 Task: Open Card Employee Onboarding Review in Board Data Privacy Management to Workspace Database Management and add a team member Softage.3@softage.net, a label Yellow, a checklist Constituent Outreach, an attachment from your onedrive, a color Yellow and finally, add a card description 'Develop and launch new email marketing campaign for sales promotion' and a comment 'Let us approach this task with a focus on continuous learning and improvement, seeking to iterate and refine our approach over time.'. Add a start date 'Jan 14, 1900' with a due date 'Jan 21, 1900'
Action: Mouse moved to (101, 396)
Screenshot: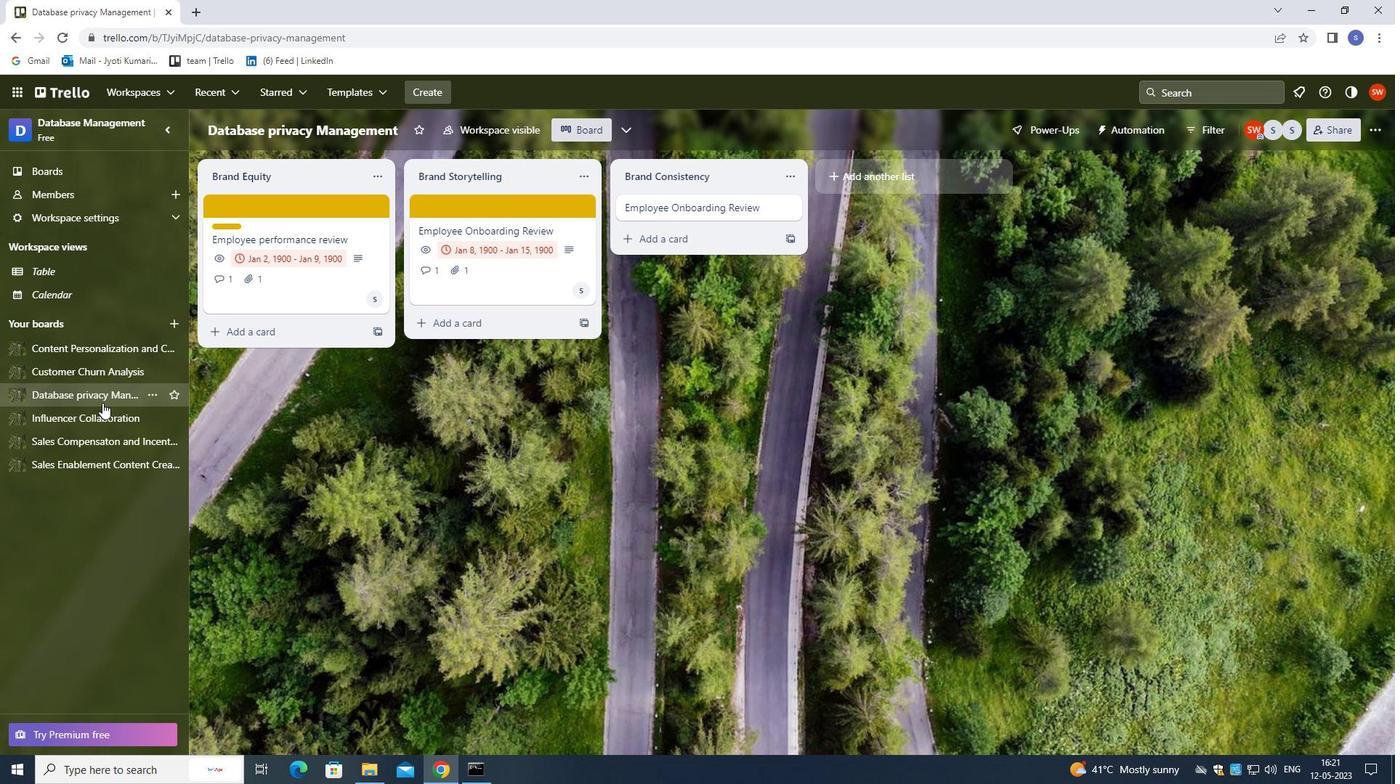 
Action: Mouse pressed left at (101, 396)
Screenshot: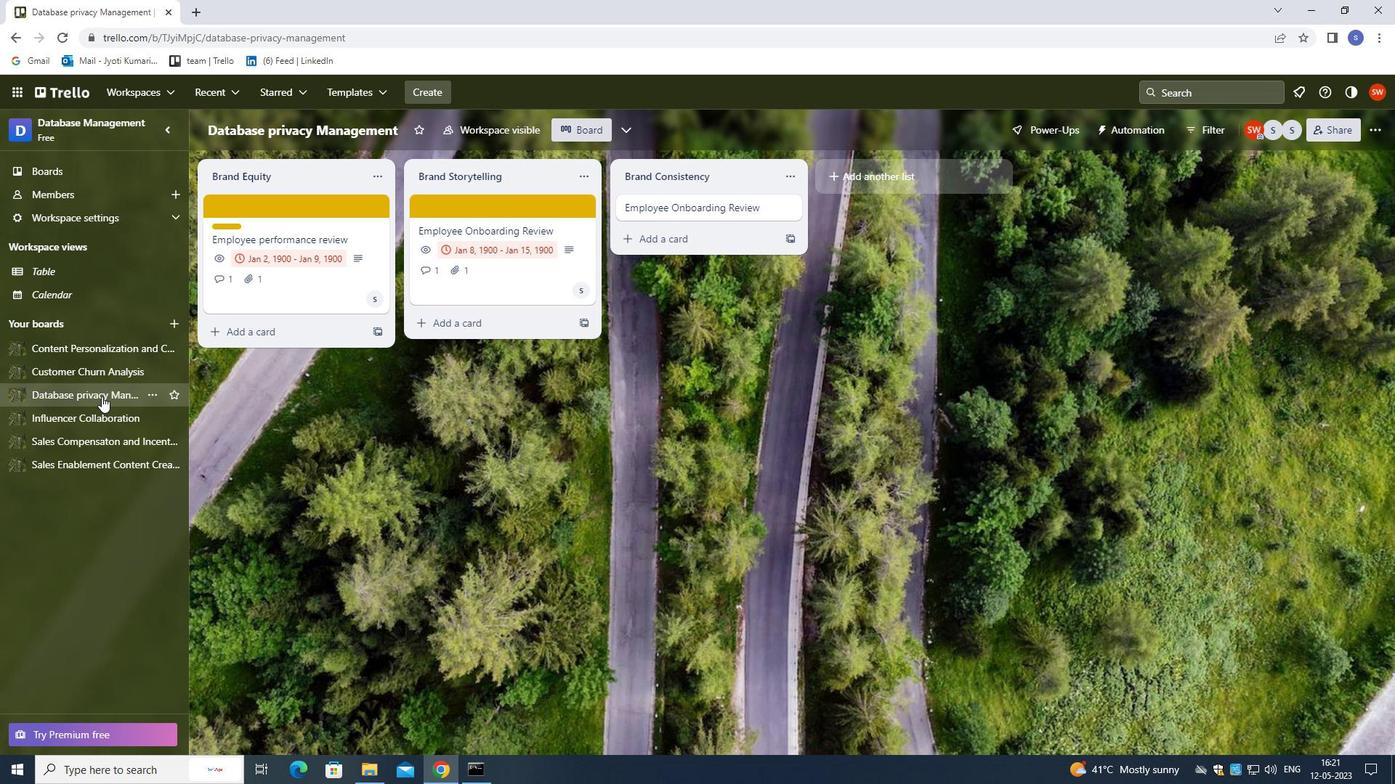 
Action: Mouse moved to (708, 210)
Screenshot: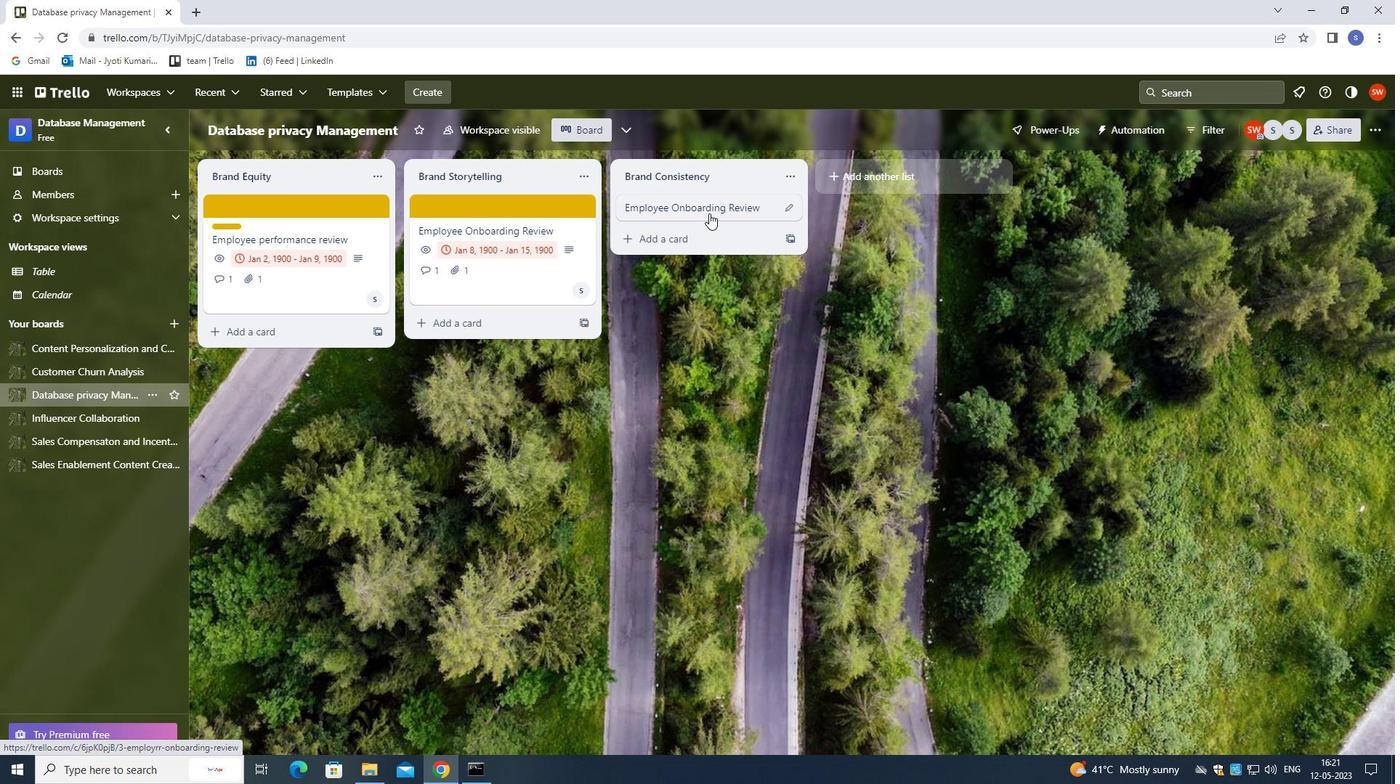 
Action: Mouse pressed left at (708, 210)
Screenshot: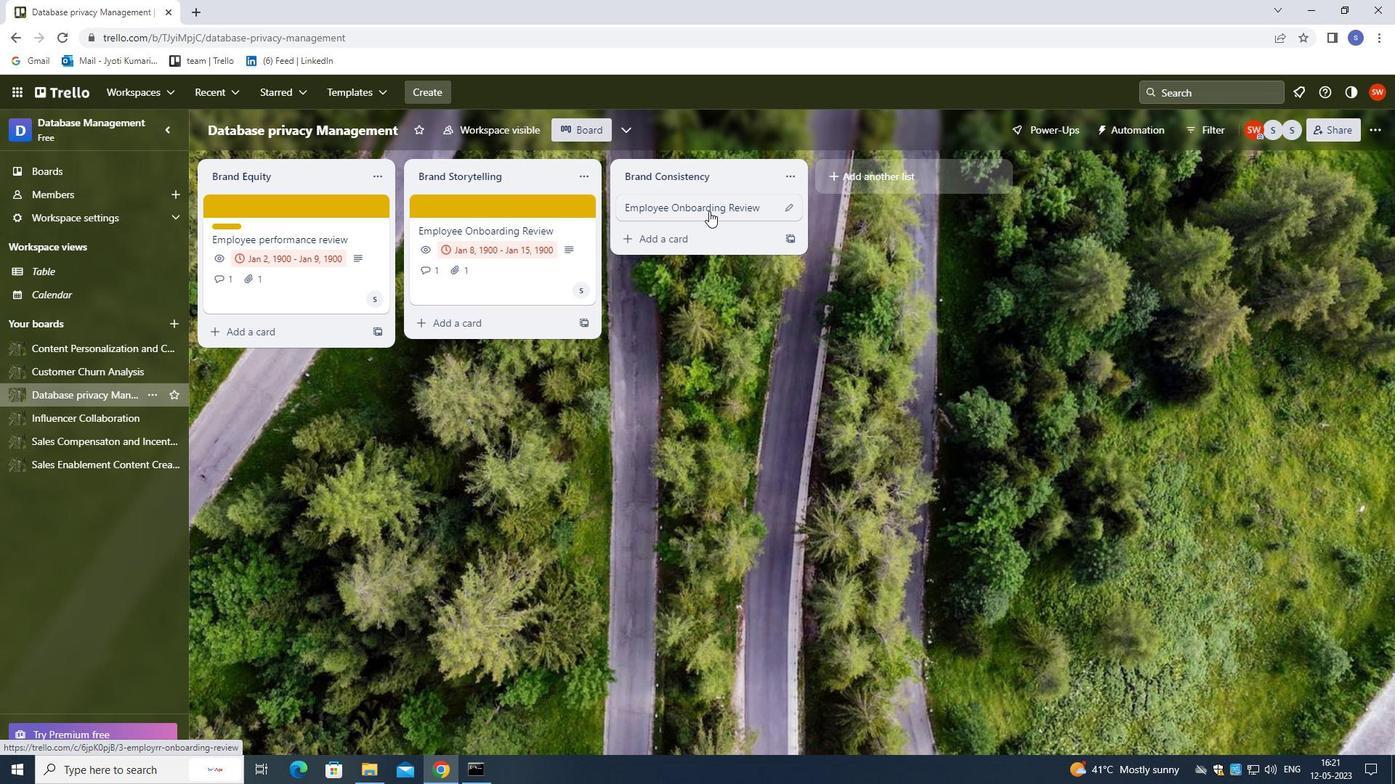 
Action: Mouse moved to (880, 260)
Screenshot: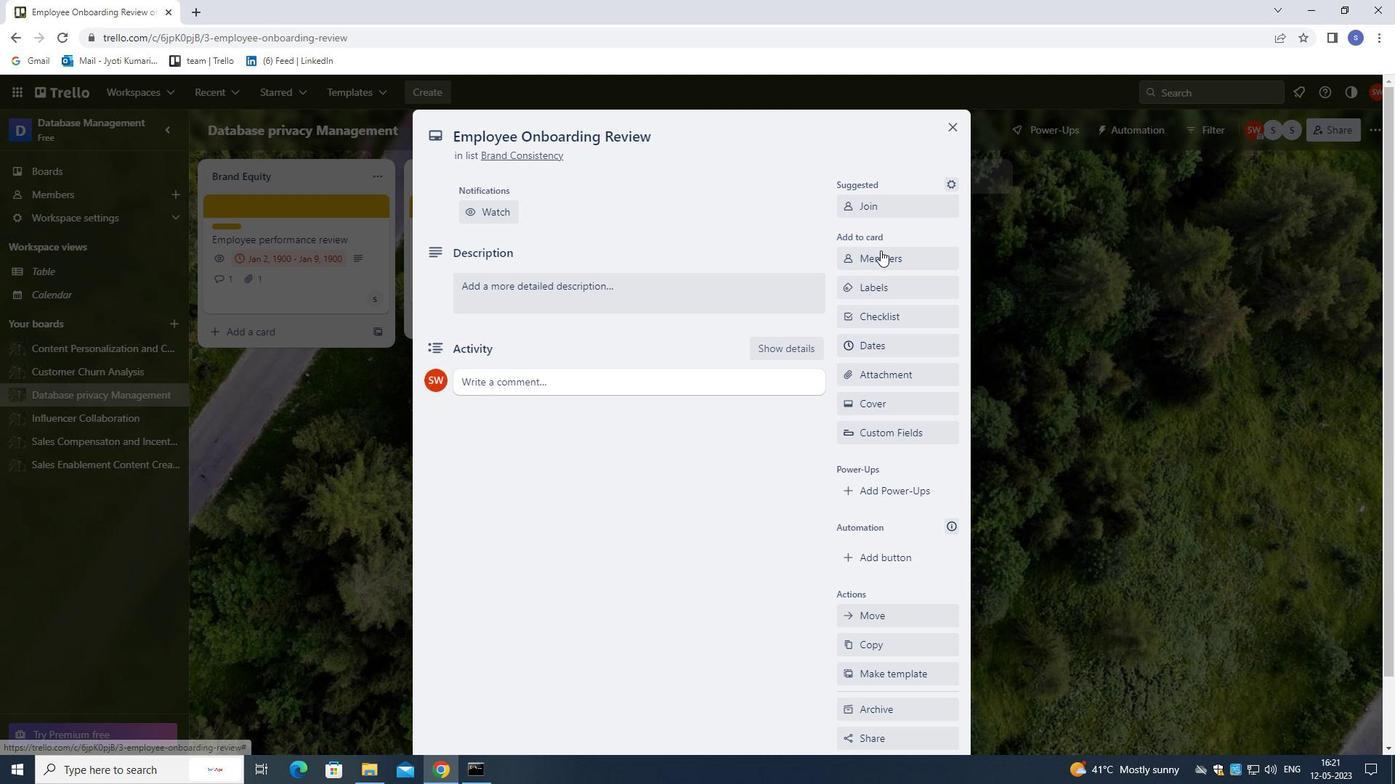 
Action: Mouse pressed left at (880, 260)
Screenshot: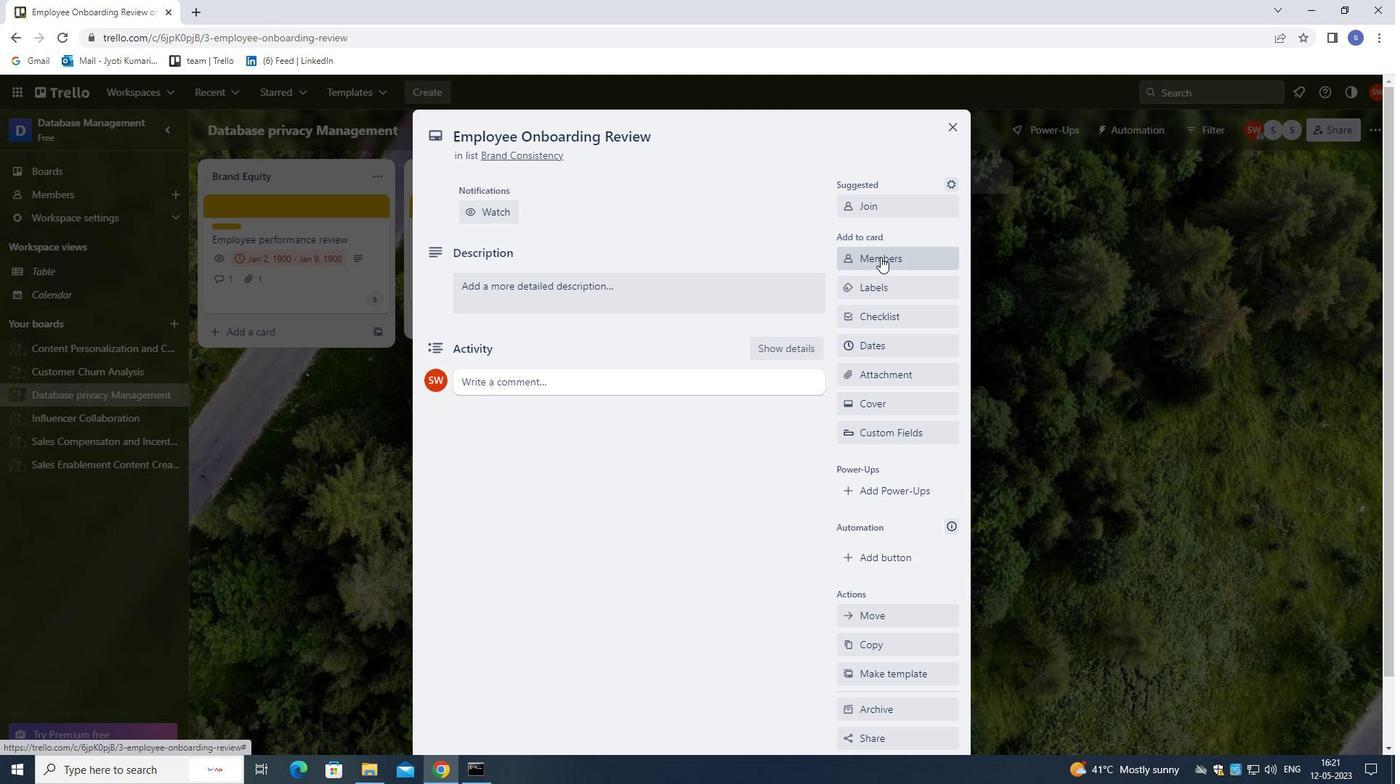 
Action: Mouse moved to (832, 247)
Screenshot: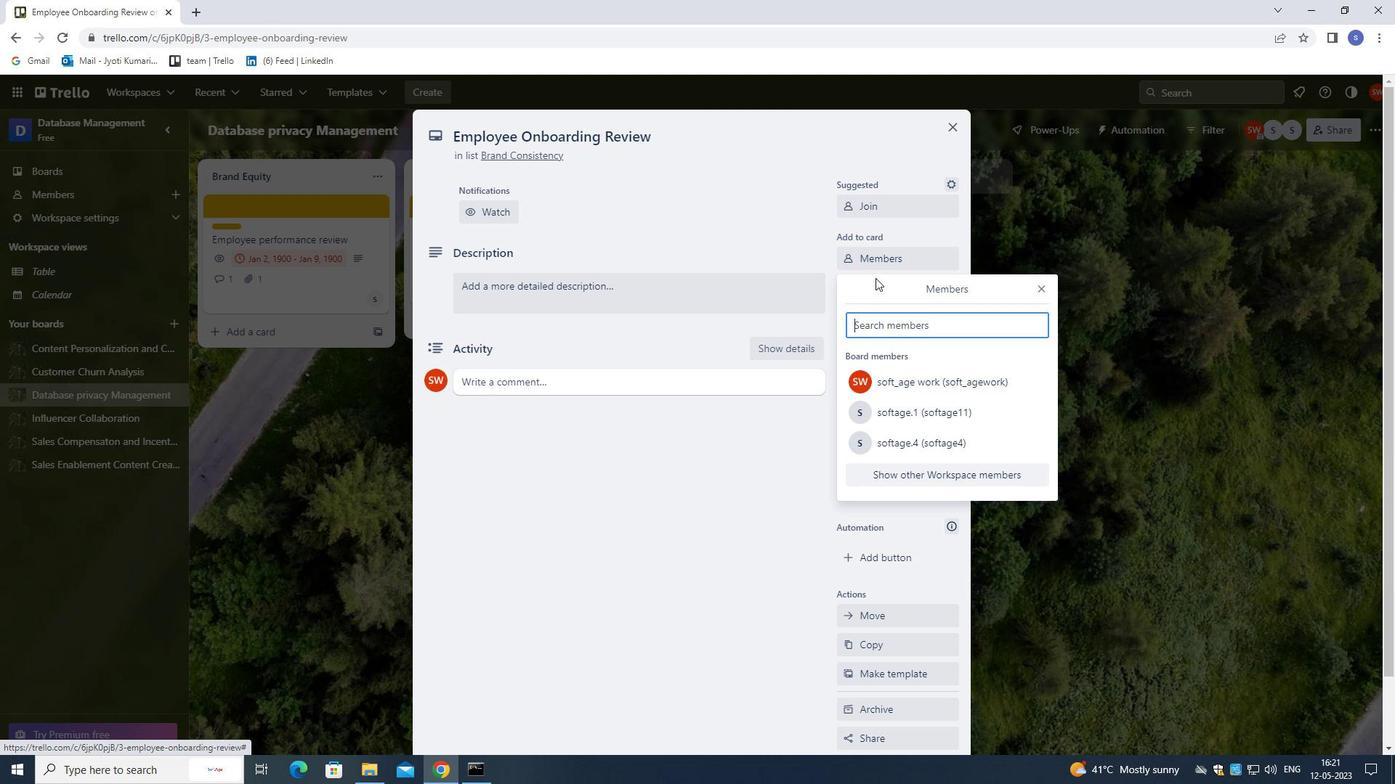 
Action: Key pressed softage.3<Key.shift>@SOFTAGE.NET
Screenshot: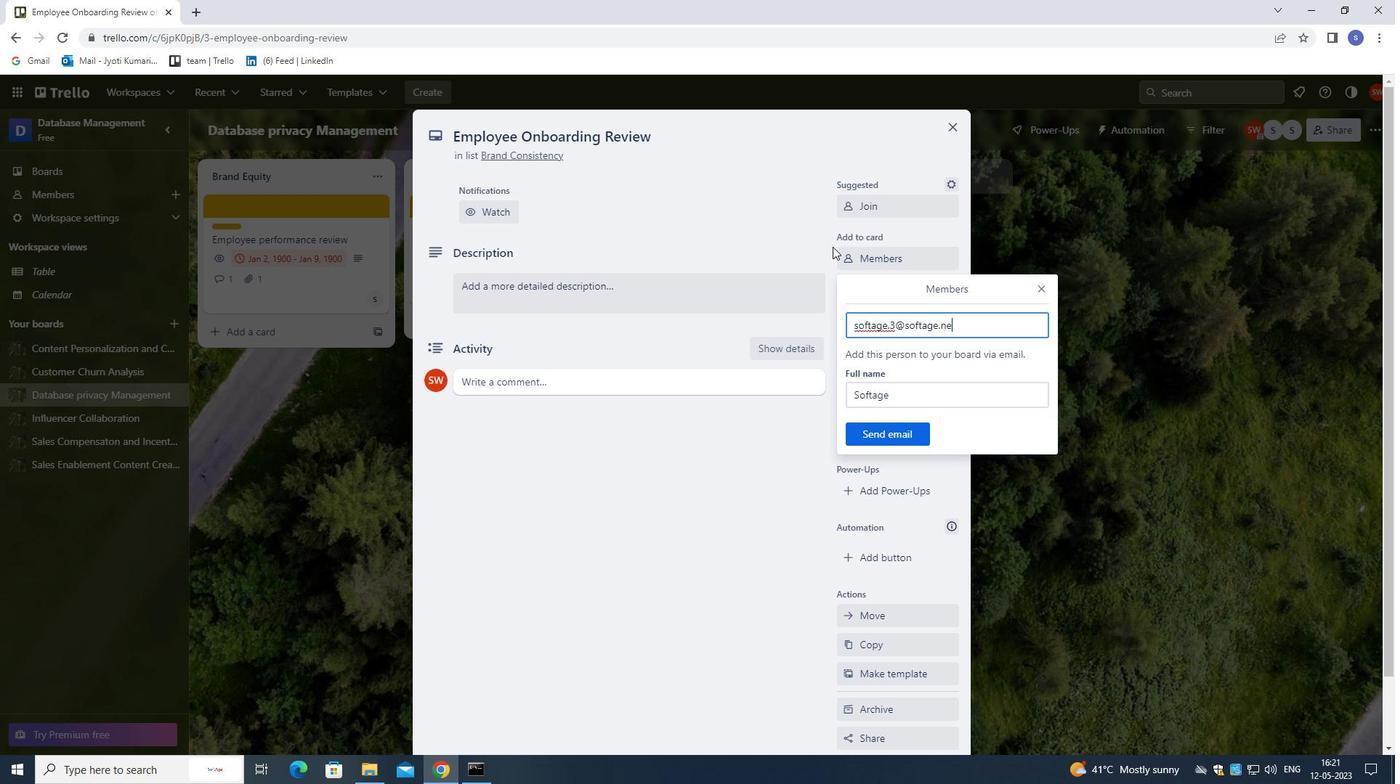 
Action: Mouse moved to (875, 425)
Screenshot: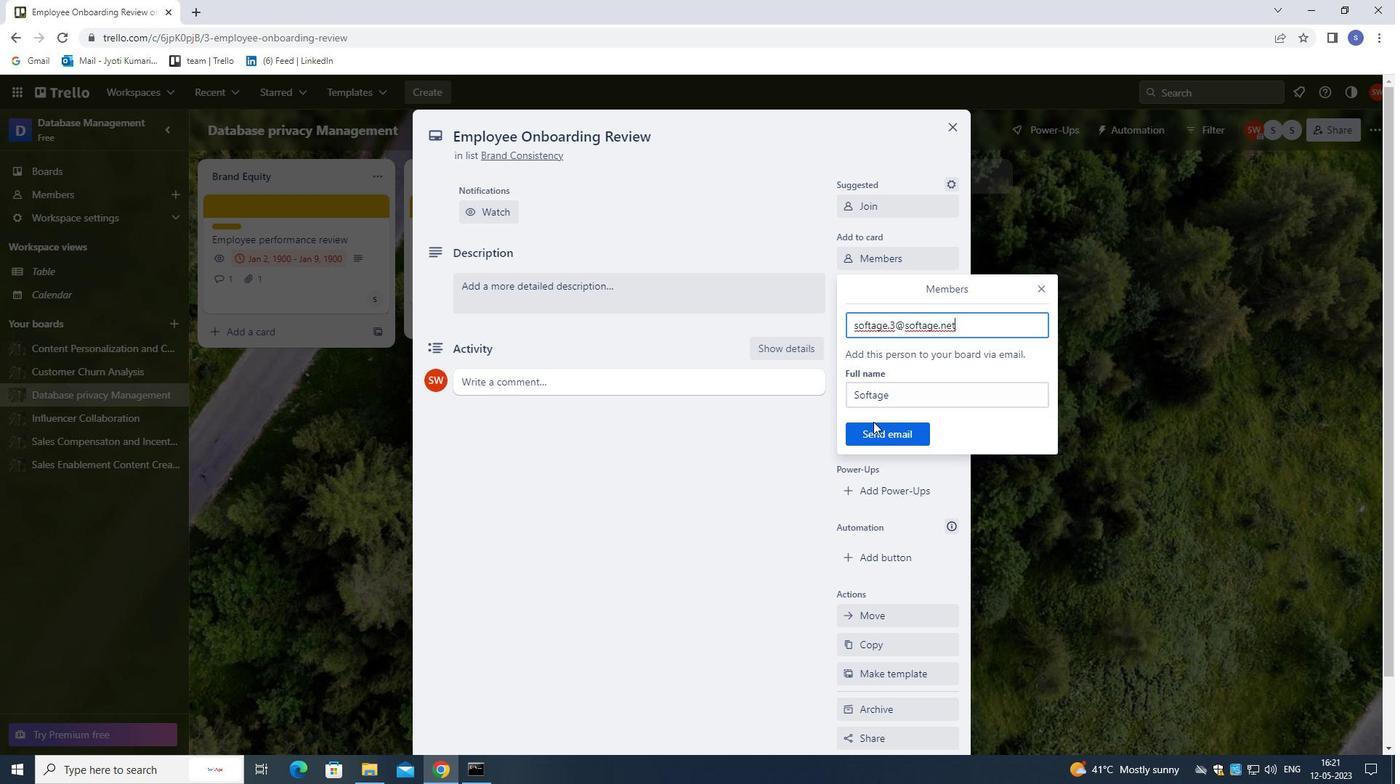 
Action: Mouse pressed left at (875, 425)
Screenshot: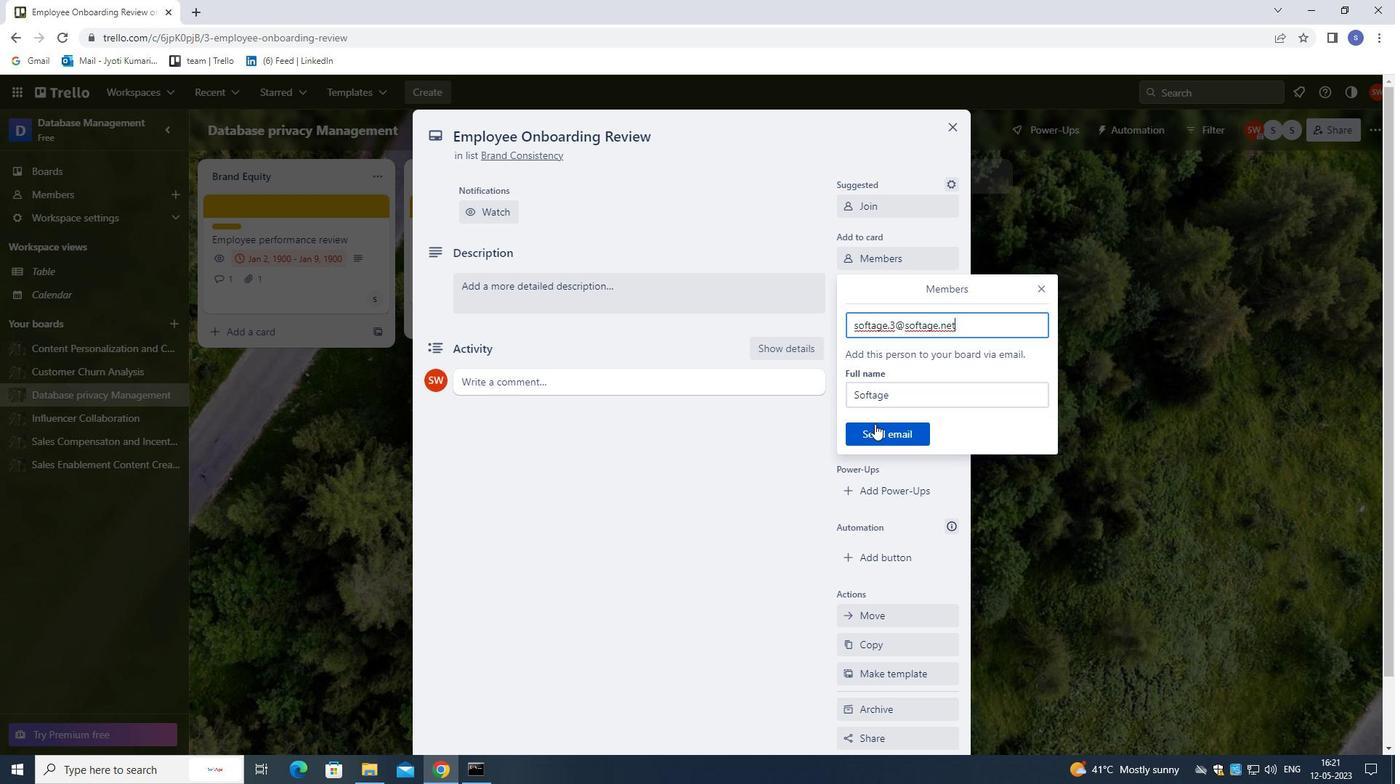 
Action: Mouse moved to (881, 292)
Screenshot: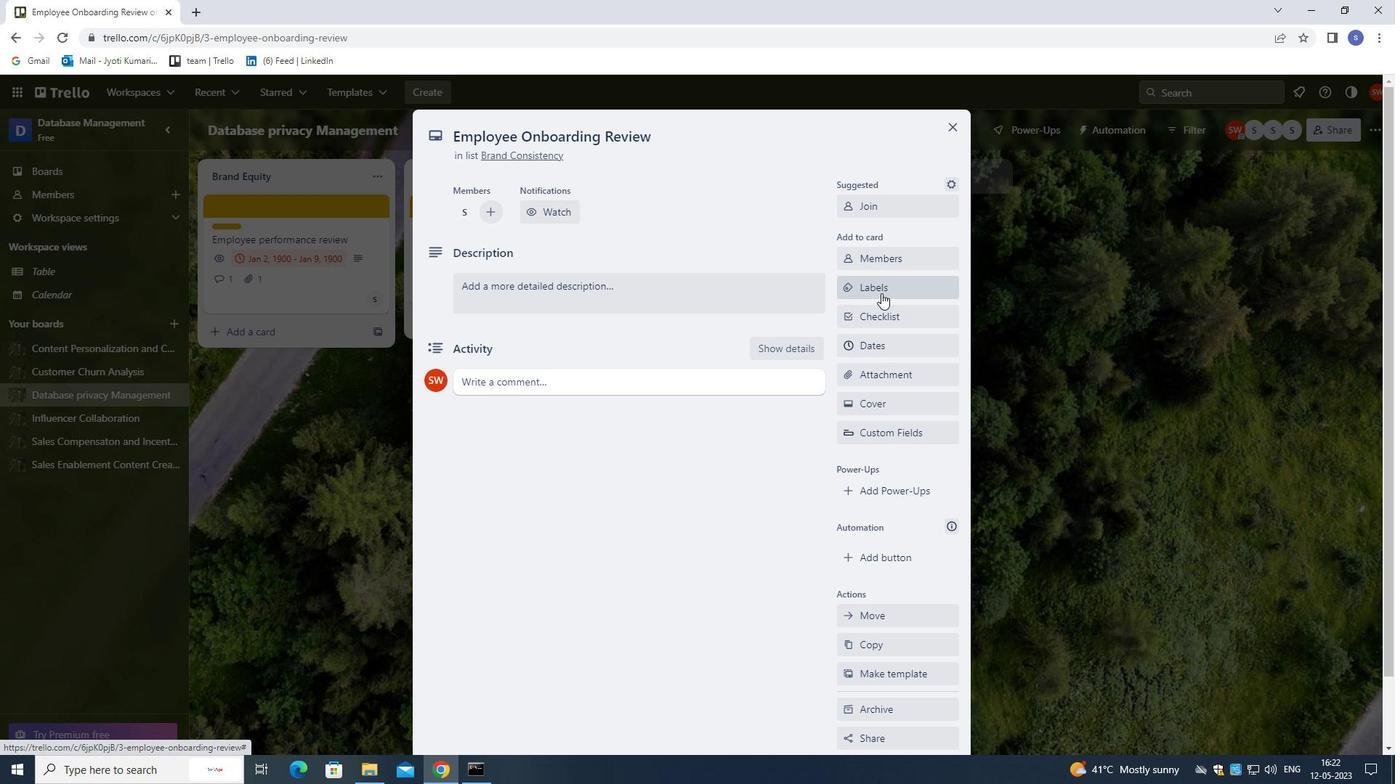 
Action: Mouse pressed left at (881, 292)
Screenshot: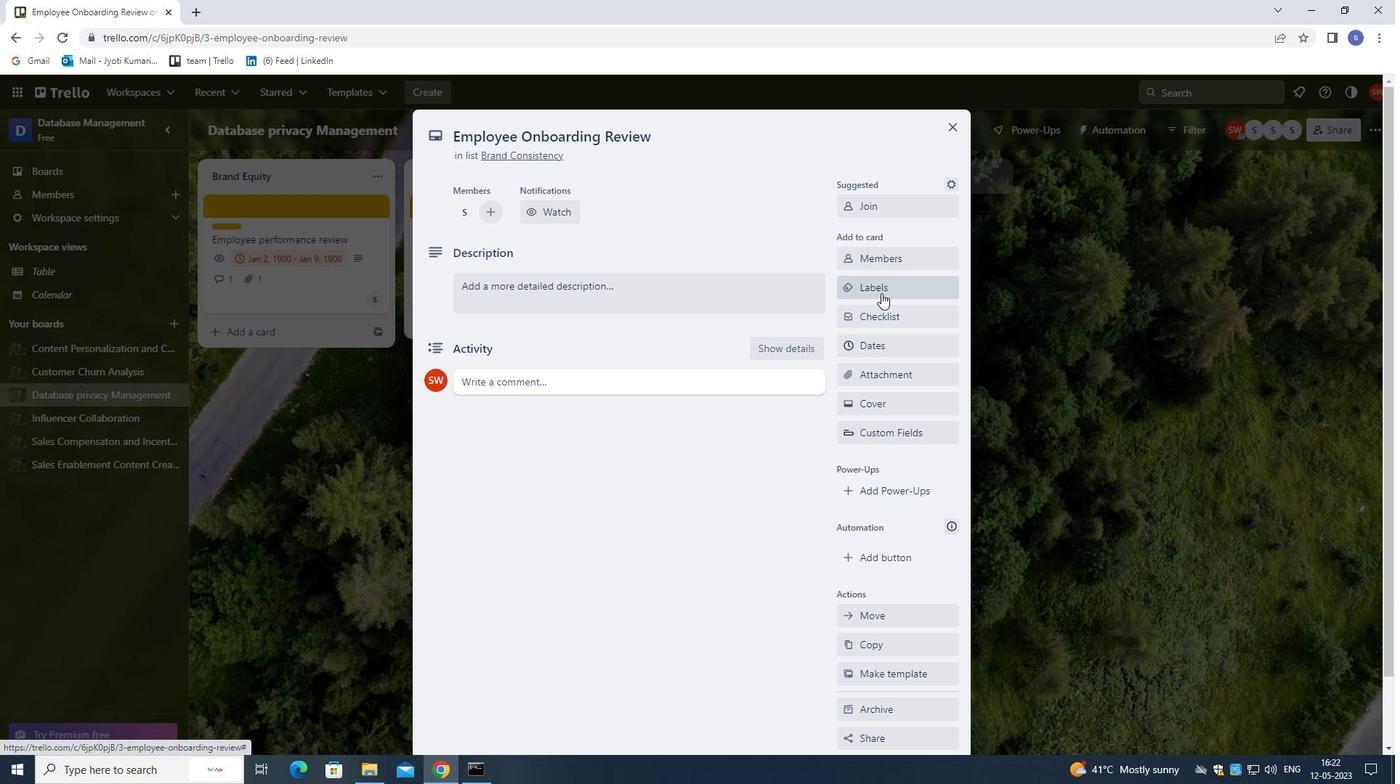 
Action: Mouse moved to (880, 289)
Screenshot: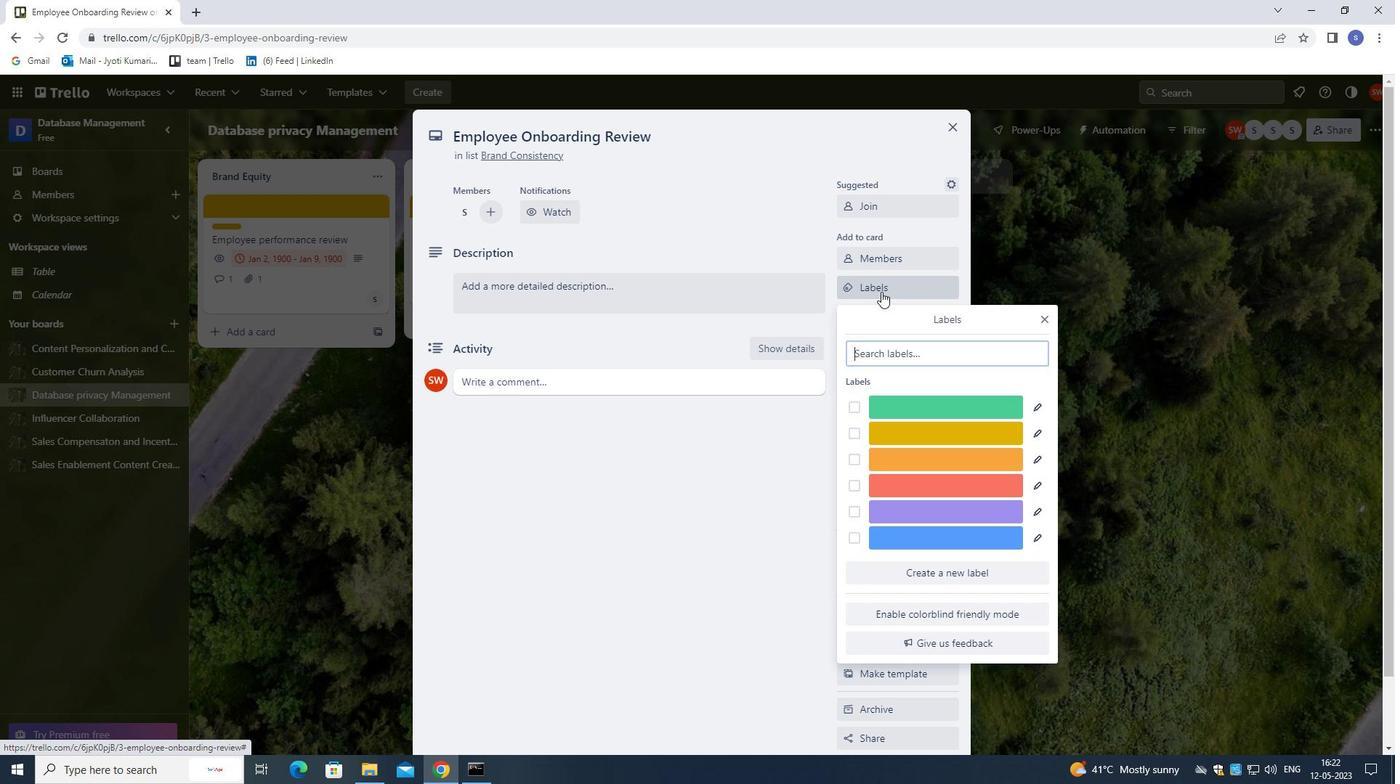
Action: Key pressed Y
Screenshot: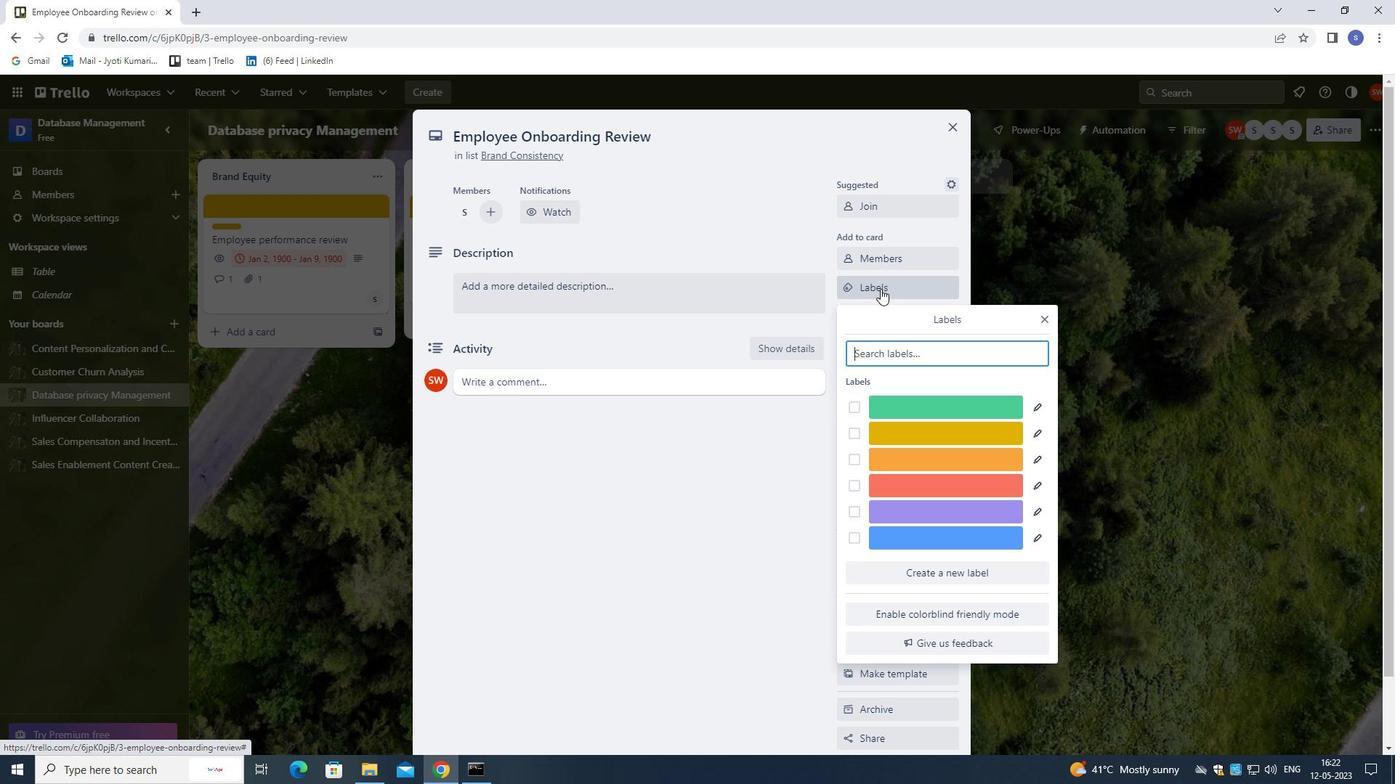 
Action: Mouse moved to (952, 404)
Screenshot: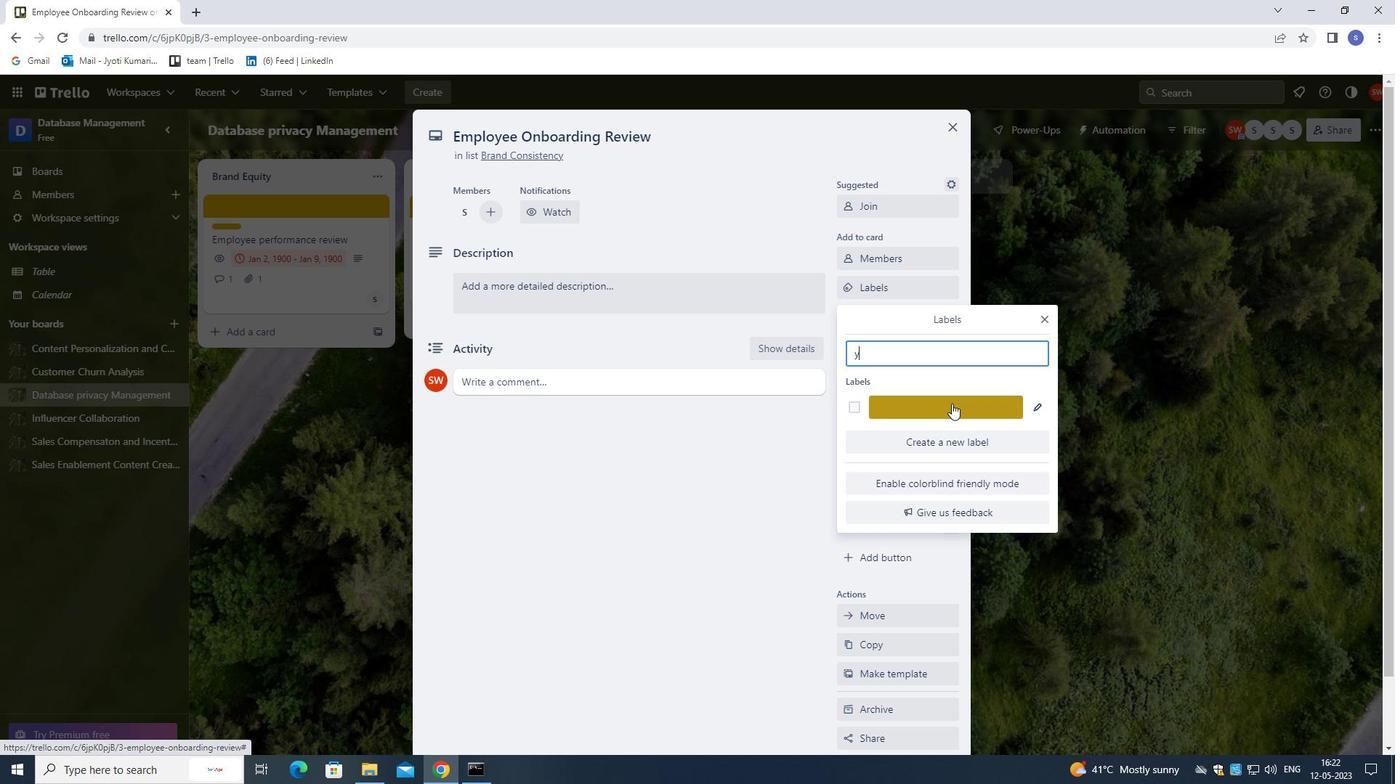 
Action: Mouse pressed left at (952, 404)
Screenshot: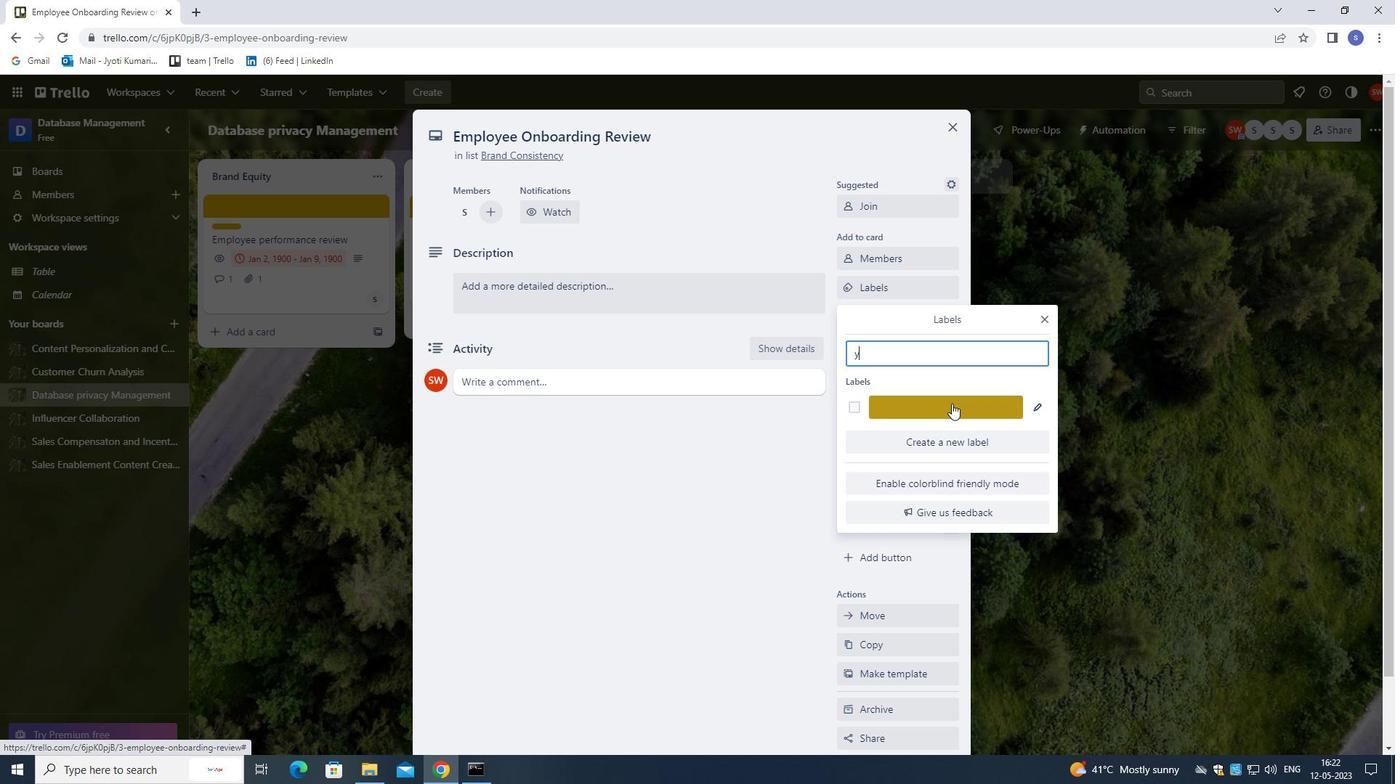 
Action: Mouse moved to (1045, 319)
Screenshot: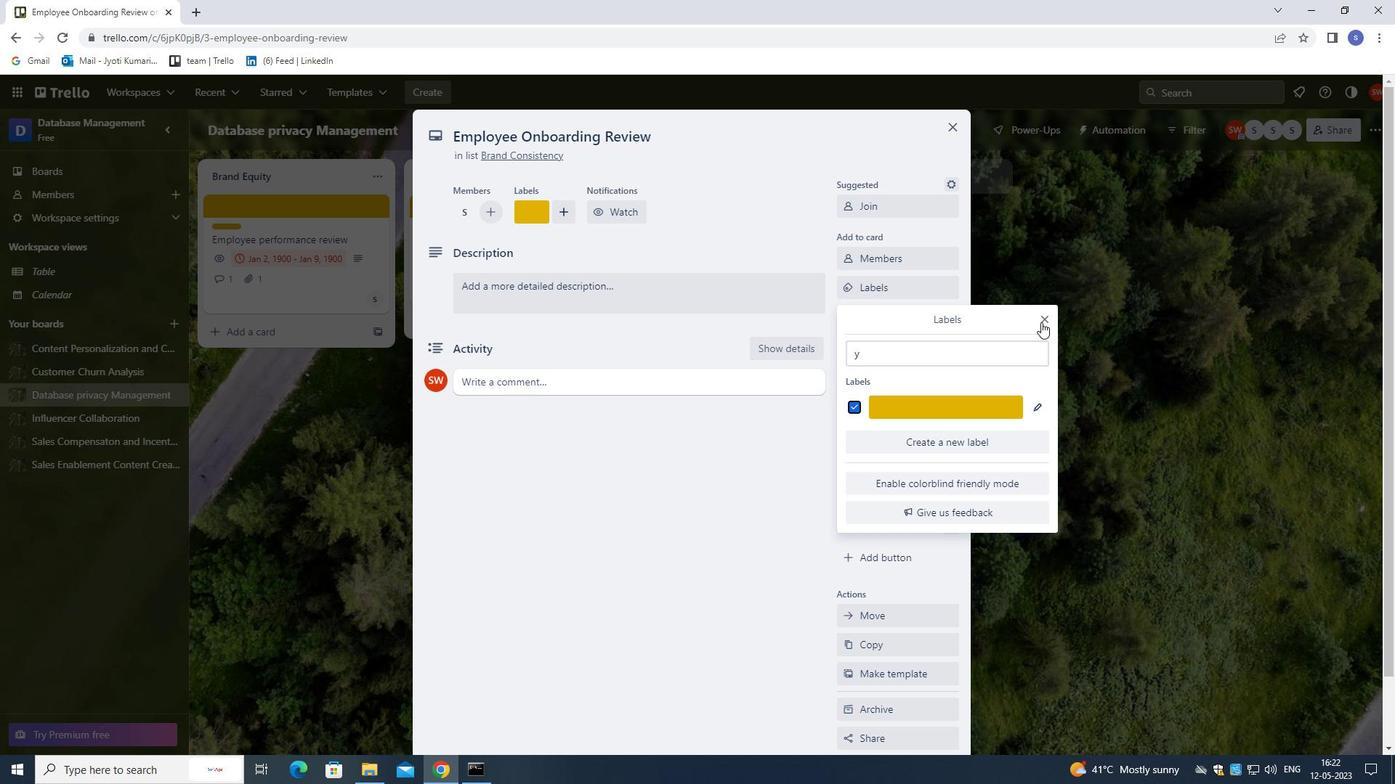 
Action: Mouse pressed left at (1045, 319)
Screenshot: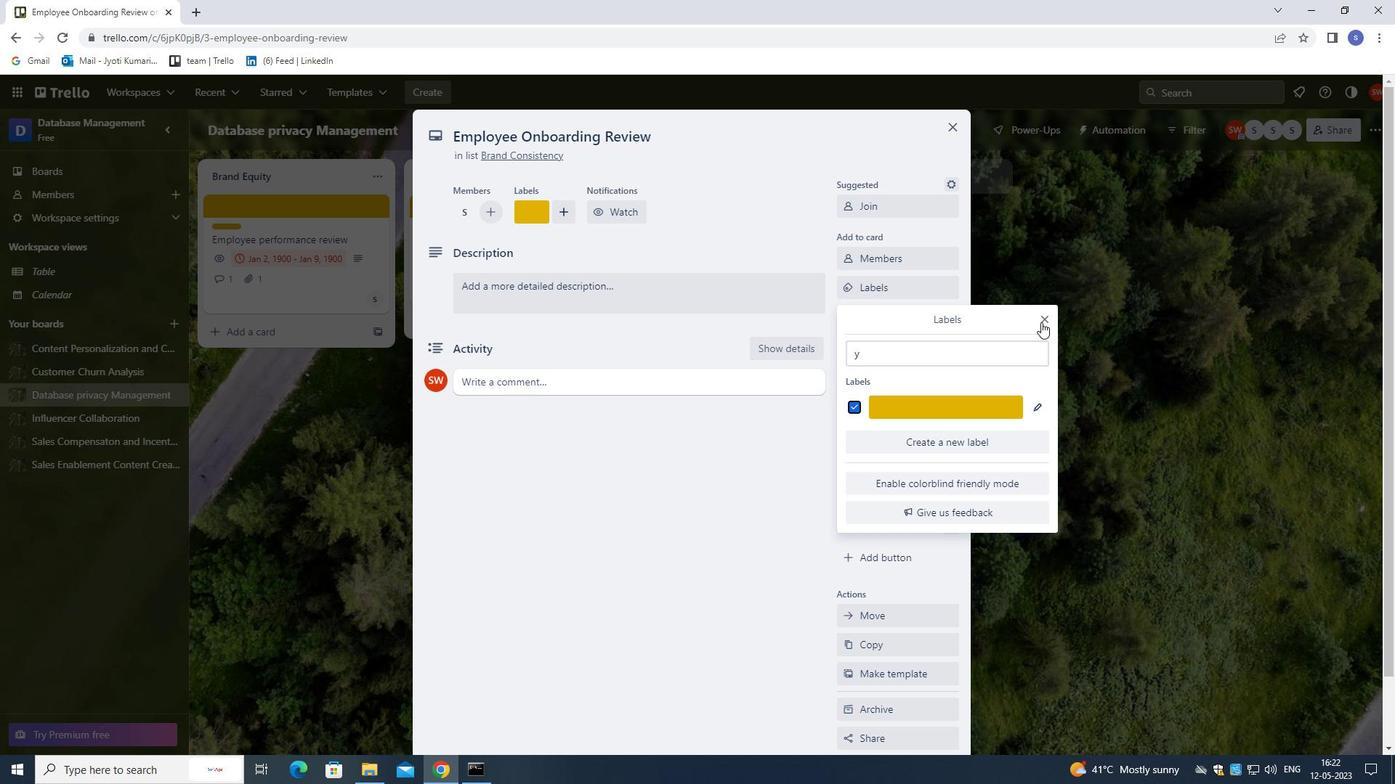 
Action: Mouse moved to (886, 324)
Screenshot: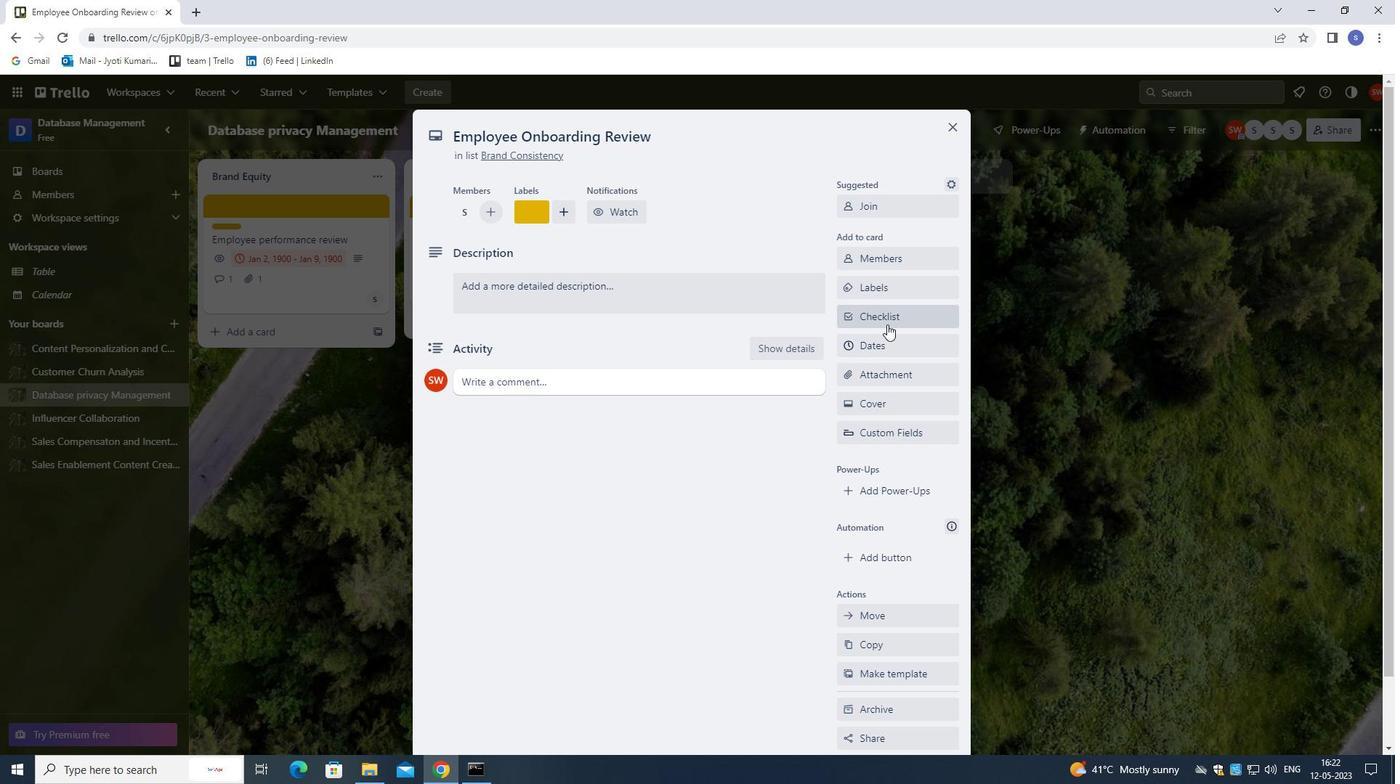 
Action: Mouse pressed left at (886, 324)
Screenshot: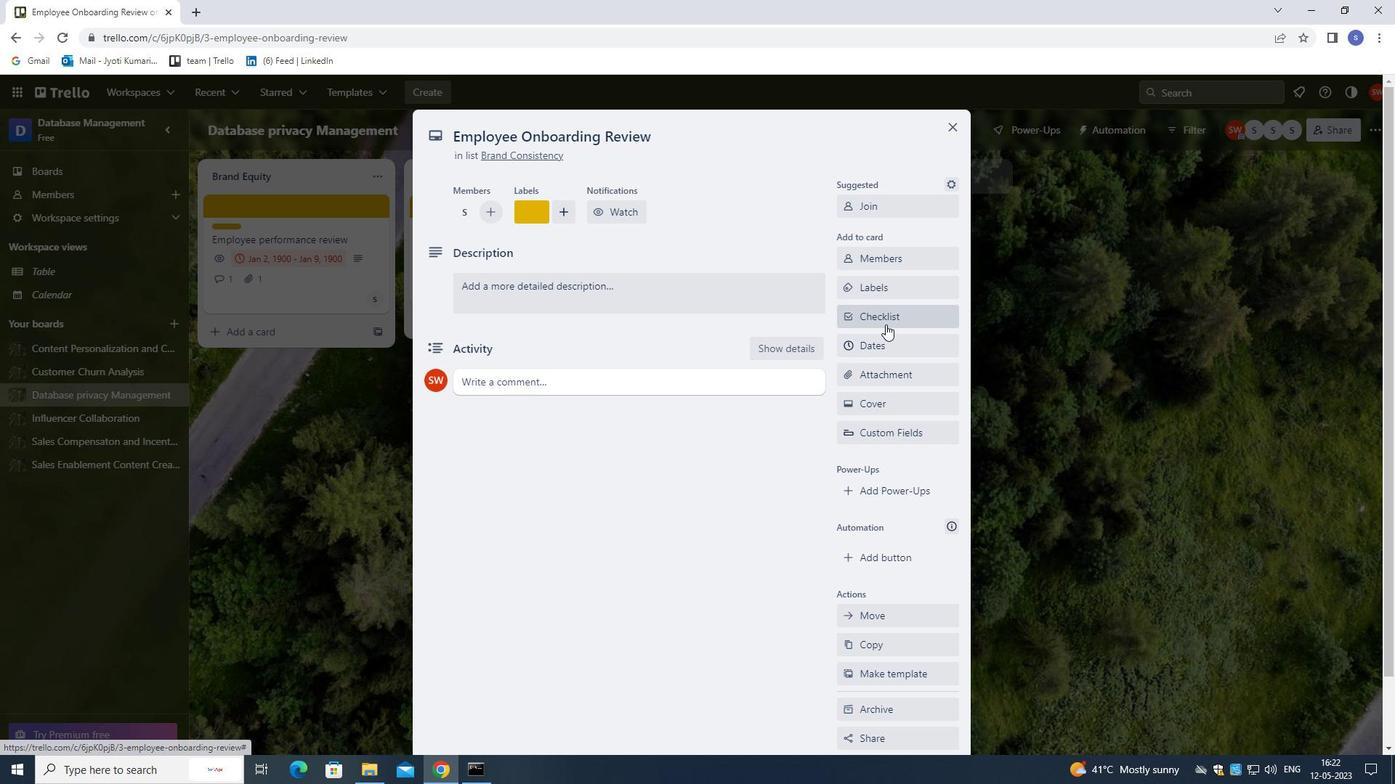 
Action: Mouse moved to (872, 327)
Screenshot: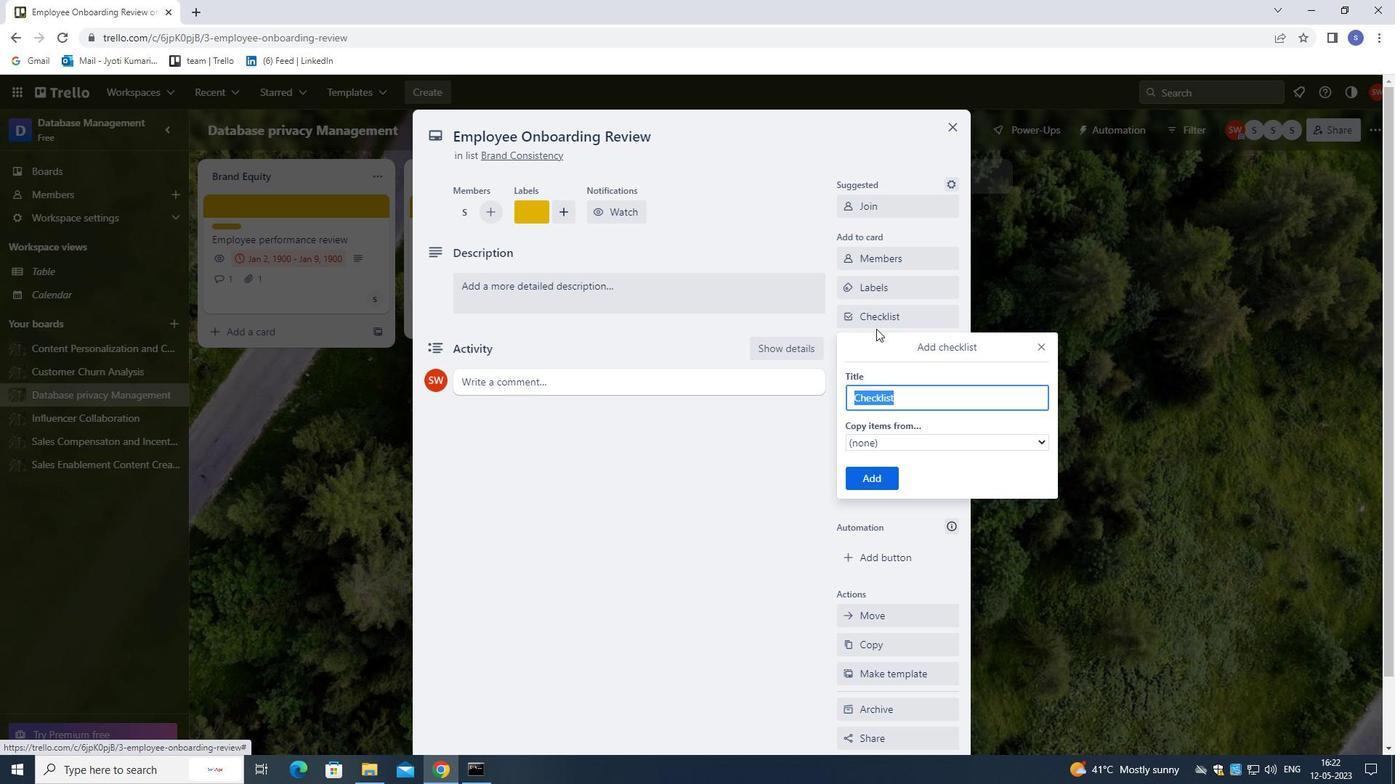 
Action: Key pressed CON
Screenshot: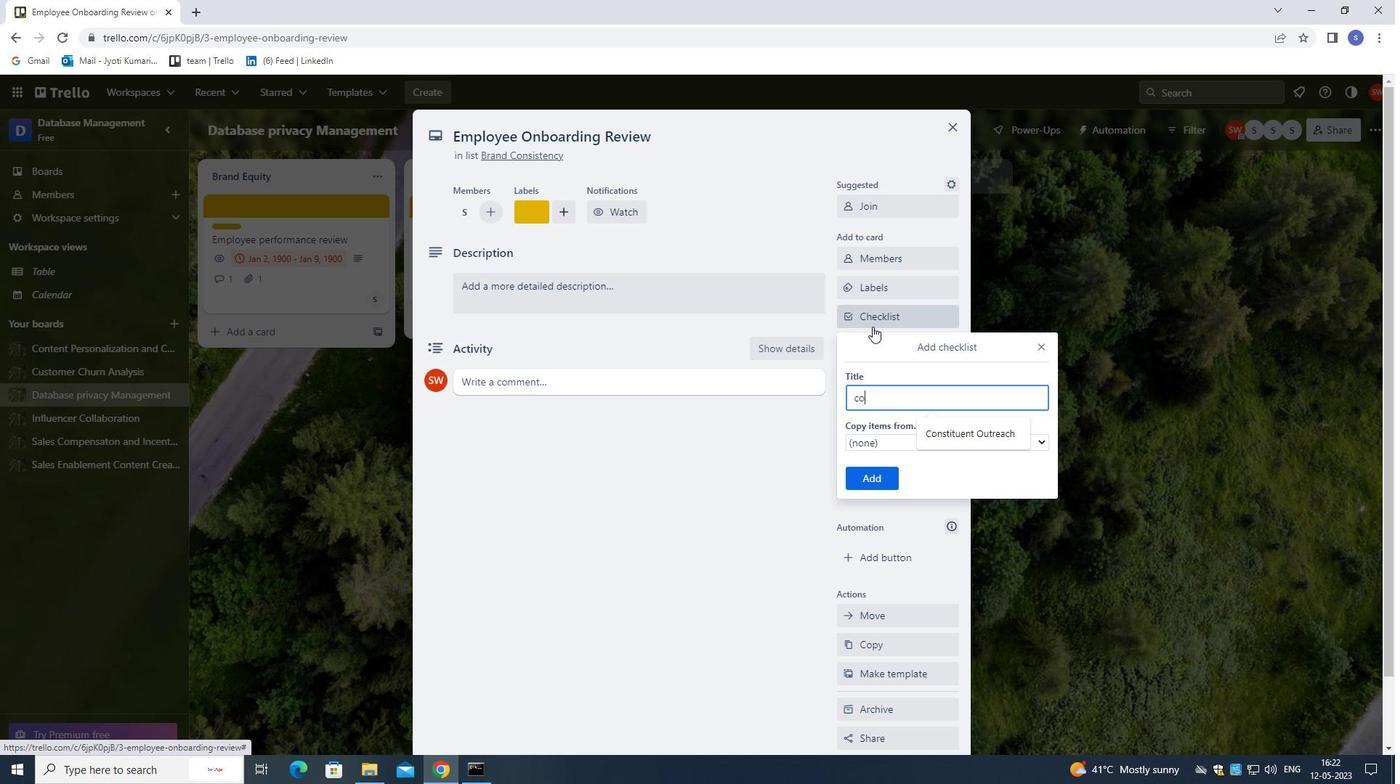 
Action: Mouse moved to (952, 436)
Screenshot: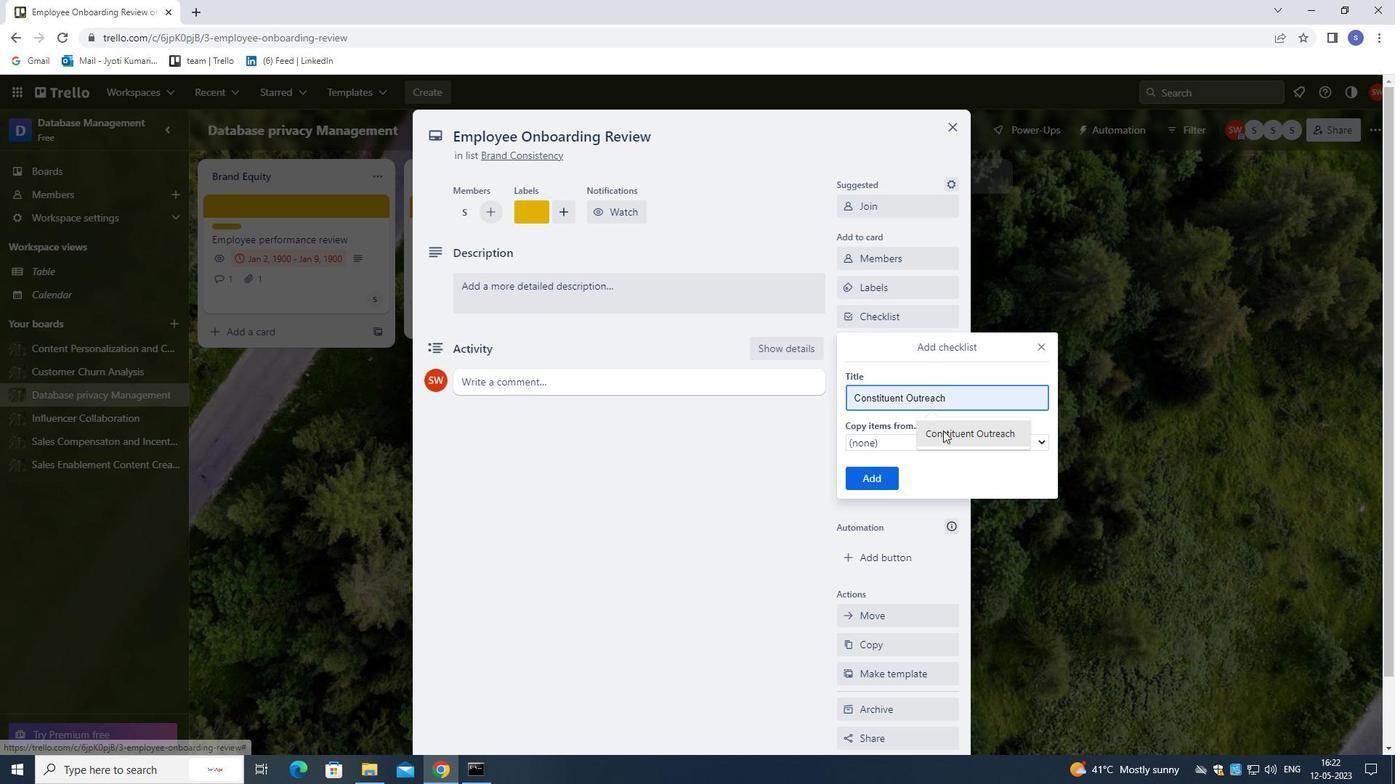 
Action: Mouse pressed left at (952, 436)
Screenshot: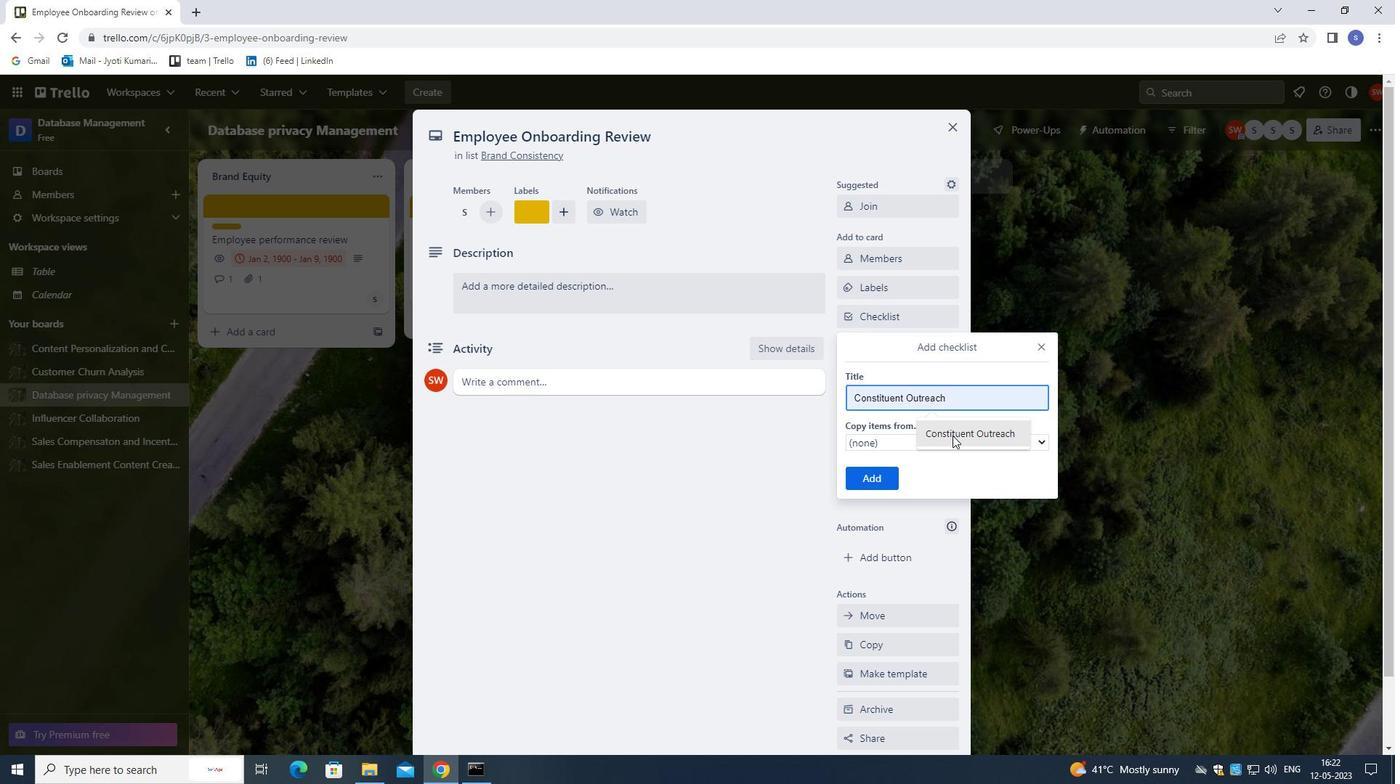 
Action: Mouse moved to (877, 477)
Screenshot: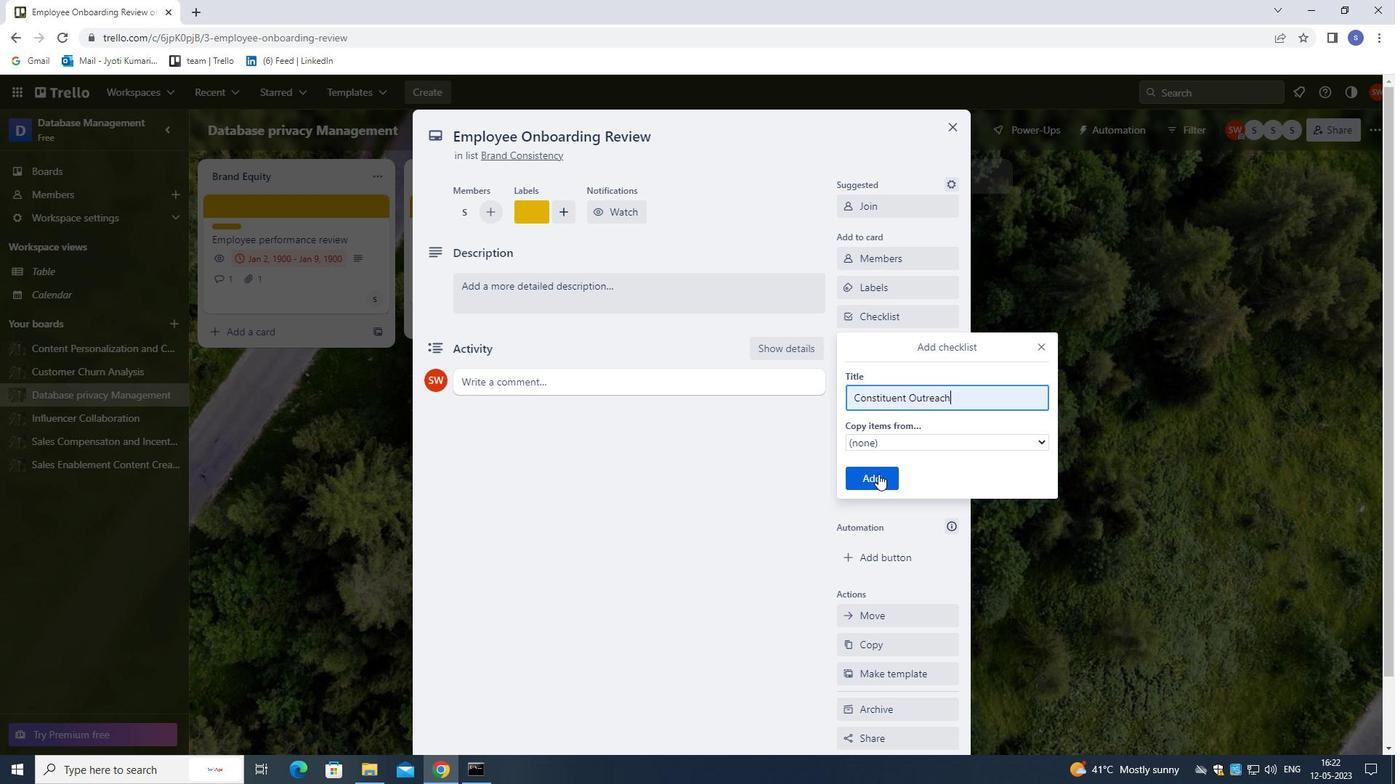 
Action: Mouse pressed left at (877, 477)
Screenshot: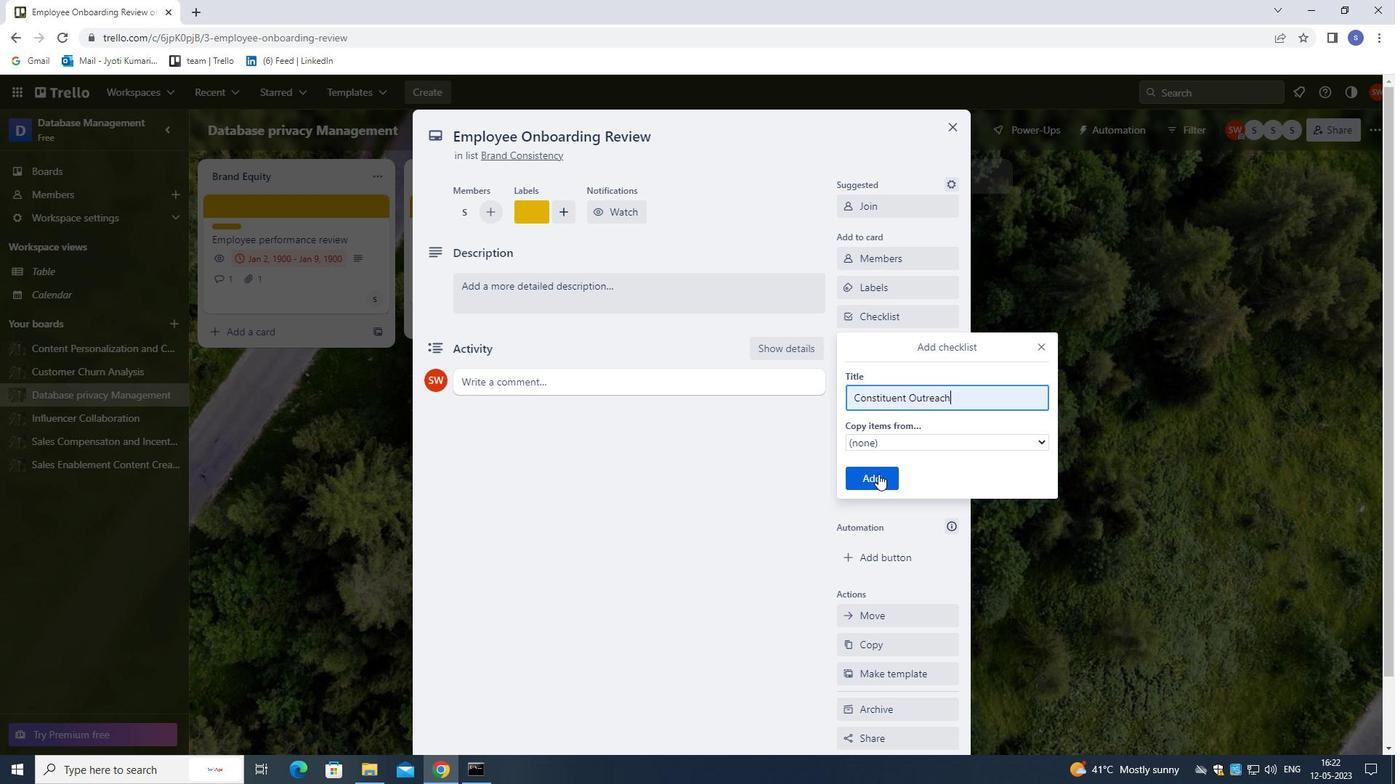 
Action: Mouse moved to (878, 346)
Screenshot: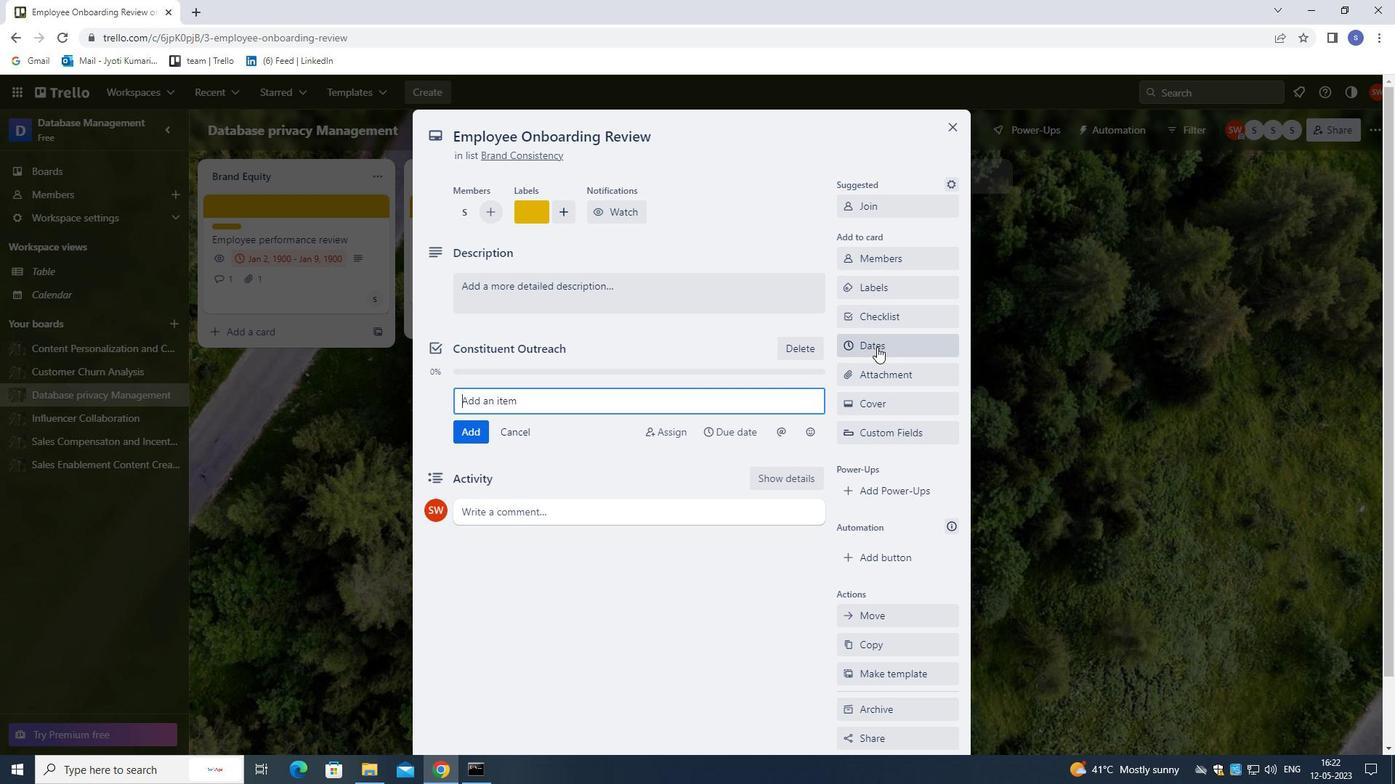 
Action: Mouse pressed left at (878, 346)
Screenshot: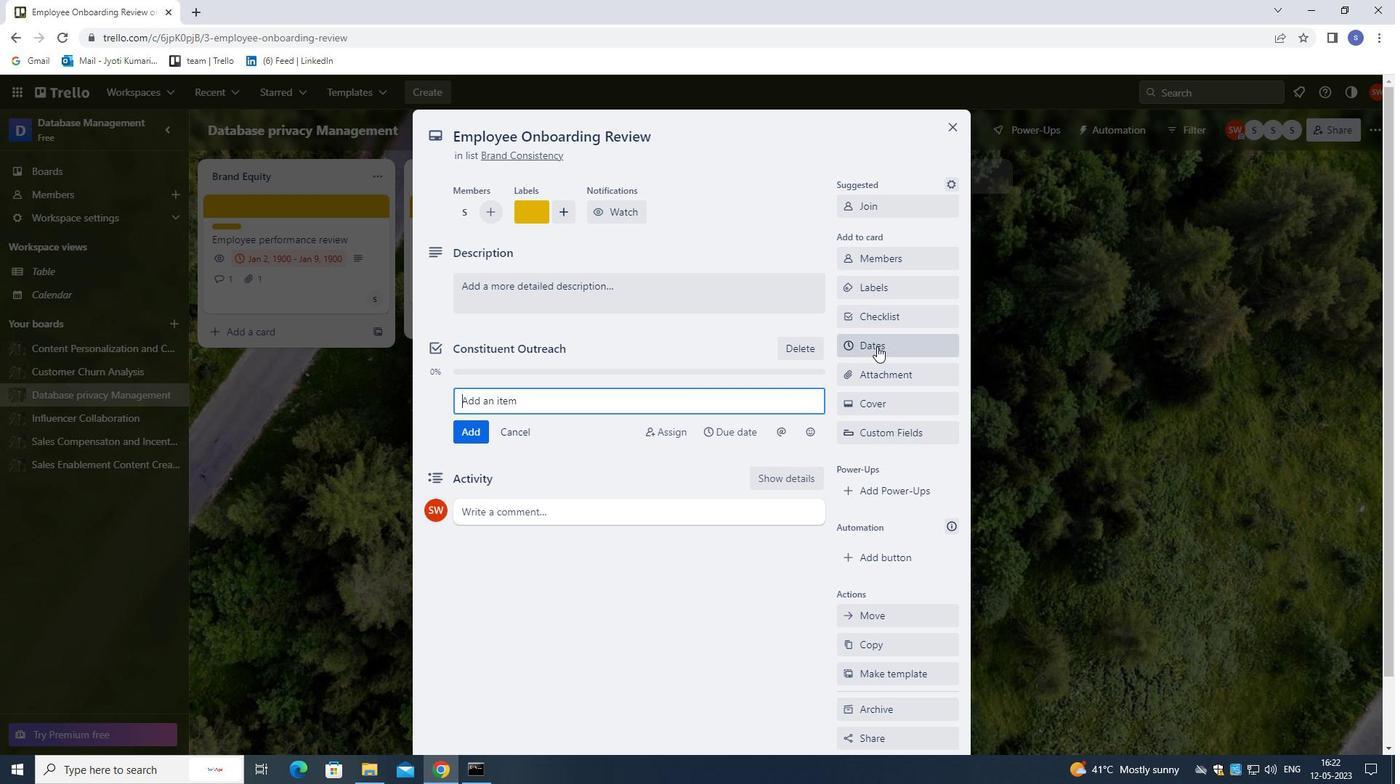 
Action: Mouse moved to (845, 393)
Screenshot: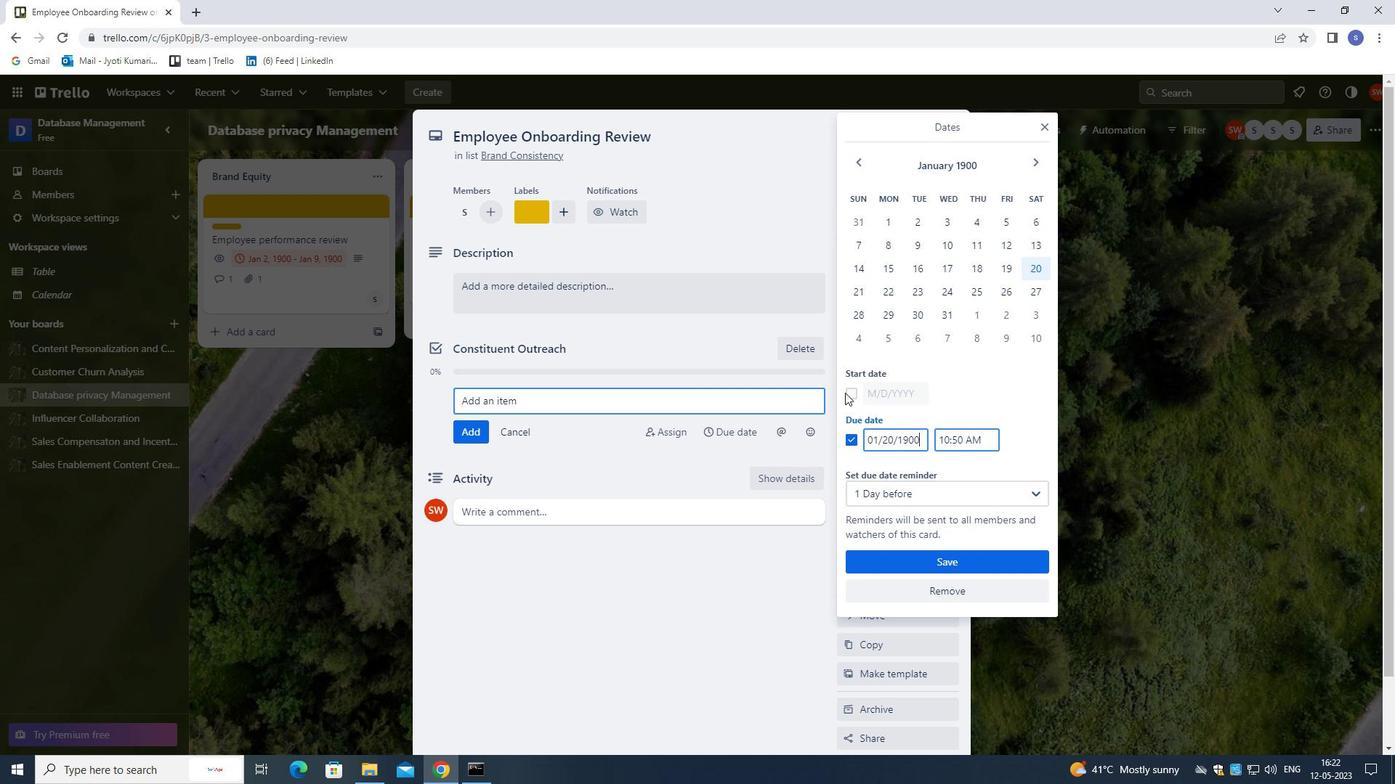 
Action: Mouse pressed left at (845, 393)
Screenshot: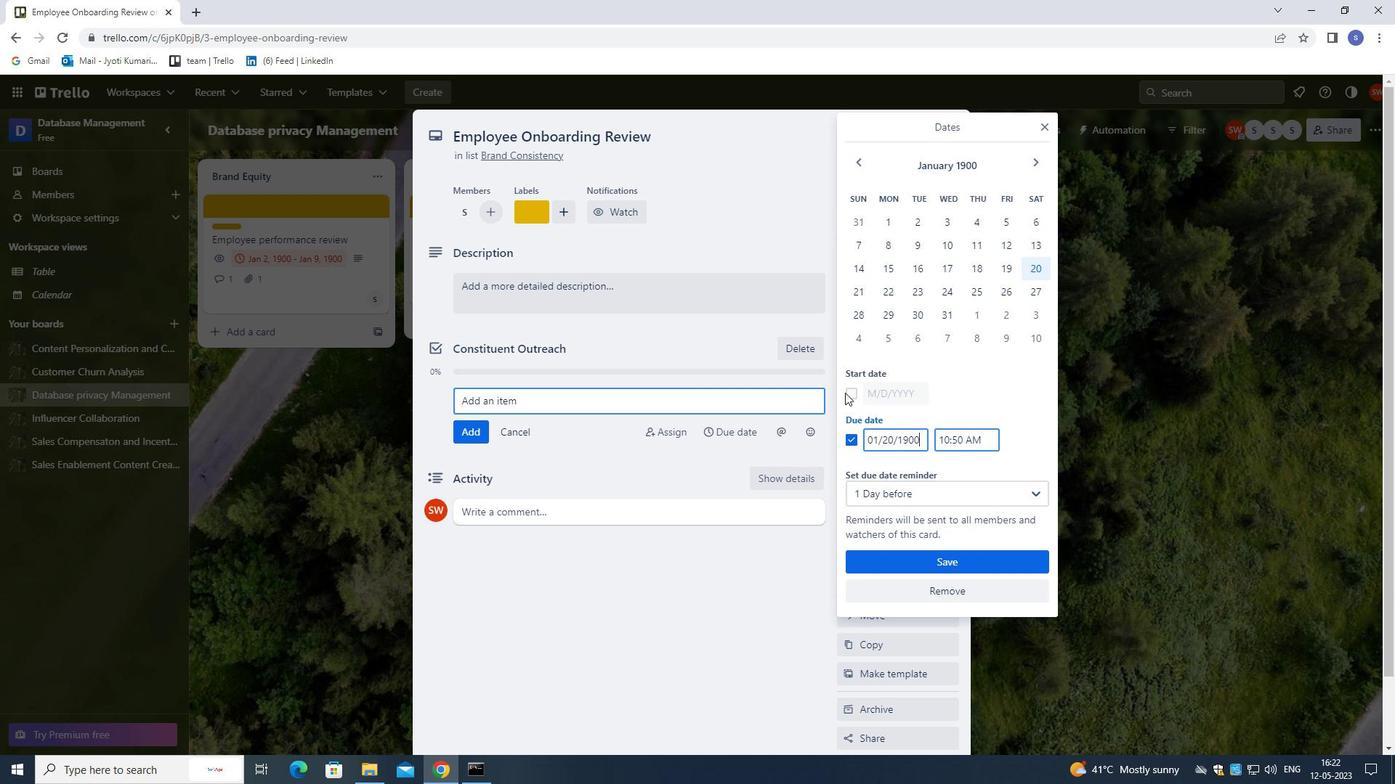 
Action: Mouse moved to (854, 391)
Screenshot: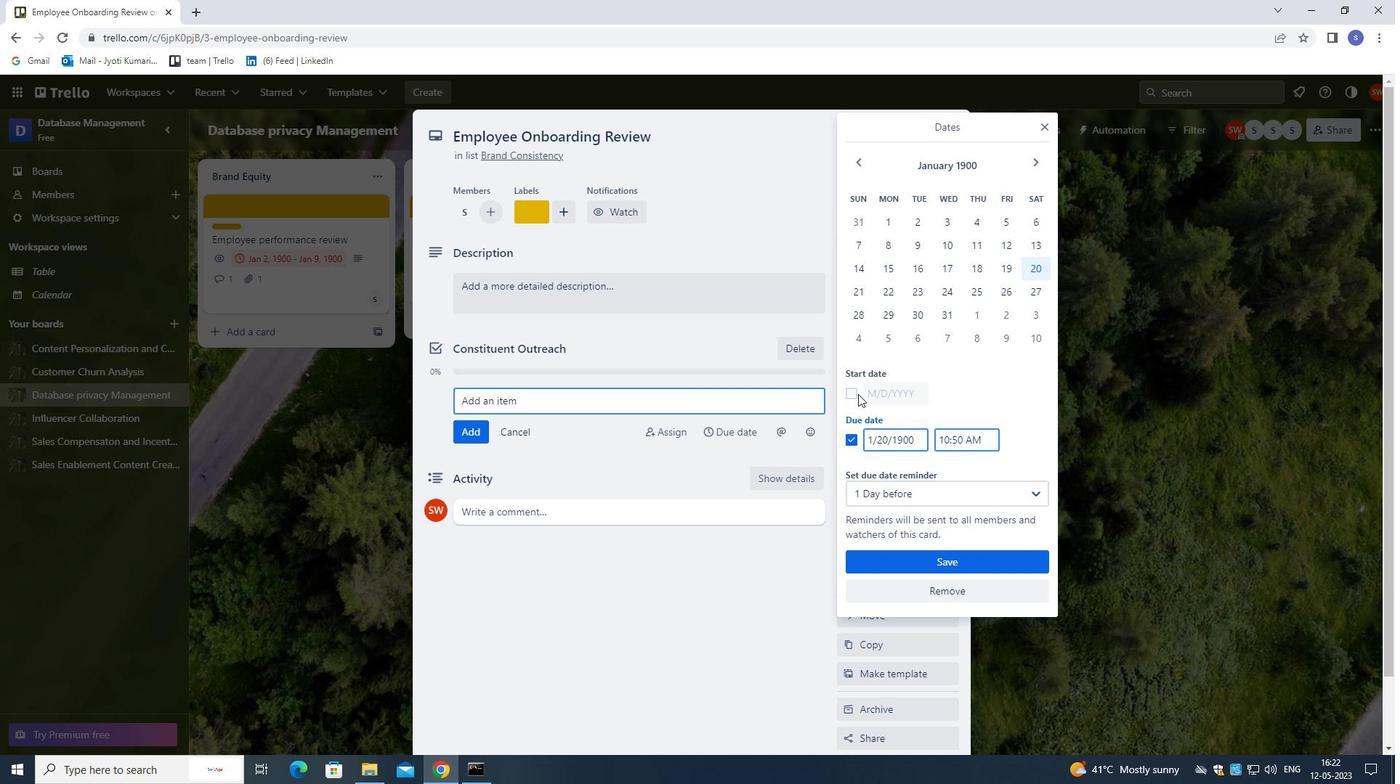
Action: Mouse pressed left at (854, 391)
Screenshot: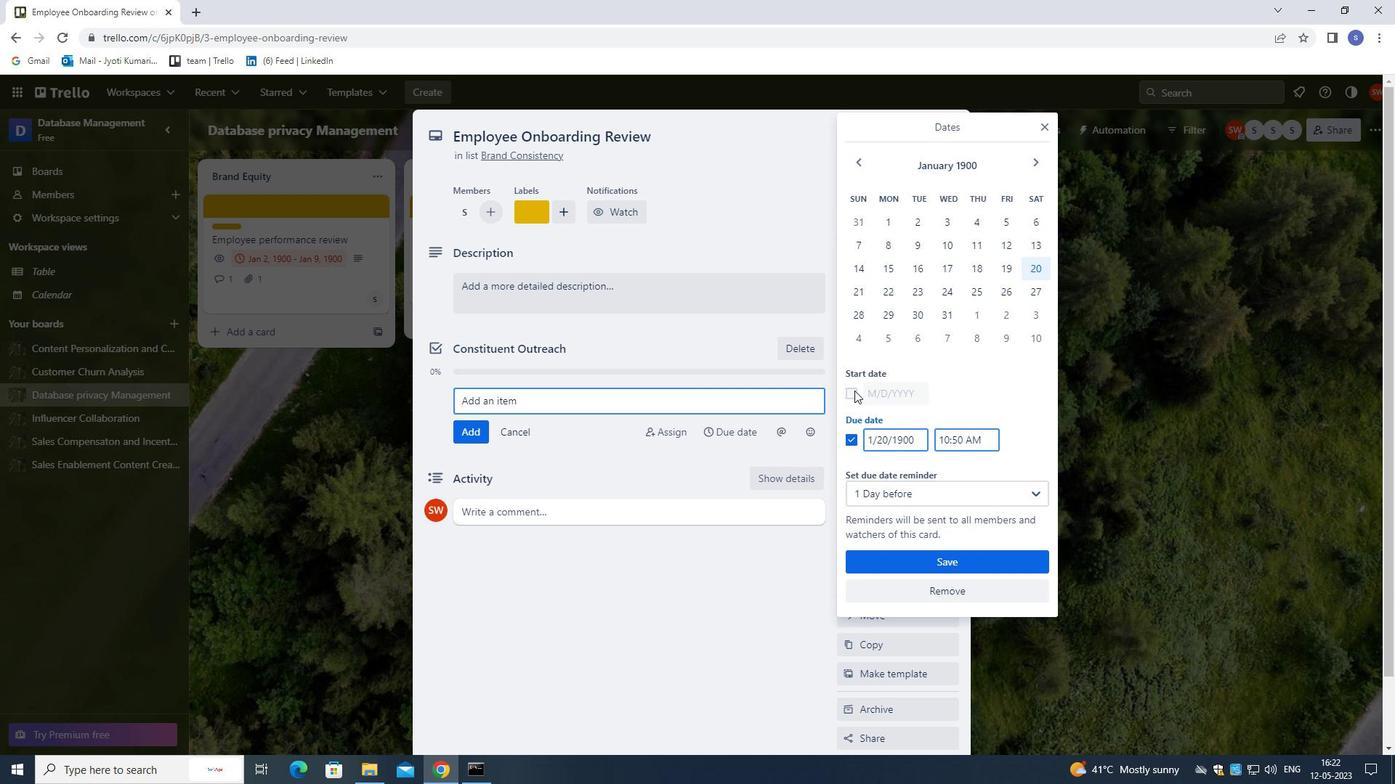 
Action: Mouse moved to (888, 396)
Screenshot: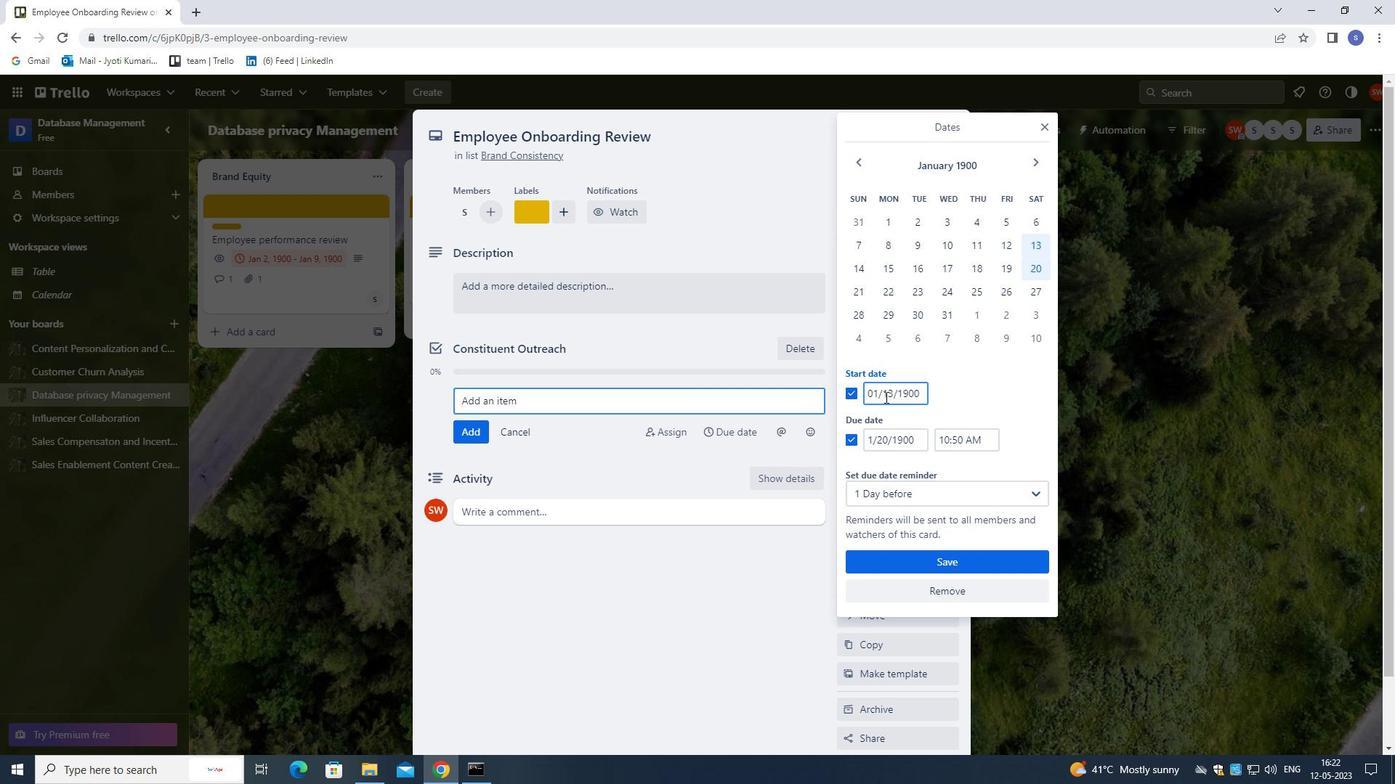 
Action: Mouse pressed left at (888, 396)
Screenshot: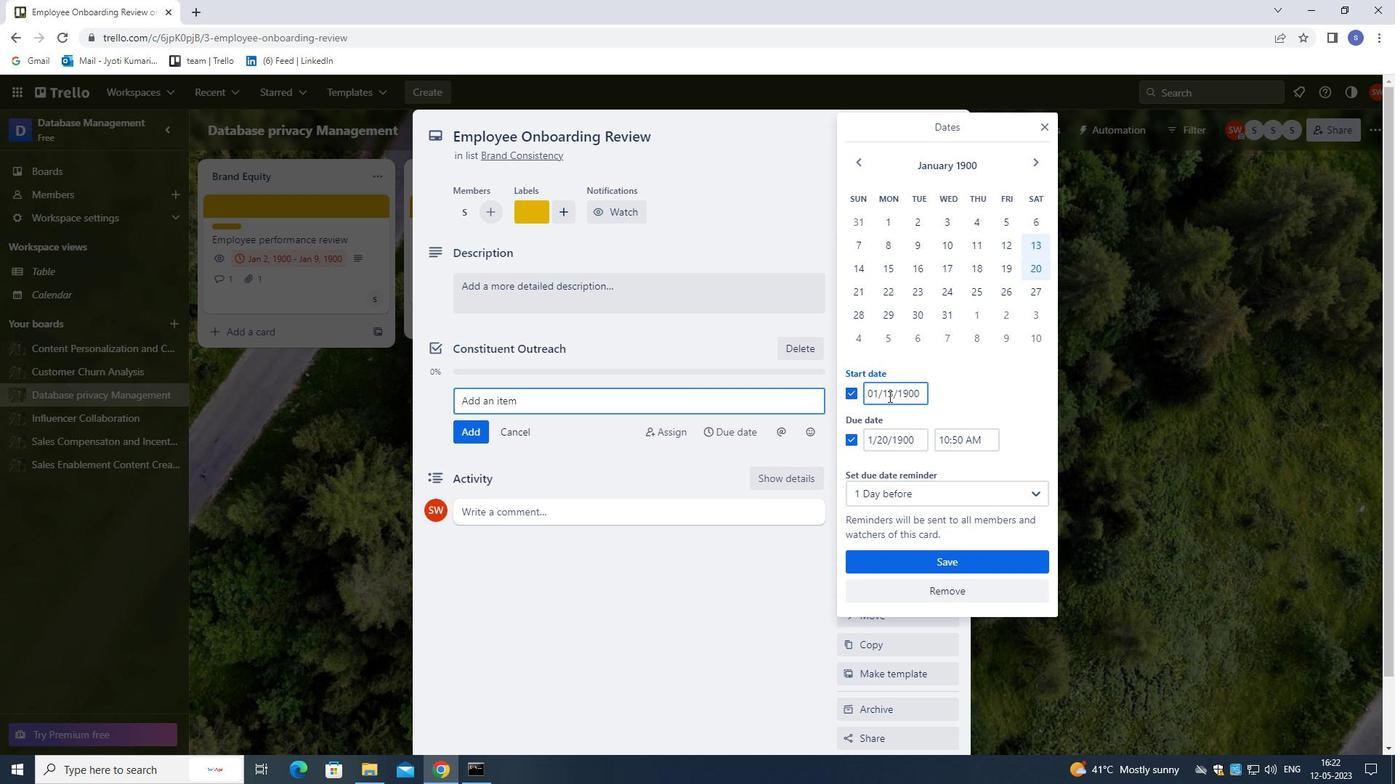 
Action: Mouse moved to (876, 462)
Screenshot: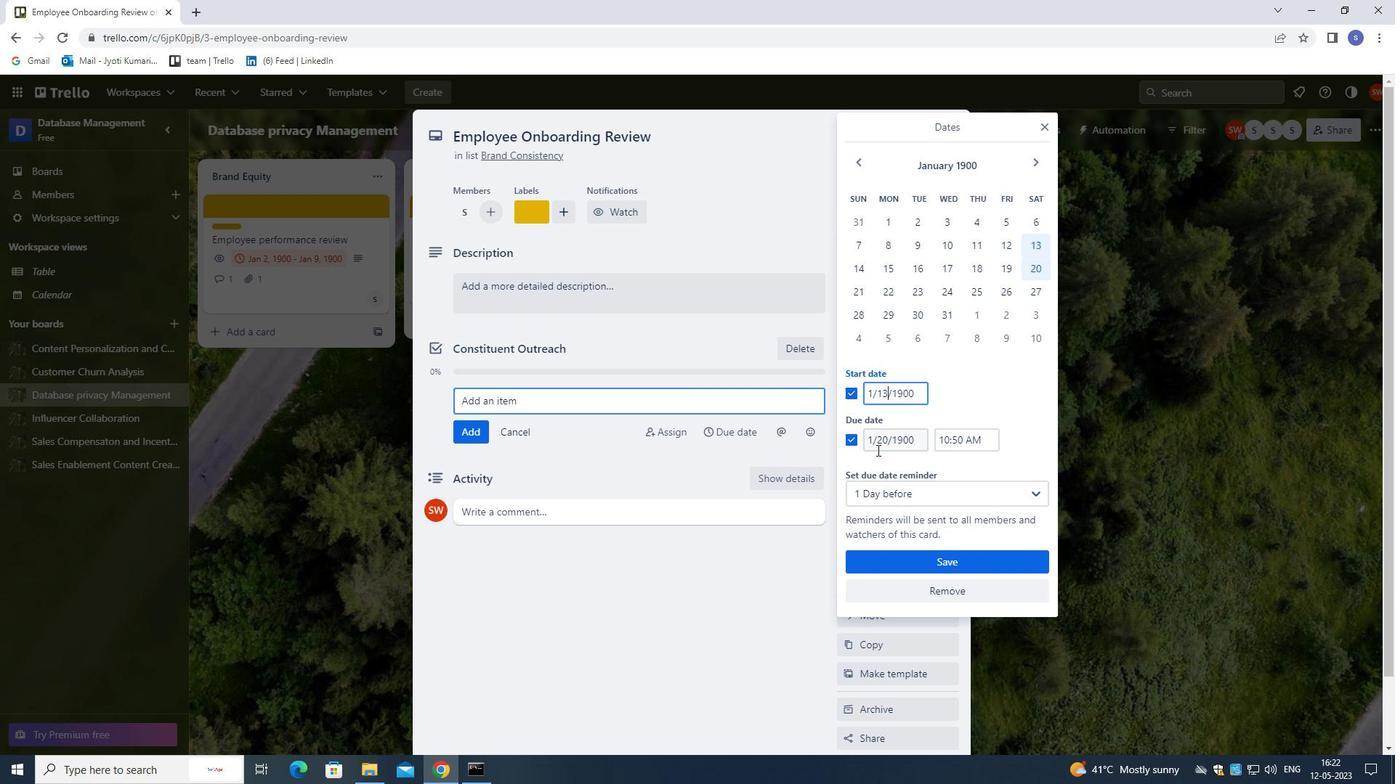 
Action: Key pressed <Key.backspace>4
Screenshot: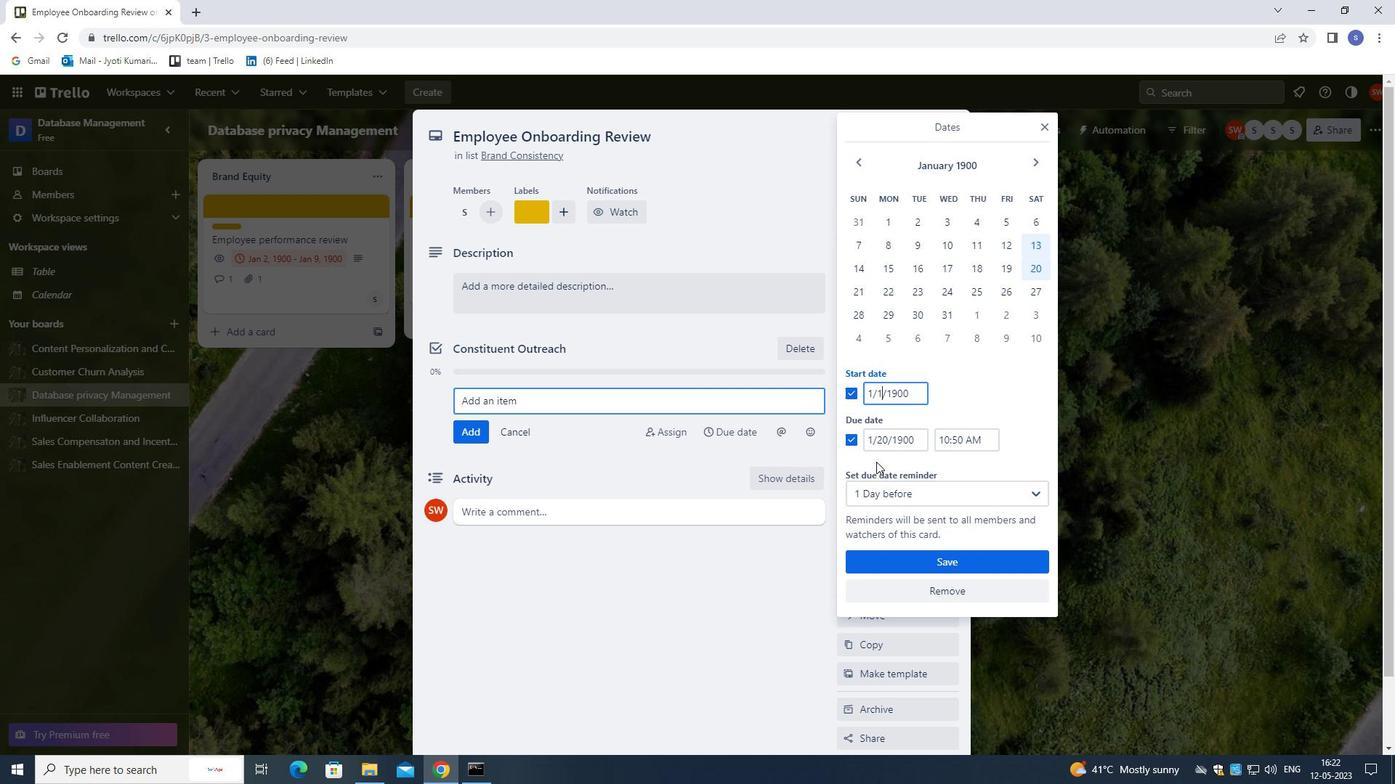 
Action: Mouse moved to (880, 439)
Screenshot: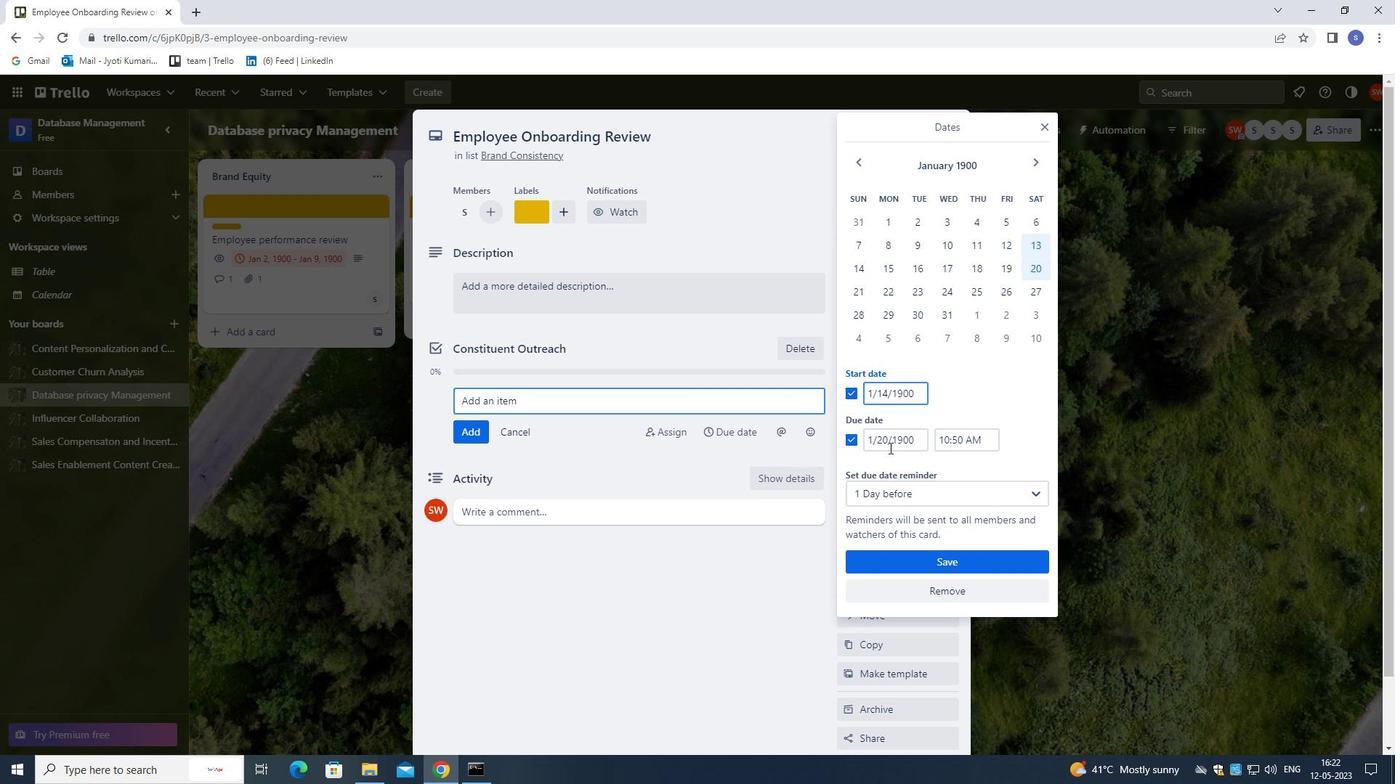 
Action: Mouse pressed left at (880, 439)
Screenshot: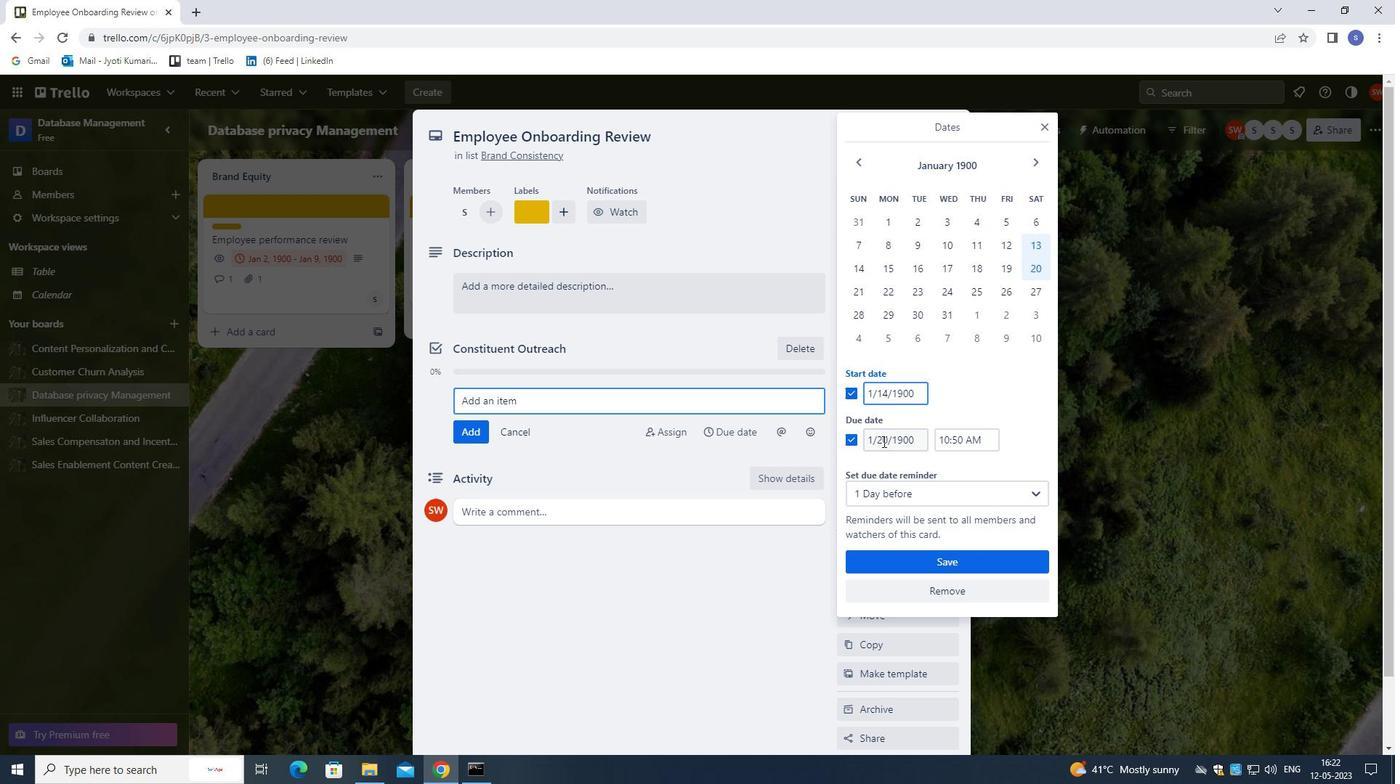 
Action: Mouse moved to (908, 580)
Screenshot: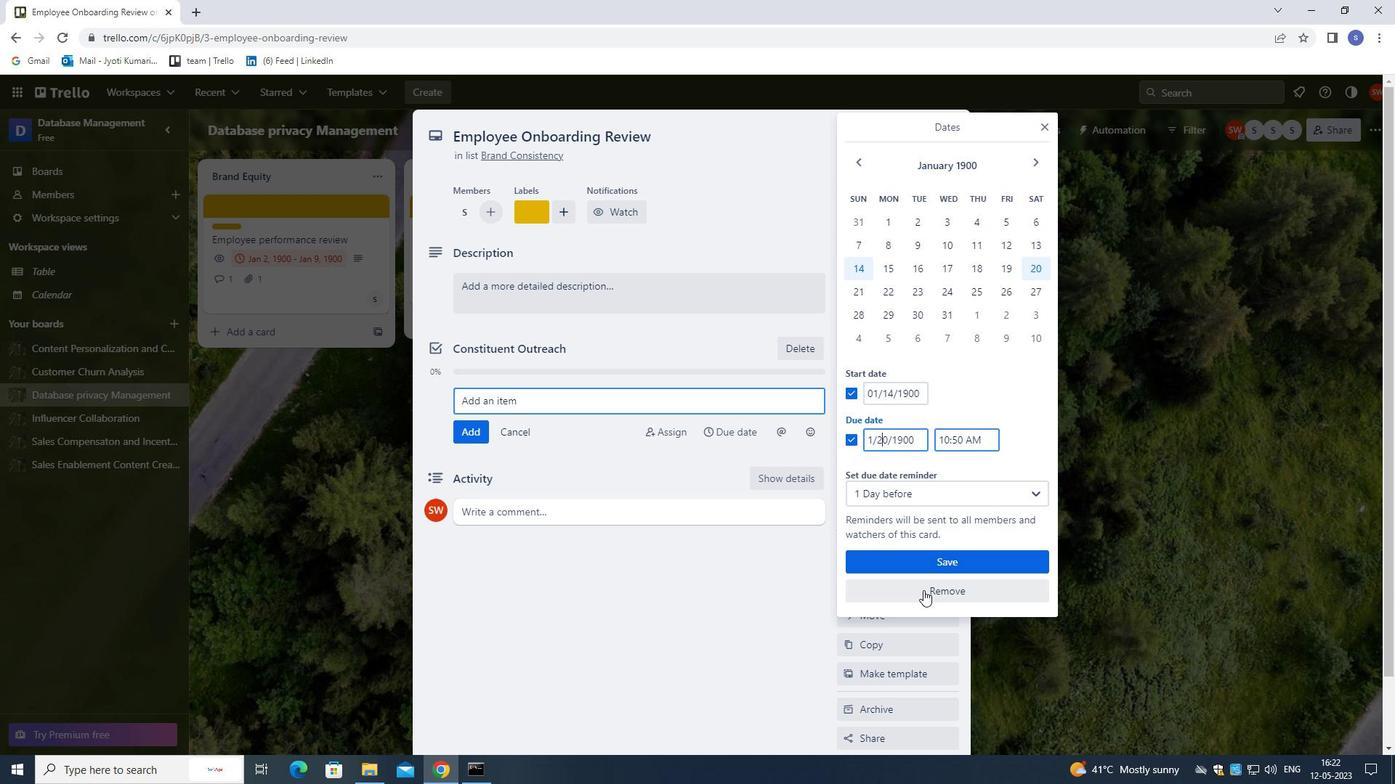 
Action: Key pressed <Key.right><Key.backspace>1
Screenshot: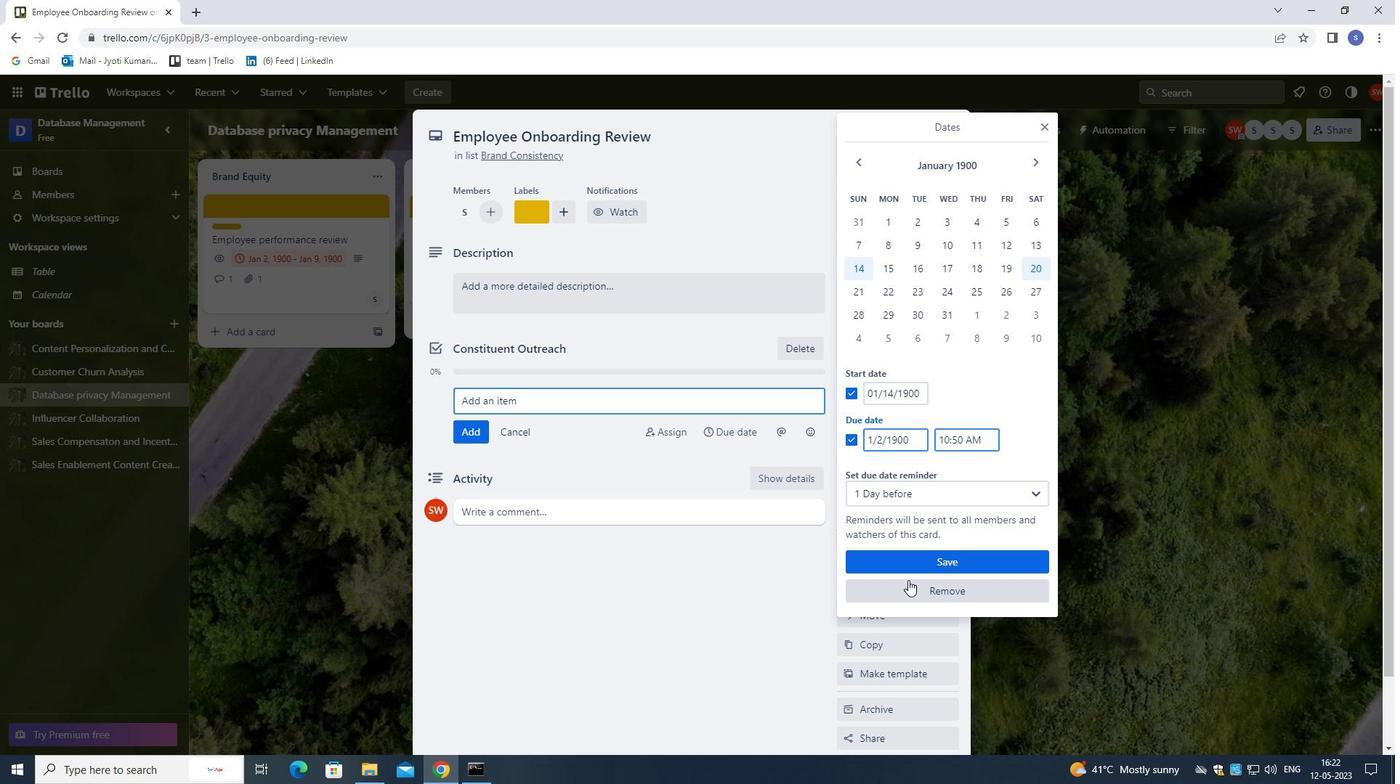 
Action: Mouse moved to (921, 558)
Screenshot: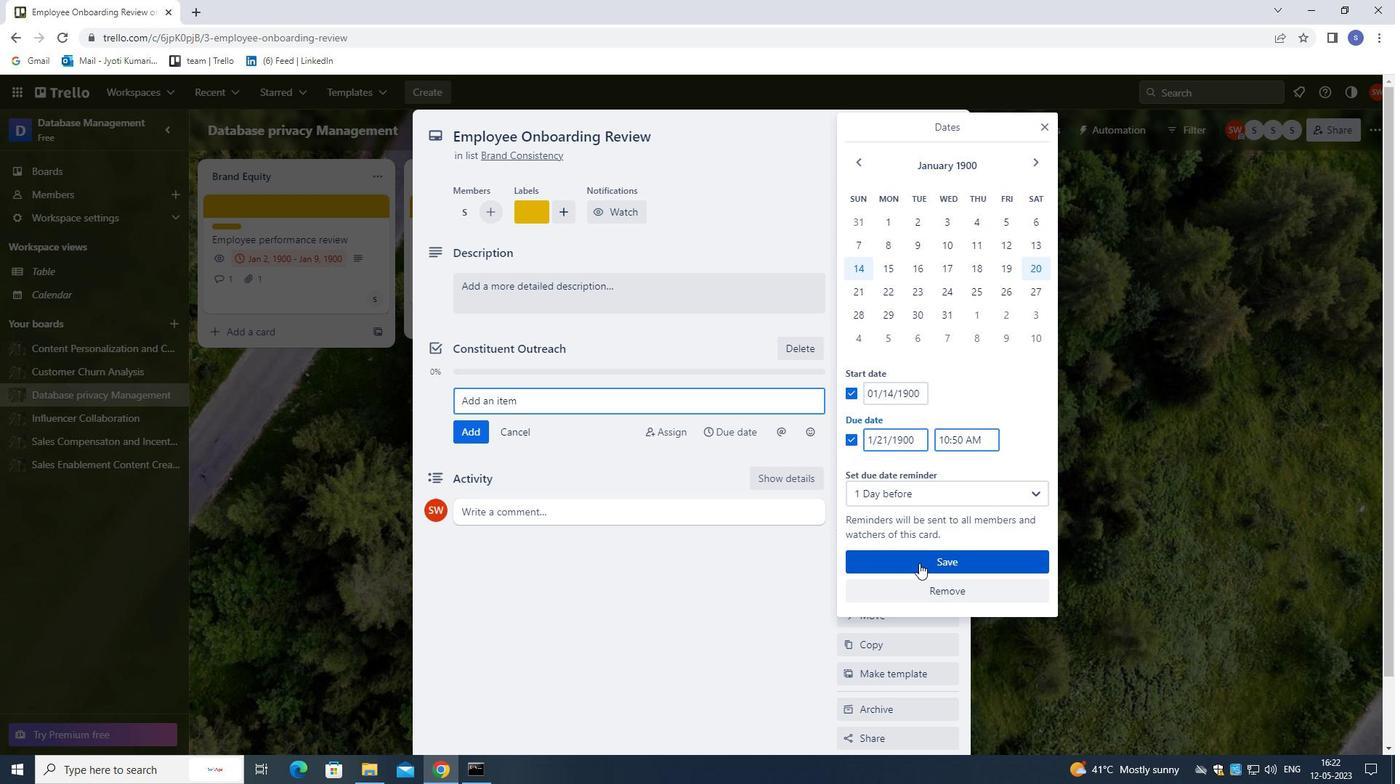 
Action: Mouse pressed left at (921, 558)
Screenshot: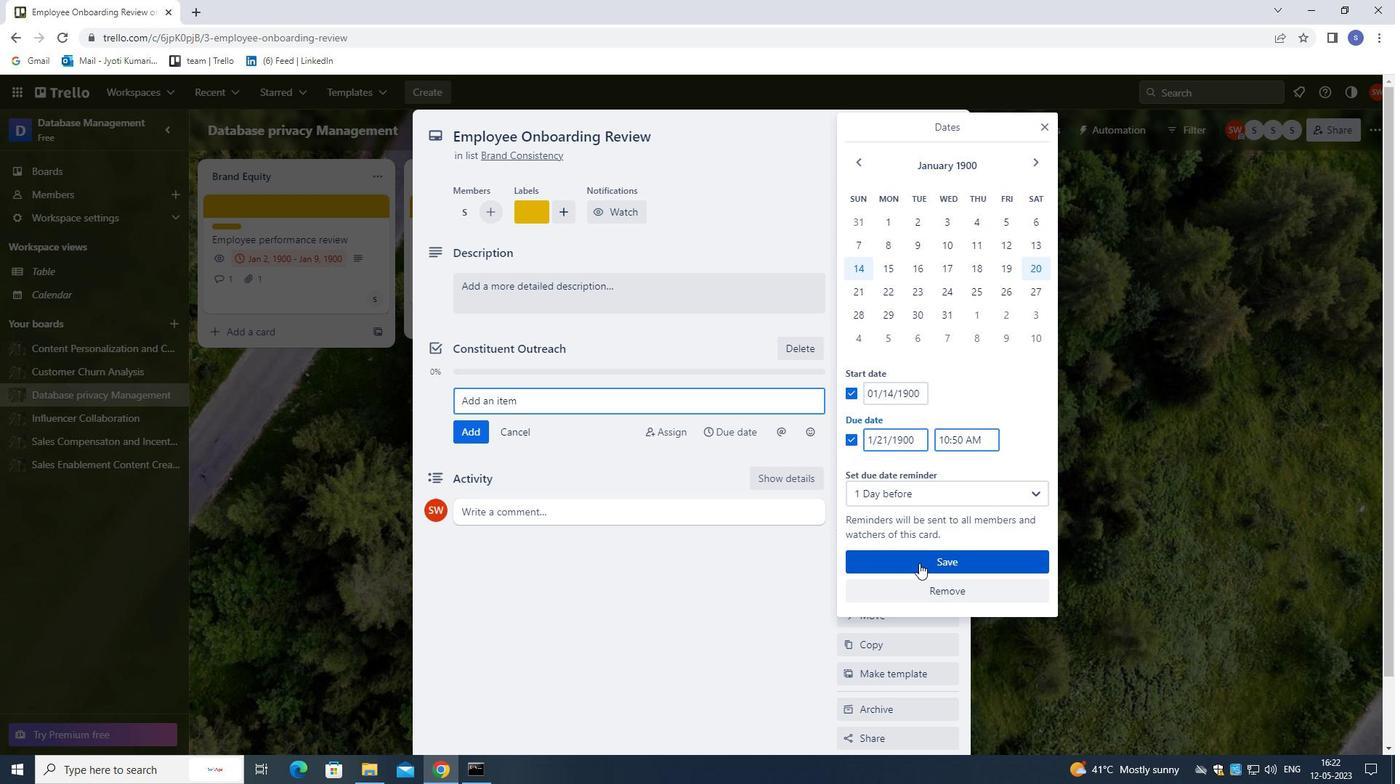 
Action: Mouse moved to (869, 383)
Screenshot: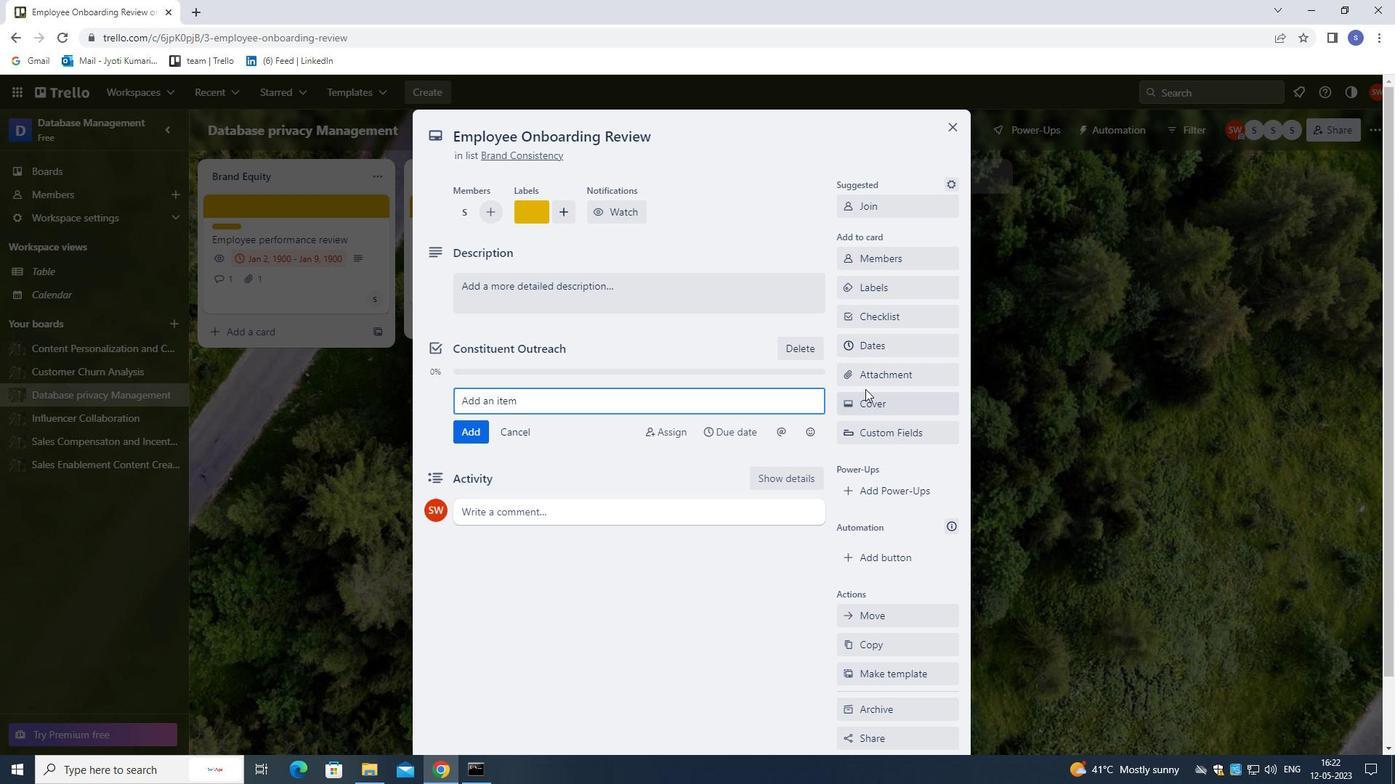 
Action: Mouse pressed left at (869, 383)
Screenshot: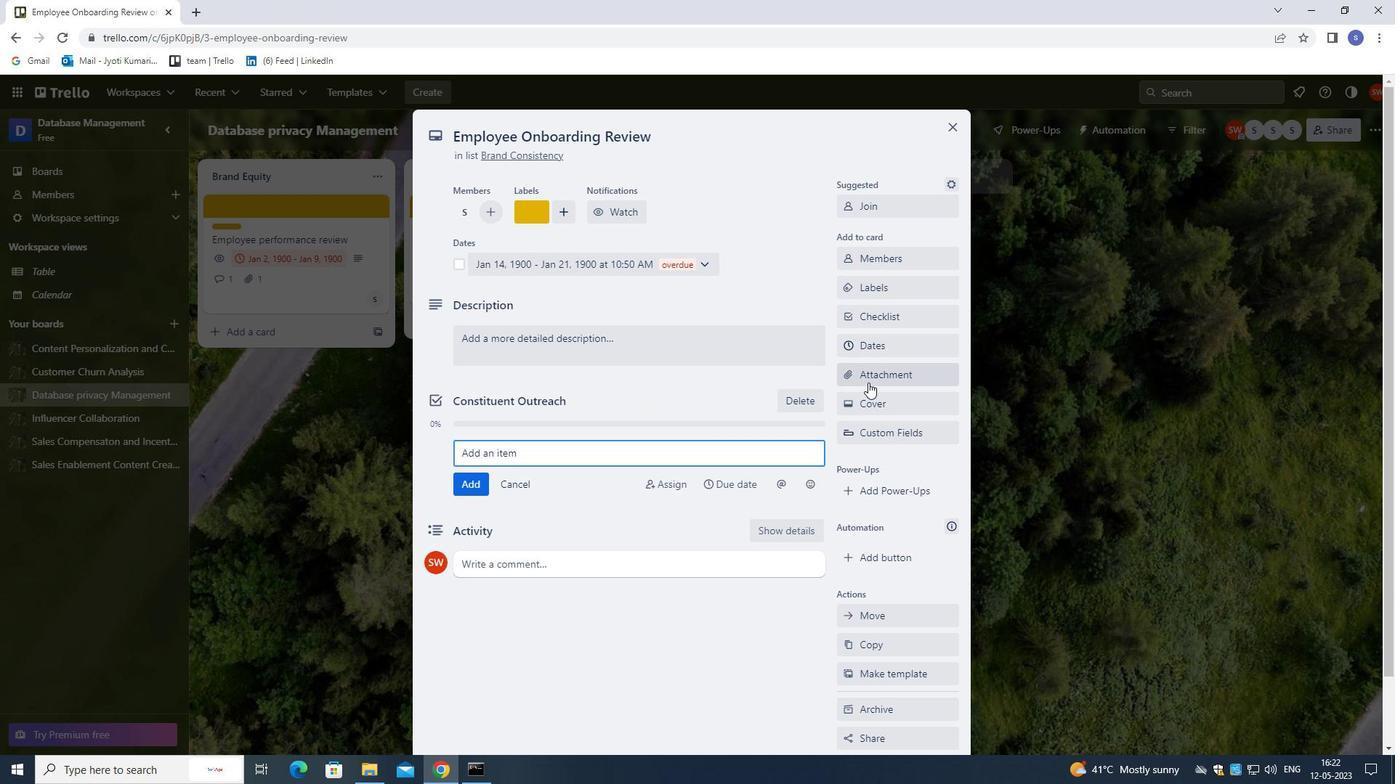 
Action: Mouse moved to (865, 552)
Screenshot: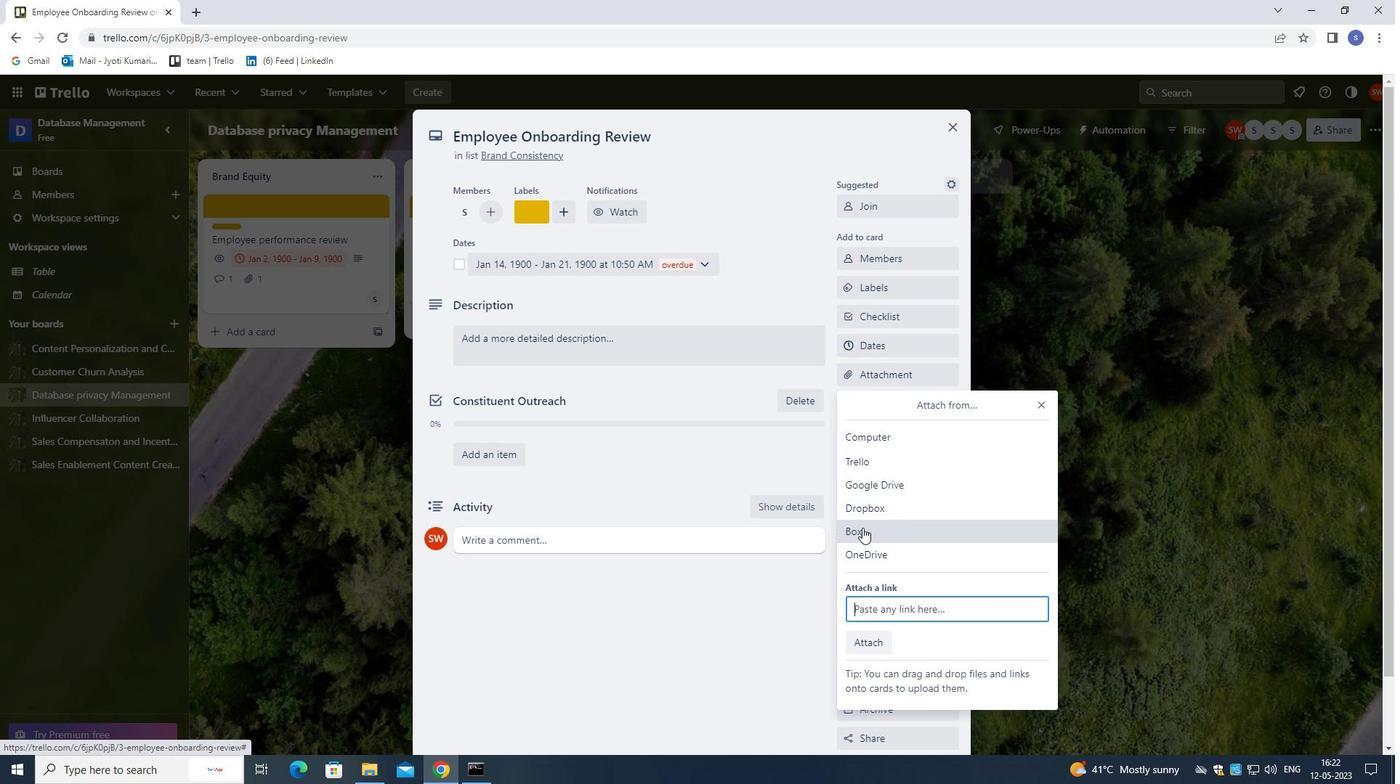 
Action: Mouse pressed left at (865, 552)
Screenshot: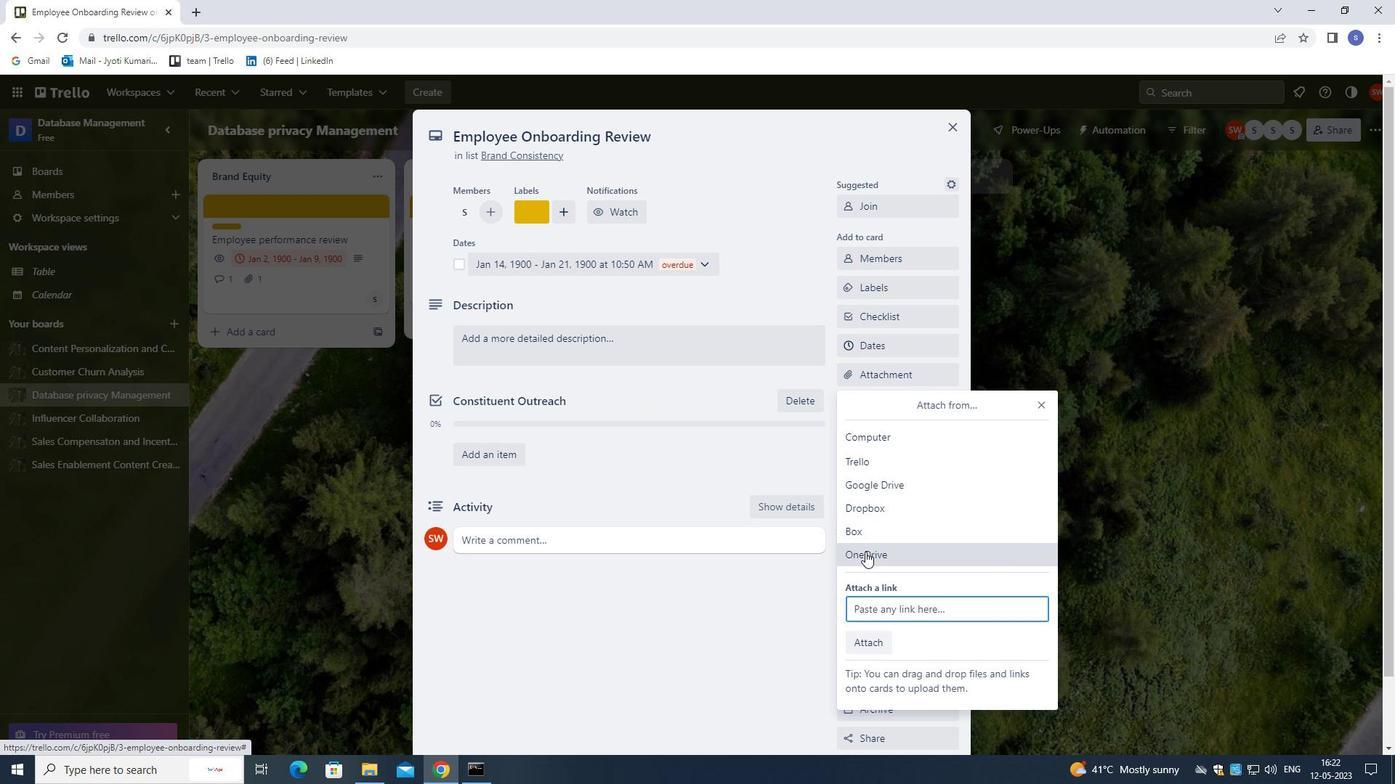 
Action: Mouse moved to (561, 289)
Screenshot: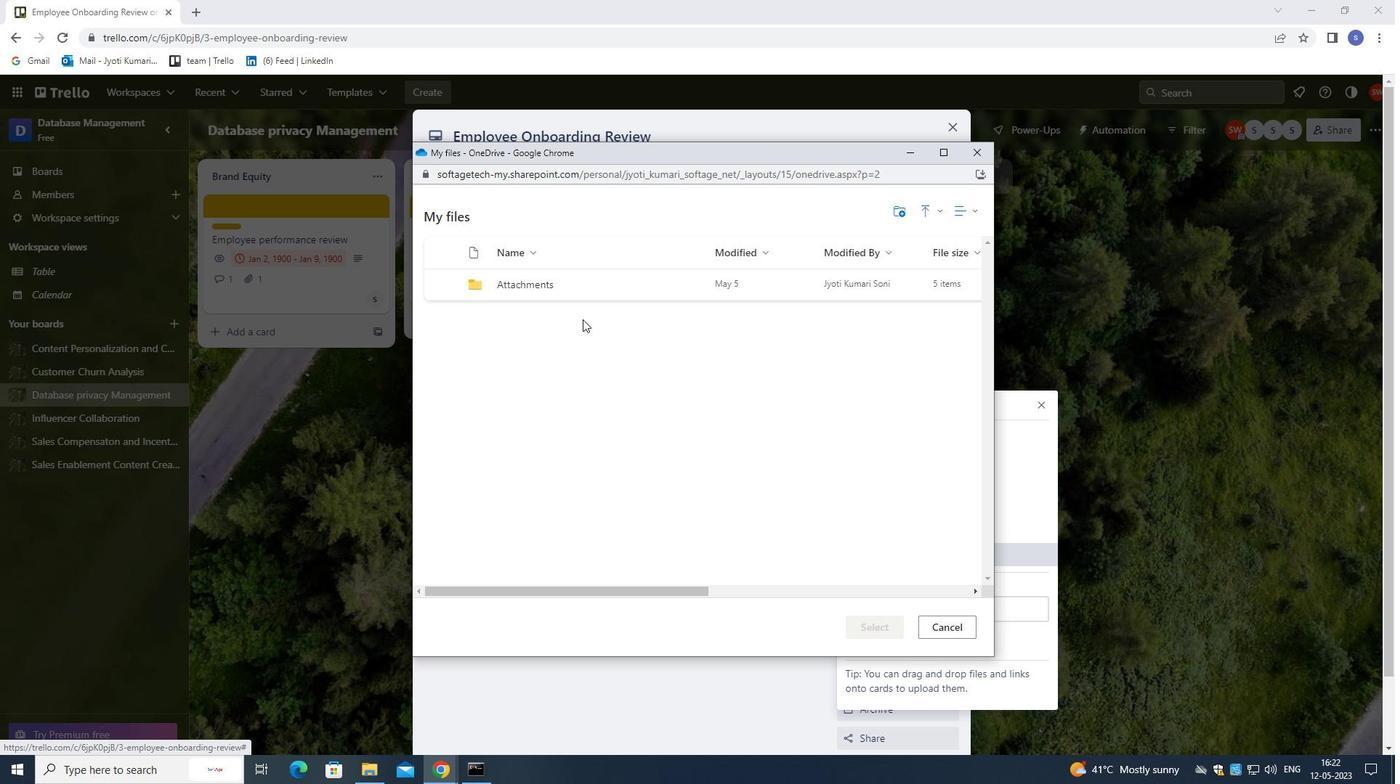 
Action: Mouse pressed left at (561, 289)
Screenshot: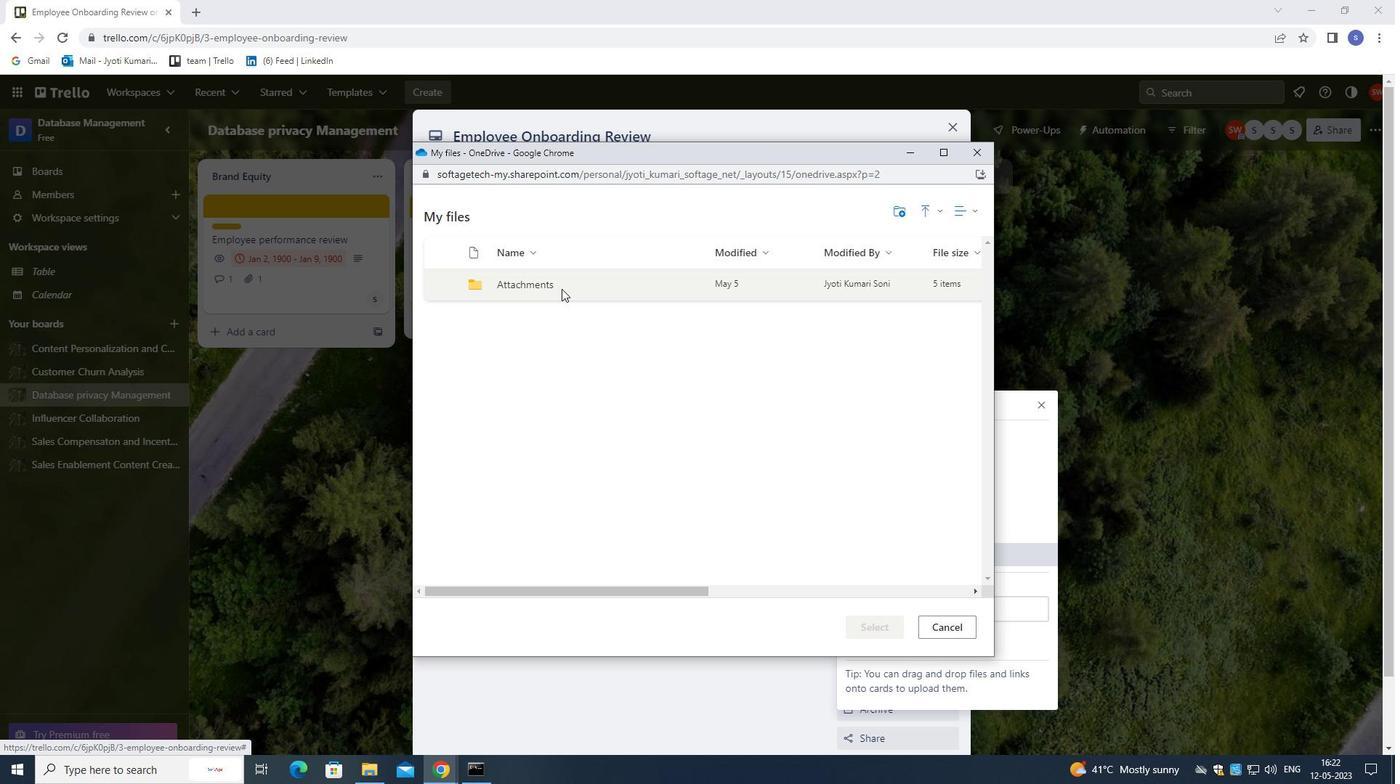 
Action: Mouse moved to (542, 287)
Screenshot: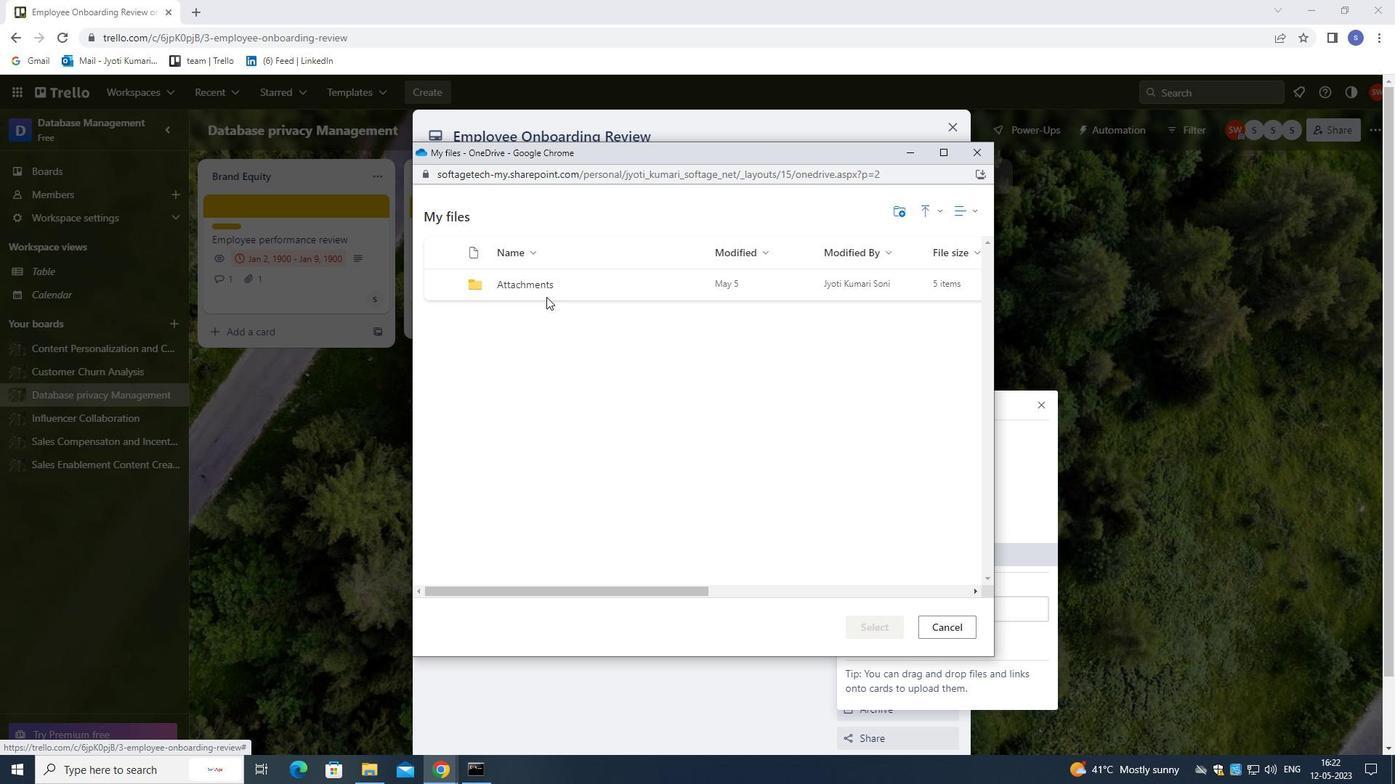 
Action: Mouse pressed left at (542, 287)
Screenshot: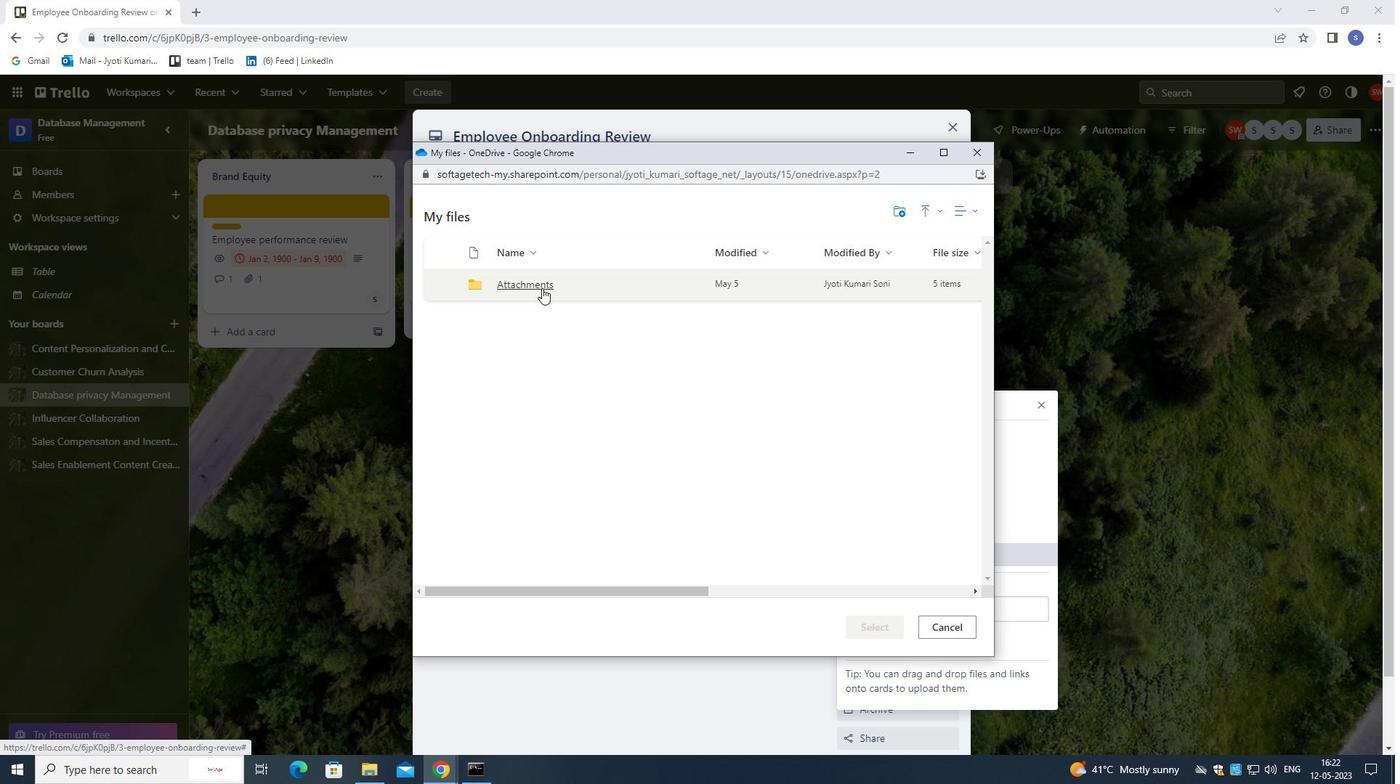 
Action: Mouse moved to (596, 484)
Screenshot: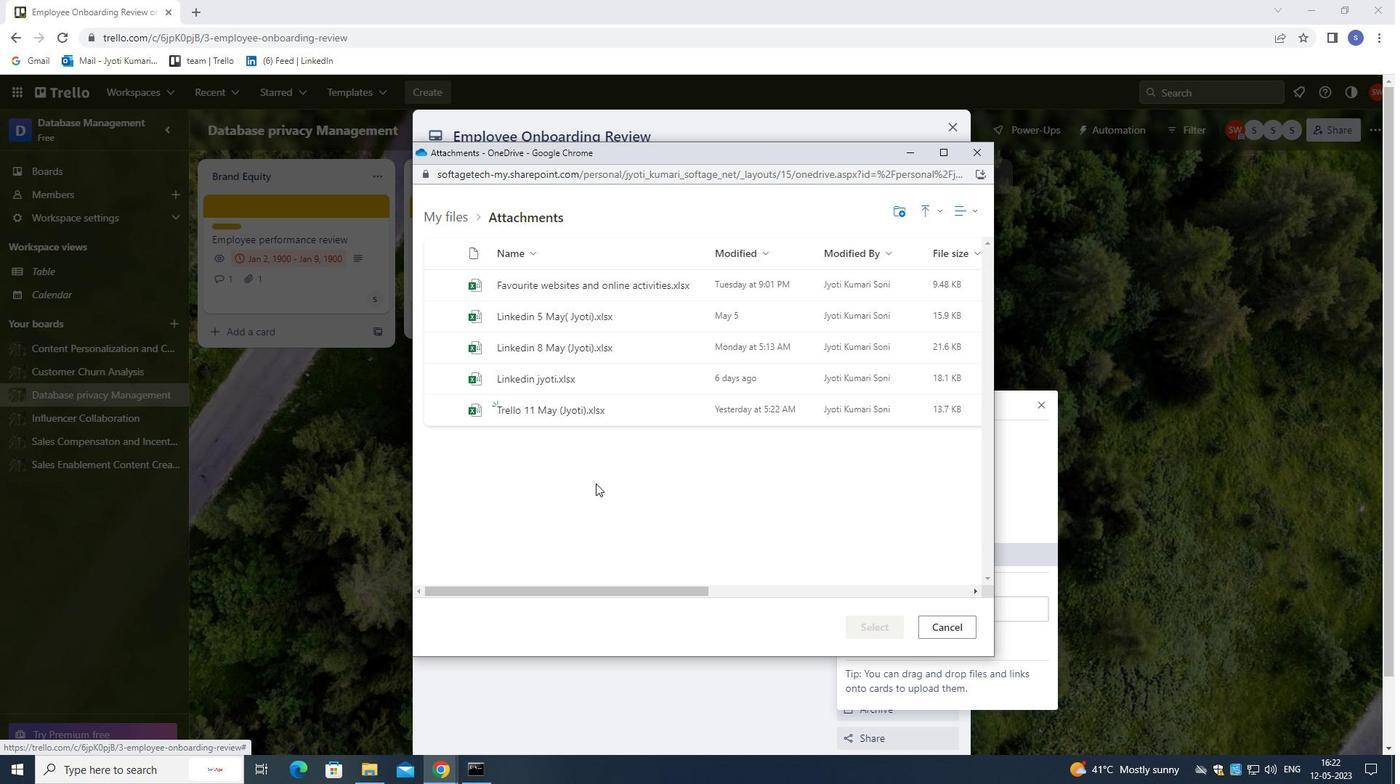
Action: Mouse pressed left at (596, 484)
Screenshot: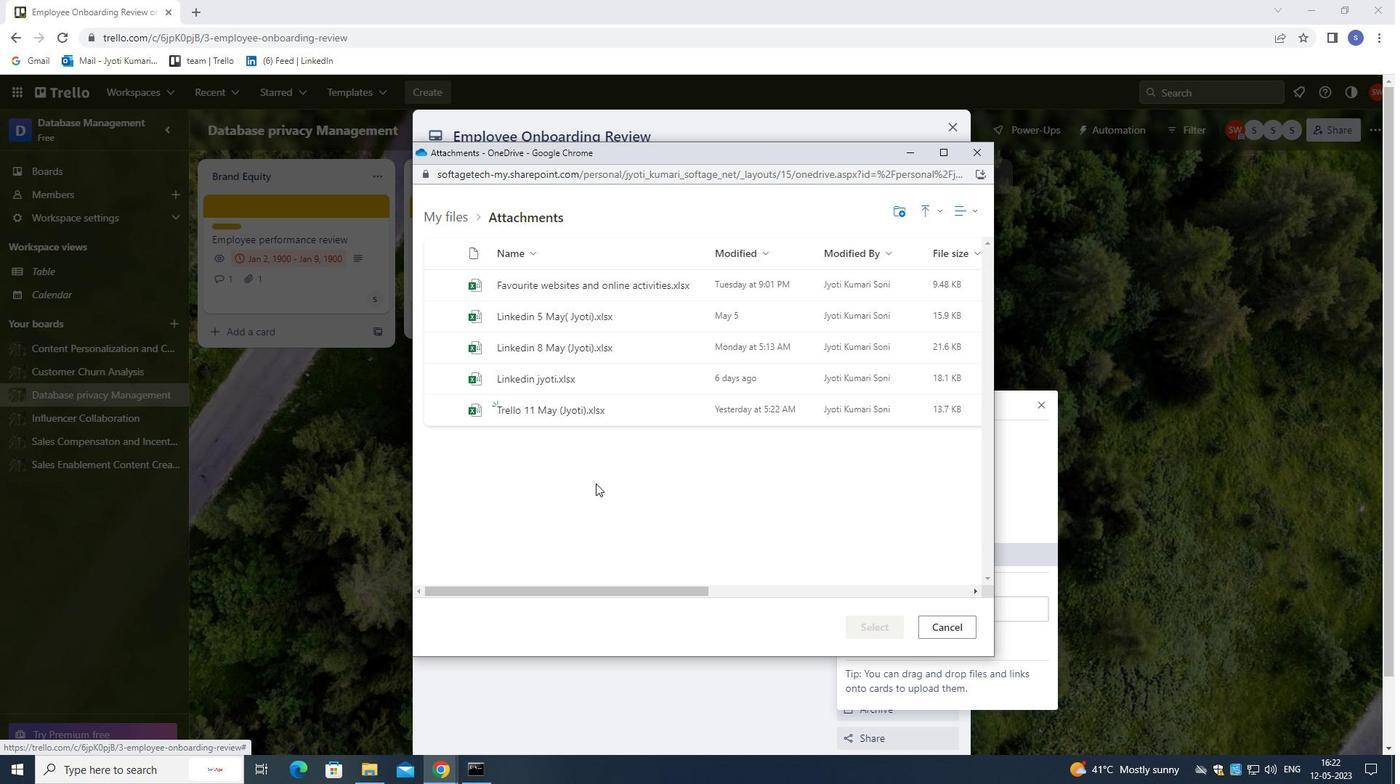 
Action: Mouse moved to (591, 376)
Screenshot: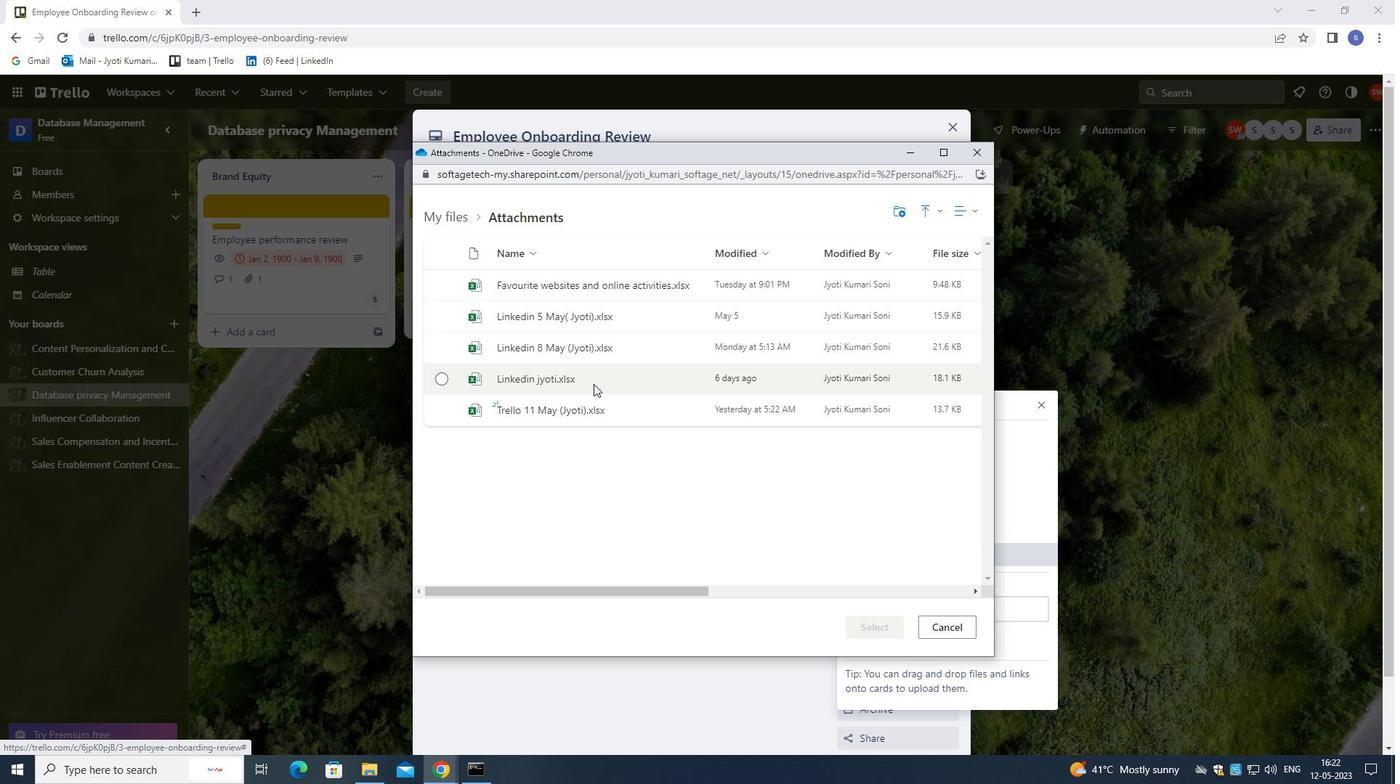 
Action: Mouse pressed left at (591, 376)
Screenshot: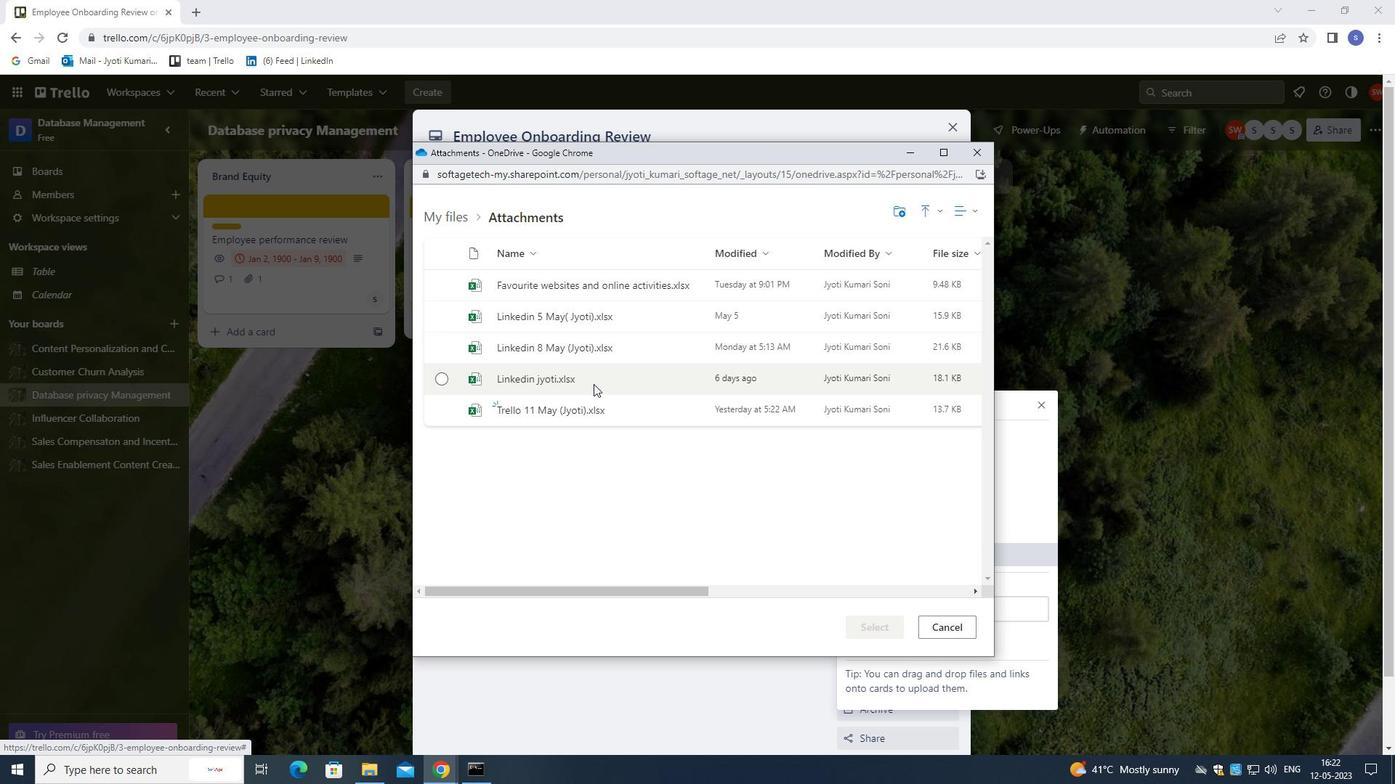 
Action: Mouse moved to (867, 627)
Screenshot: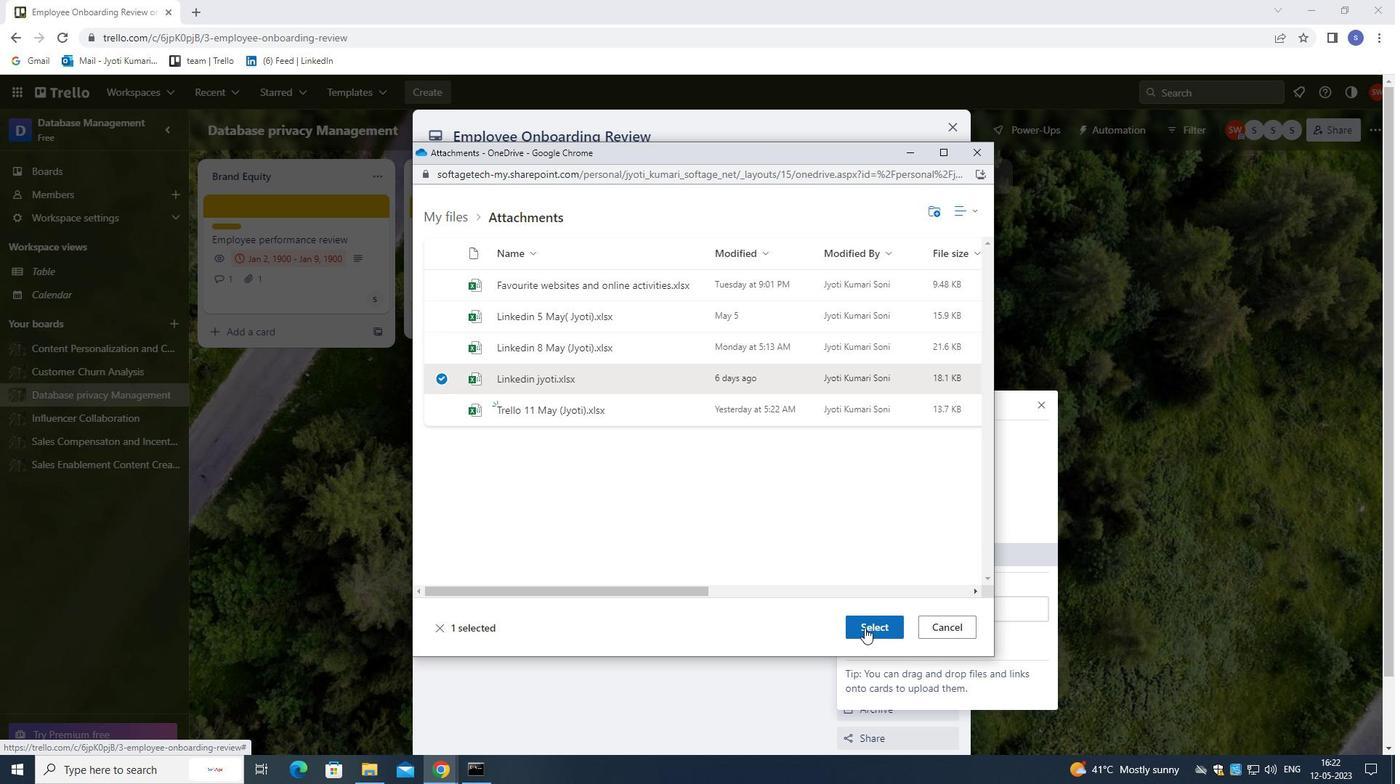 
Action: Mouse pressed left at (867, 627)
Screenshot: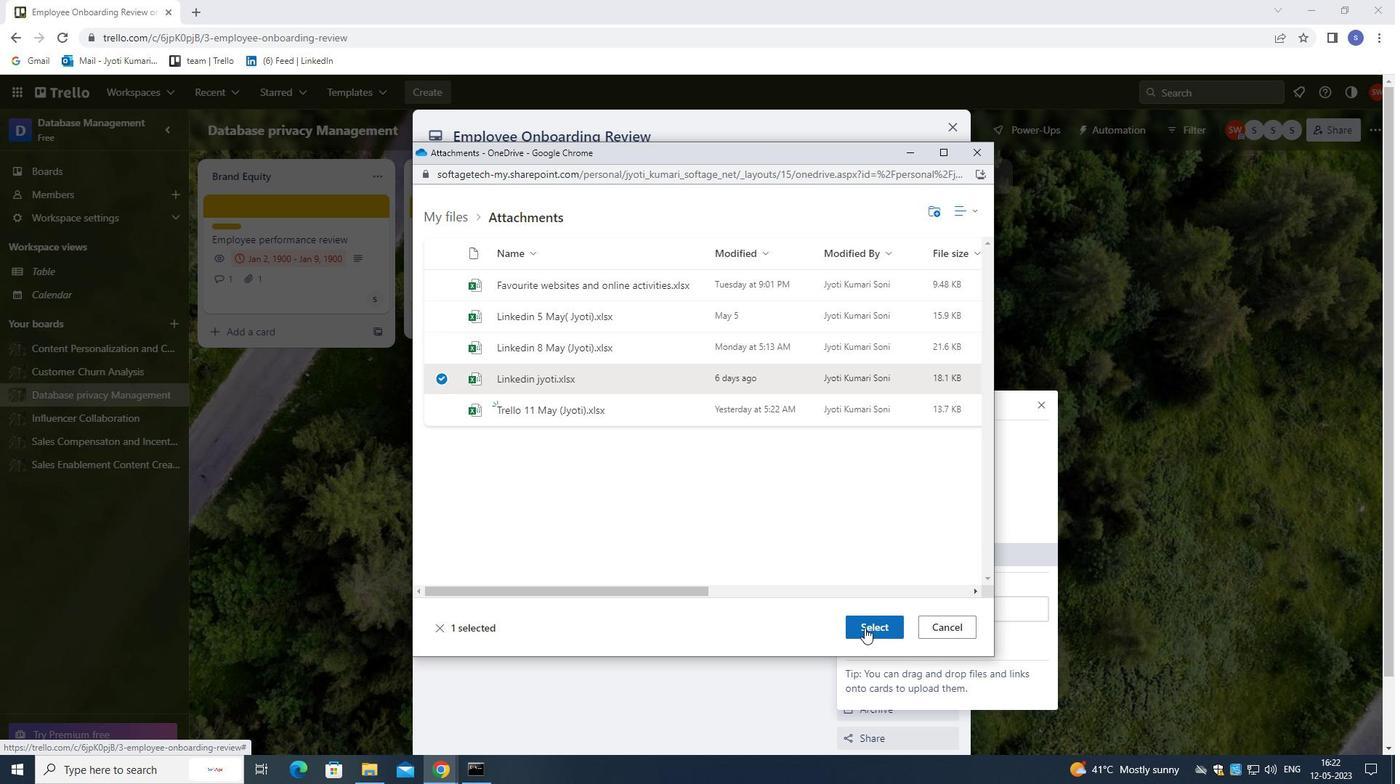 
Action: Mouse moved to (888, 410)
Screenshot: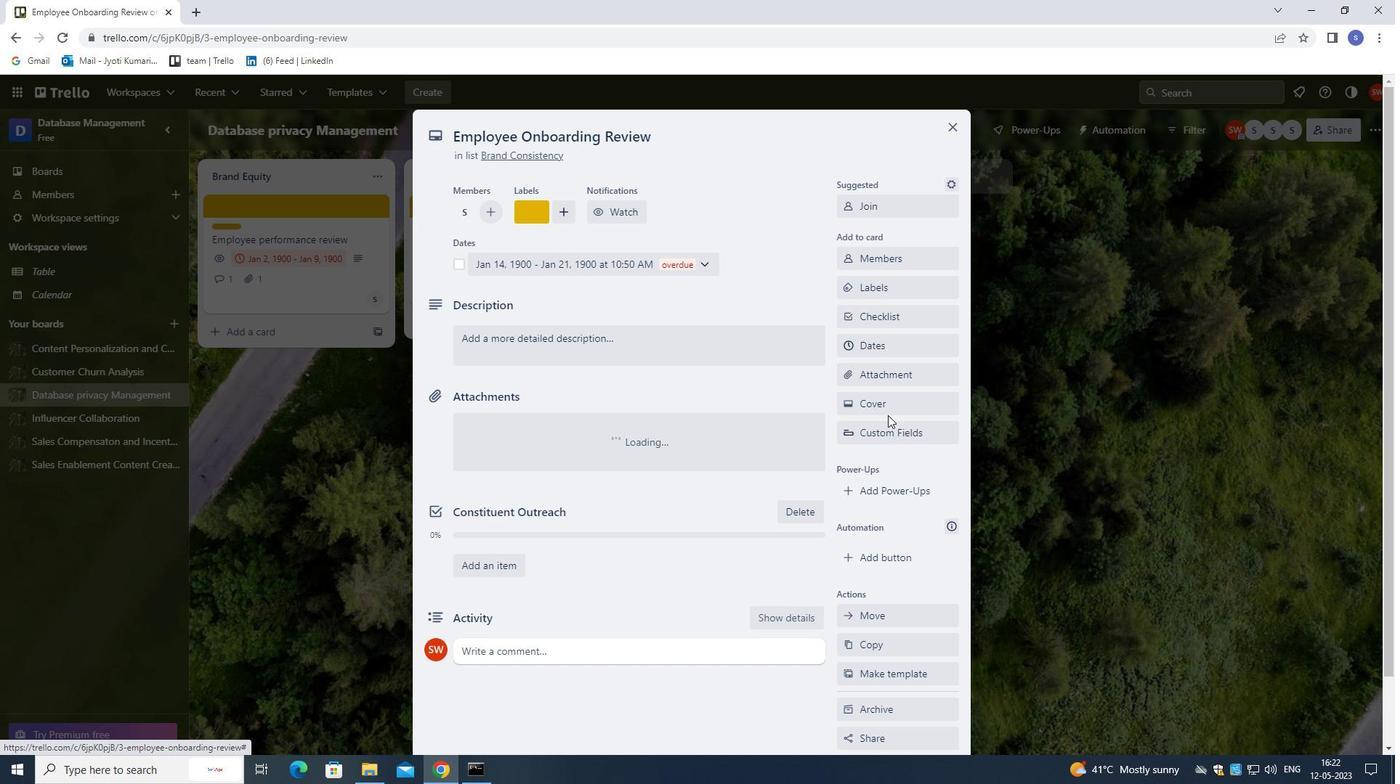 
Action: Mouse pressed left at (888, 410)
Screenshot: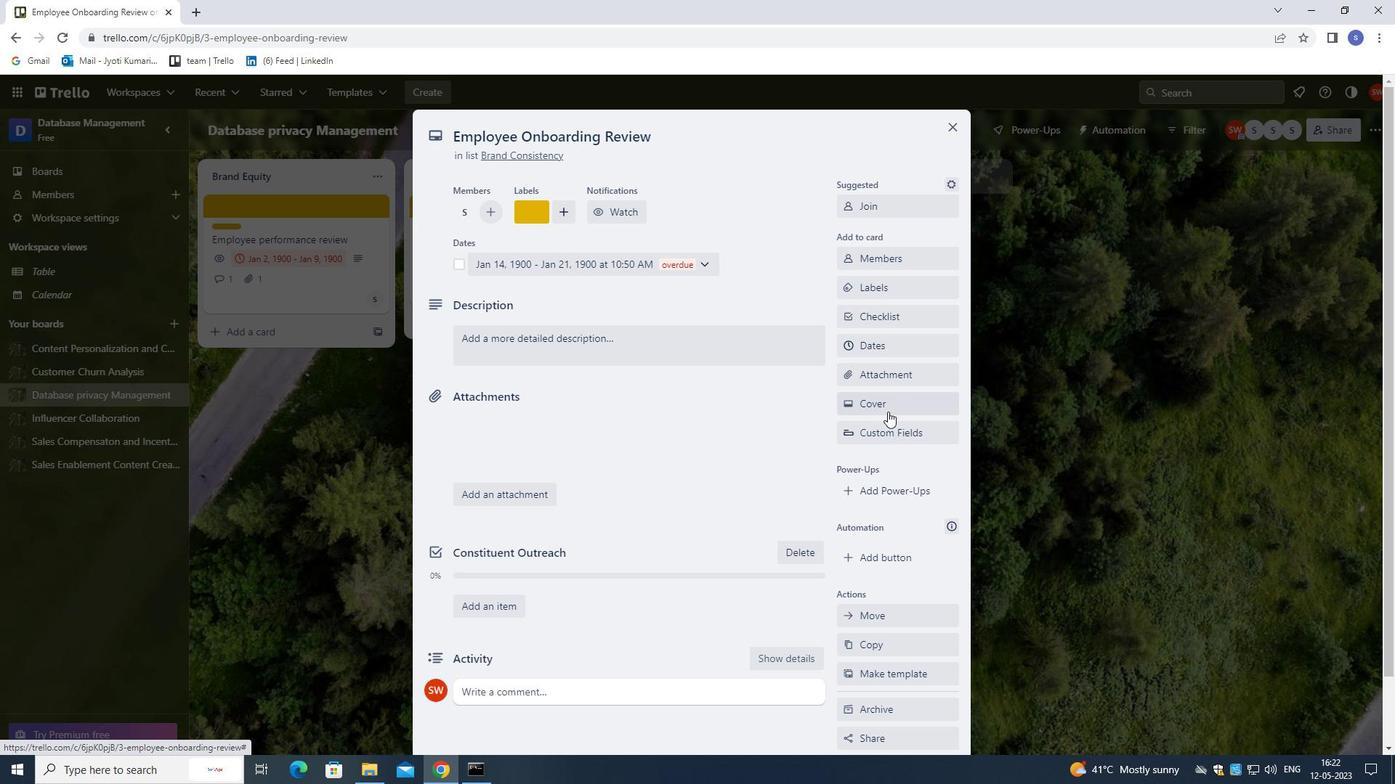
Action: Mouse moved to (903, 249)
Screenshot: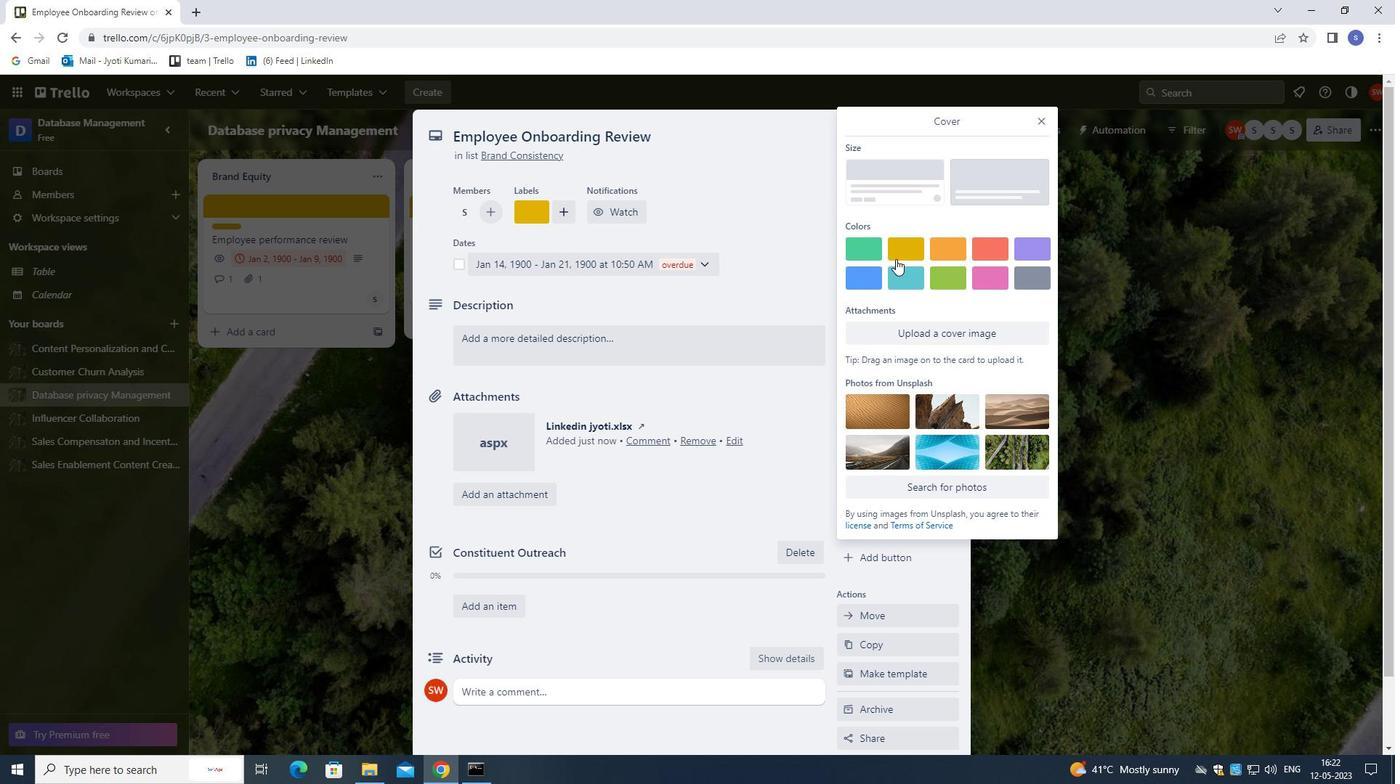 
Action: Mouse pressed left at (903, 249)
Screenshot: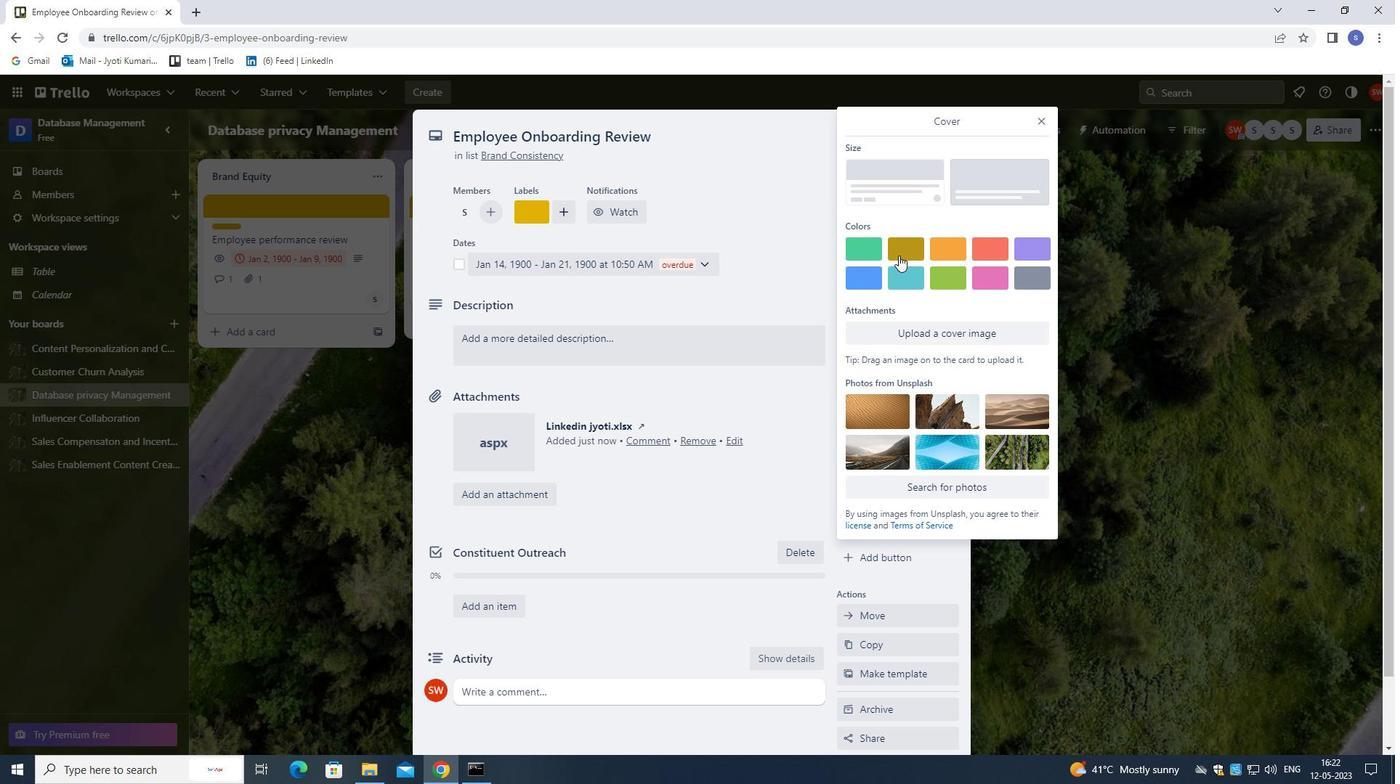 
Action: Mouse moved to (1039, 121)
Screenshot: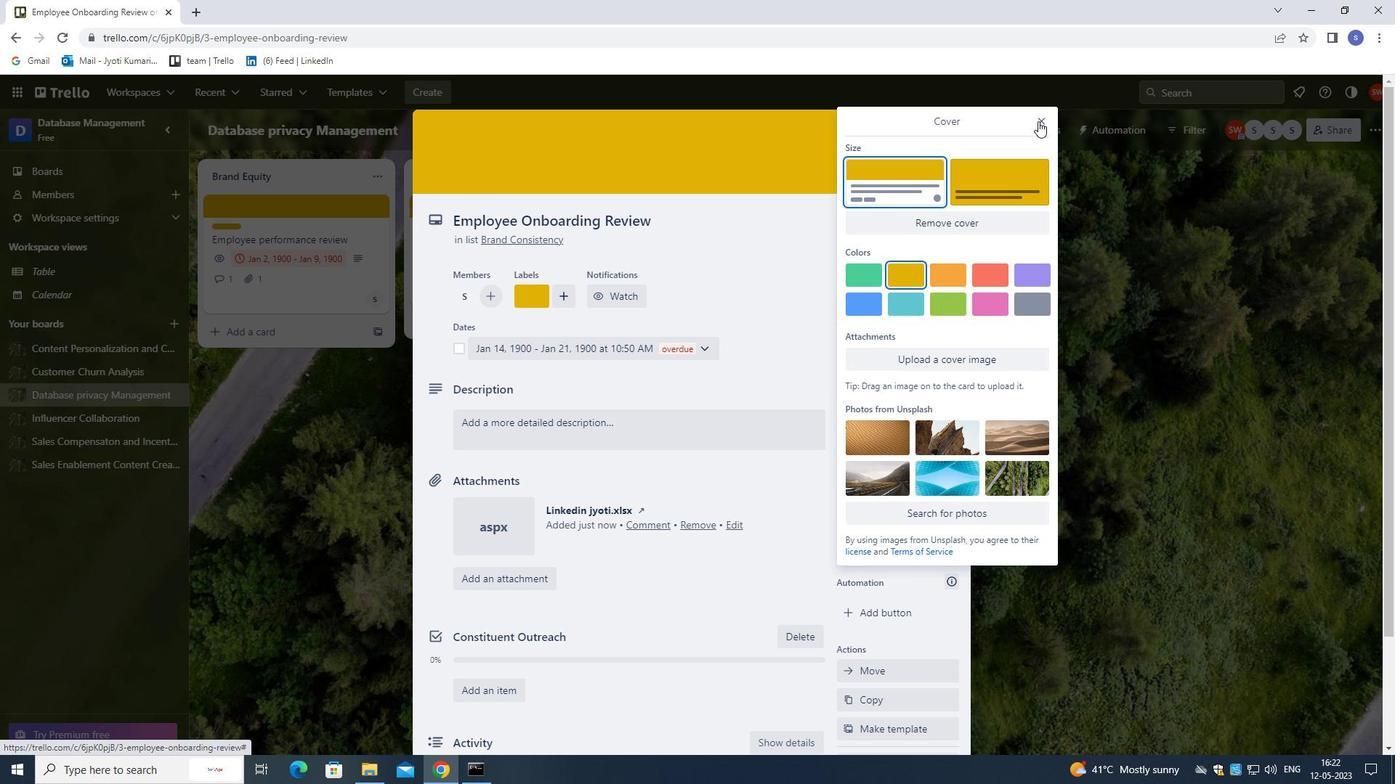 
Action: Mouse pressed left at (1039, 121)
Screenshot: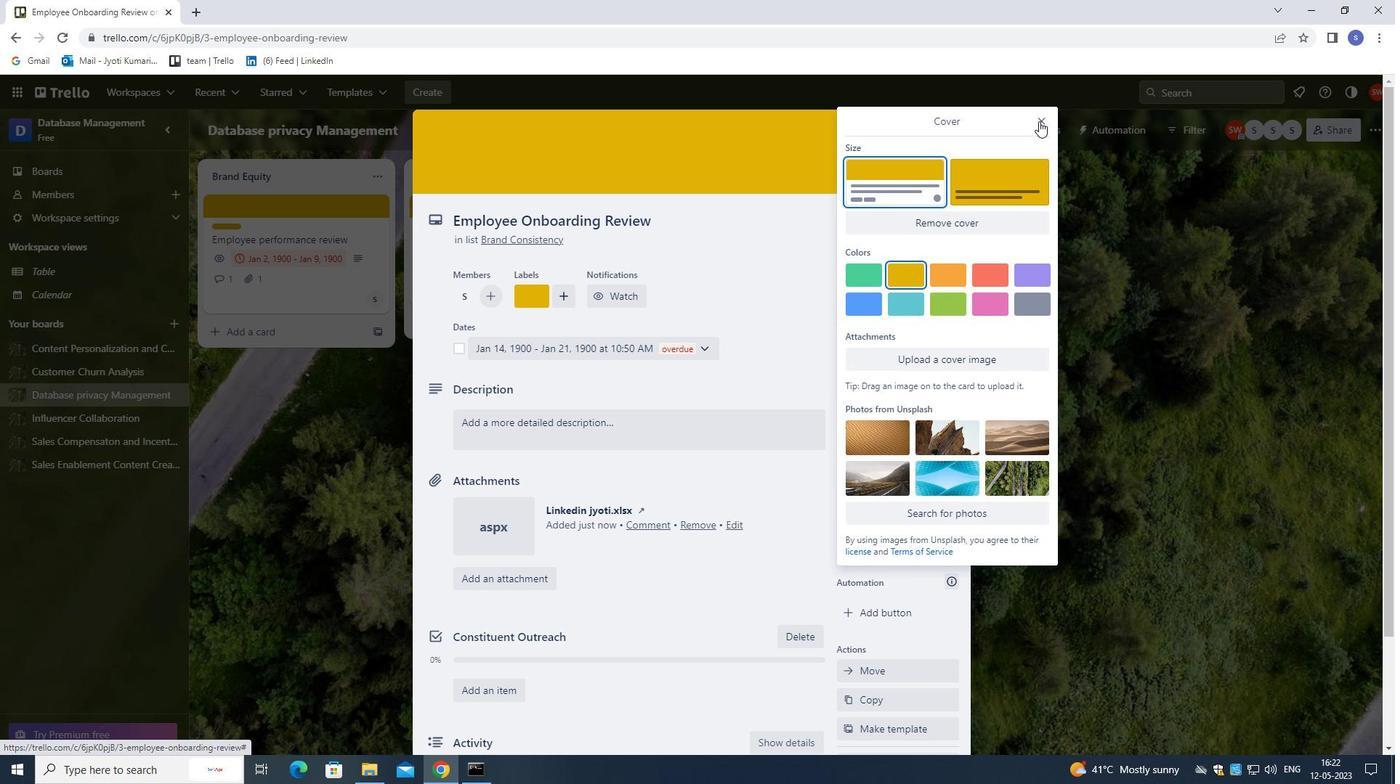 
Action: Mouse moved to (638, 424)
Screenshot: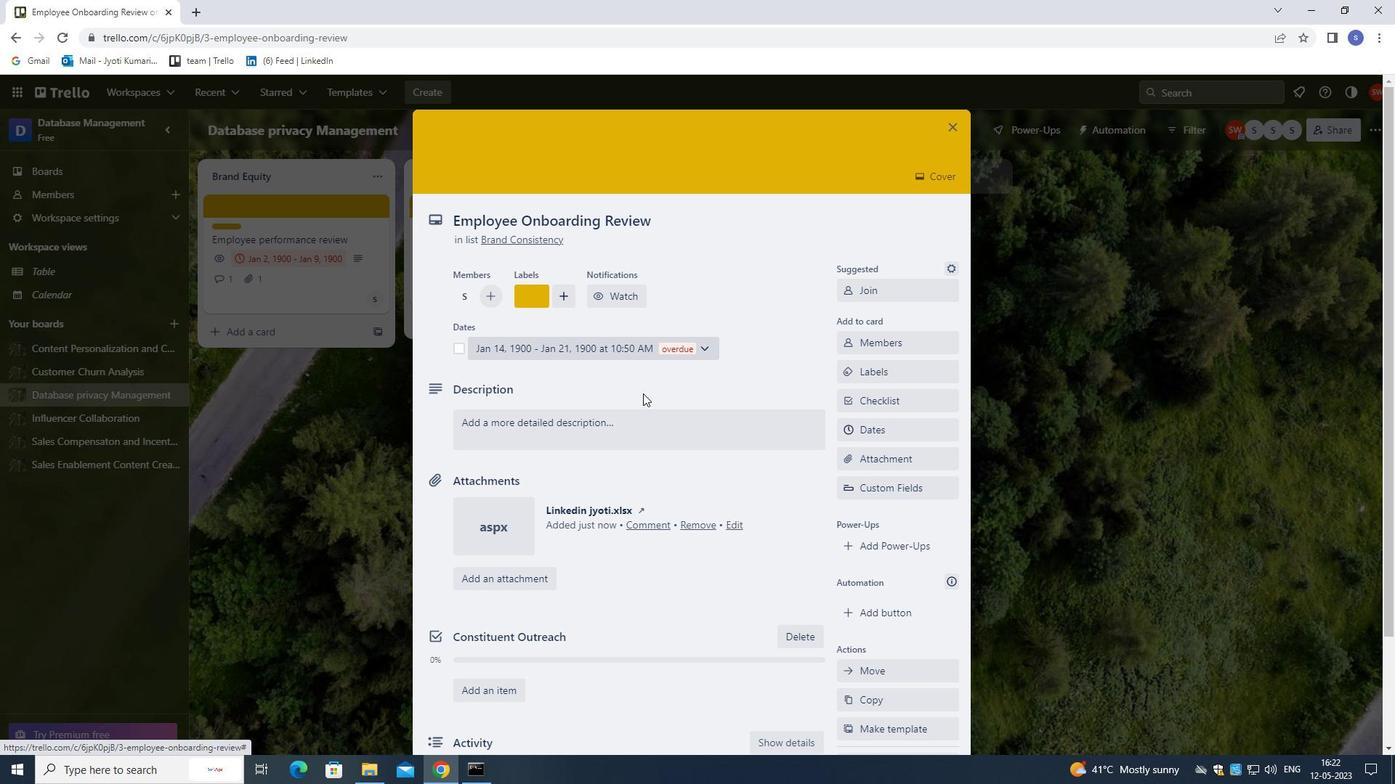 
Action: Mouse pressed left at (638, 424)
Screenshot: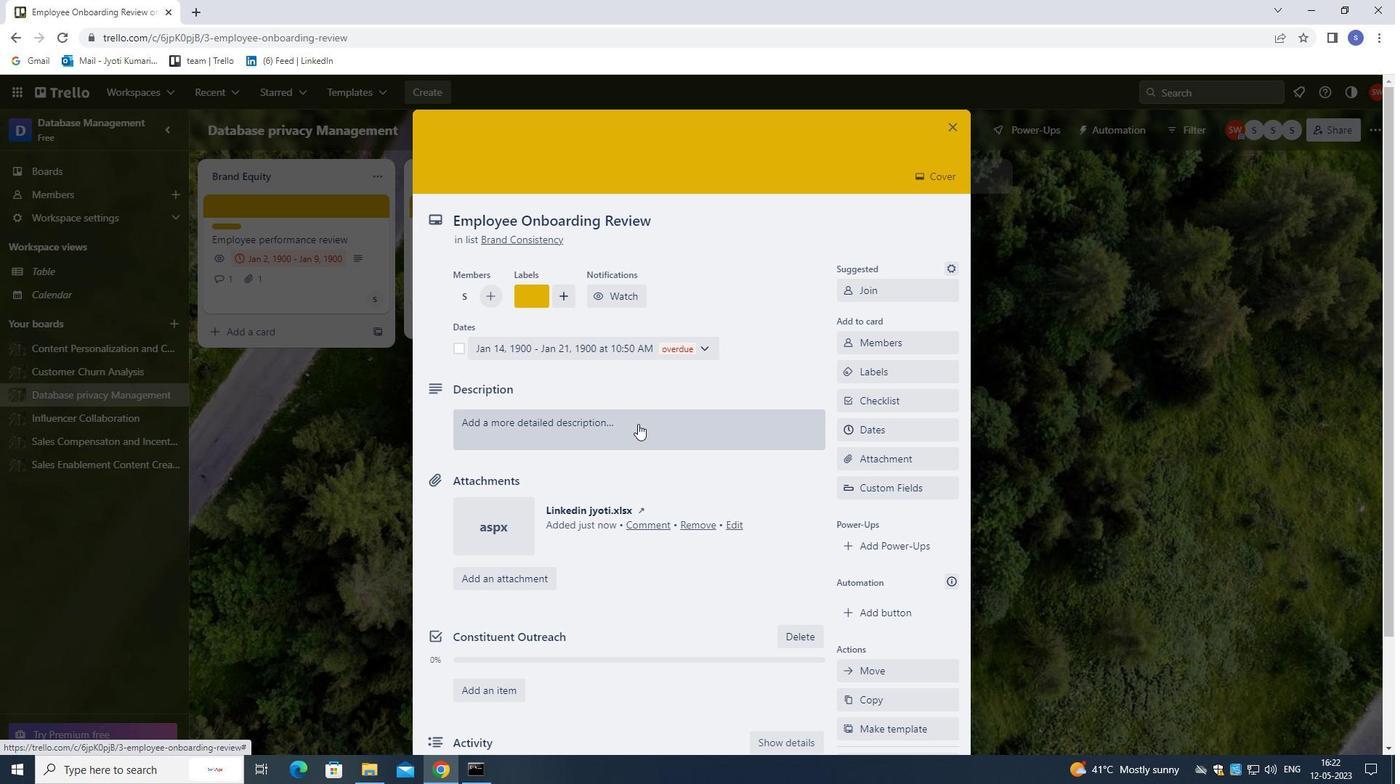 
Action: Mouse moved to (638, 428)
Screenshot: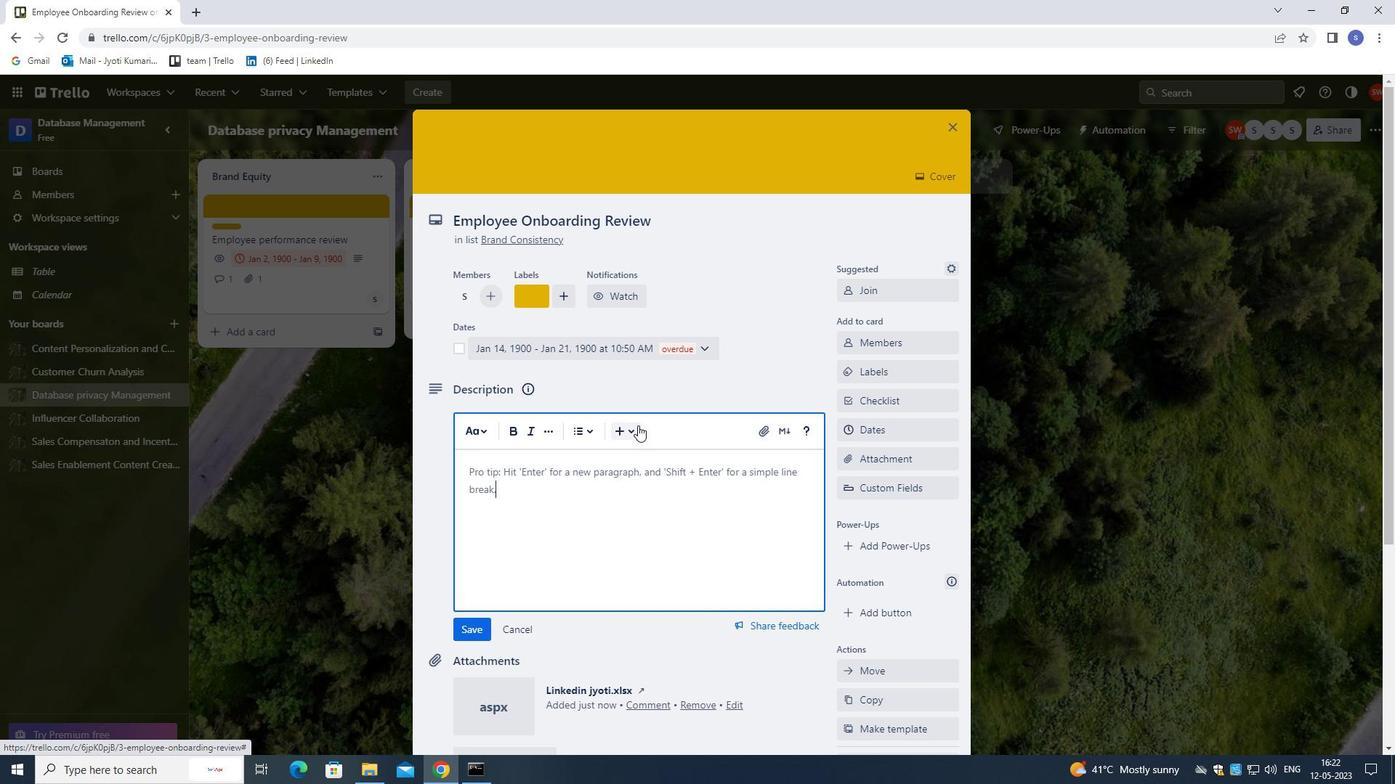 
Action: Key pressed <Key.shift>DV<Key.backspace>EVELOP<Key.space>AND<Key.space>LAUNCH<Key.space>NEW<Key.space>EMAIL<Key.space>MARKETING<Key.space>CAMPAIGN<Key.space>FOR<Key.space>SALES<Key.space>PROMOTION<Key.space>.
Screenshot: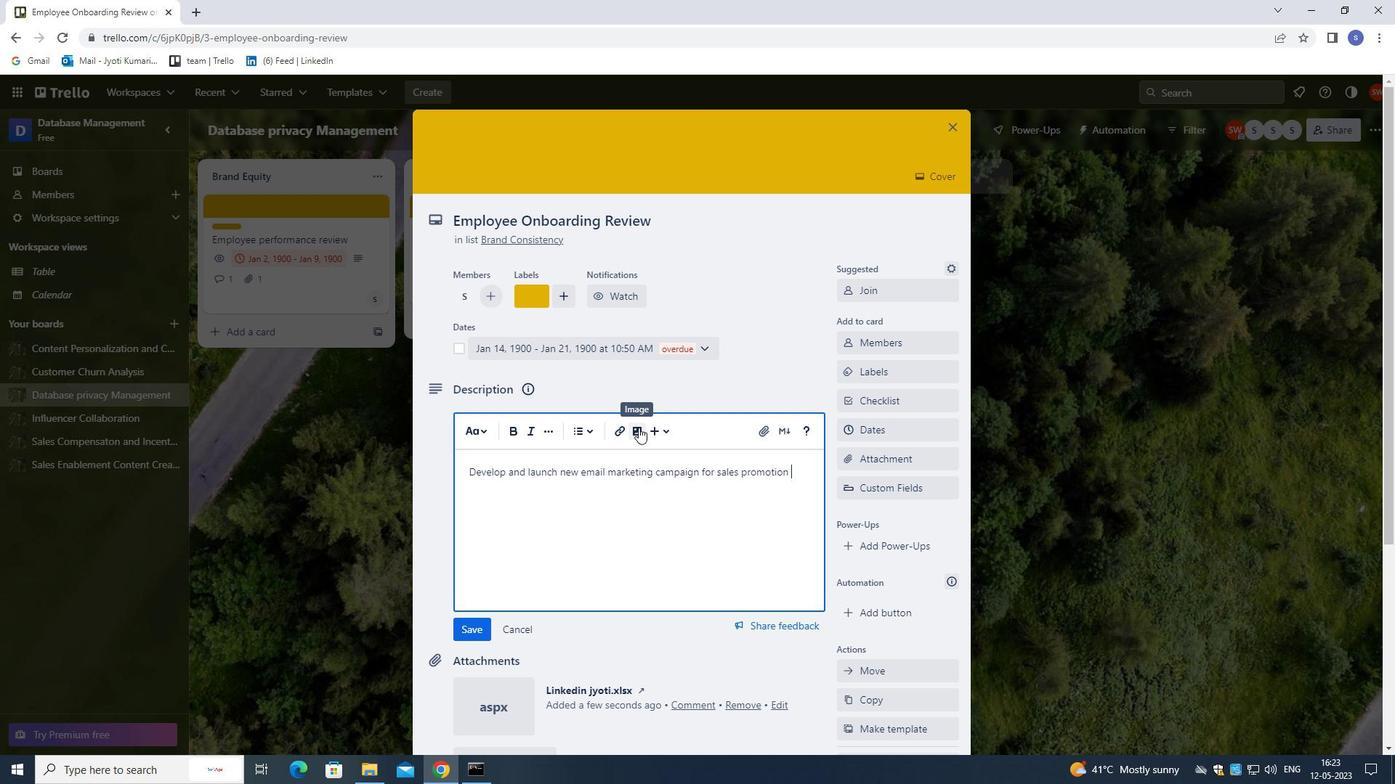 
Action: Mouse moved to (592, 486)
Screenshot: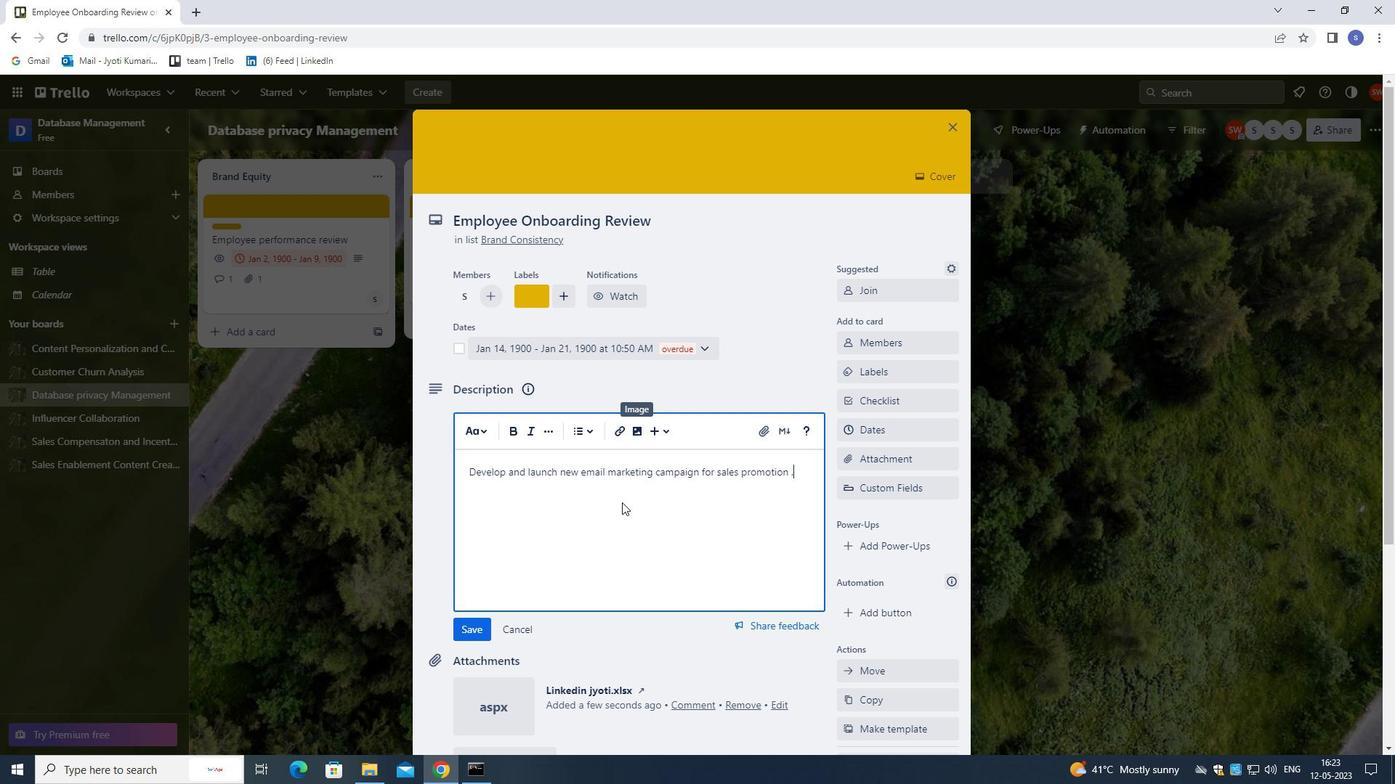 
Action: Mouse scrolled (592, 485) with delta (0, 0)
Screenshot: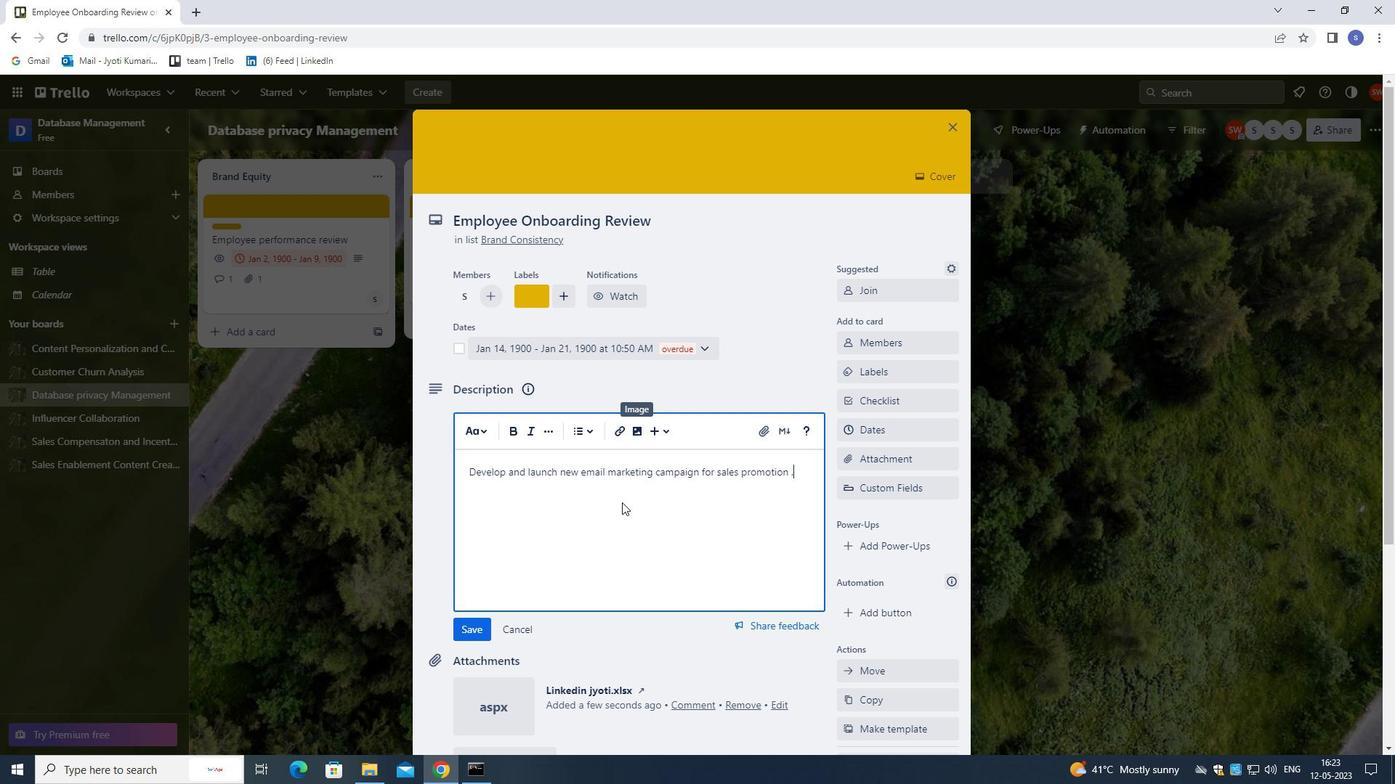 
Action: Mouse moved to (592, 494)
Screenshot: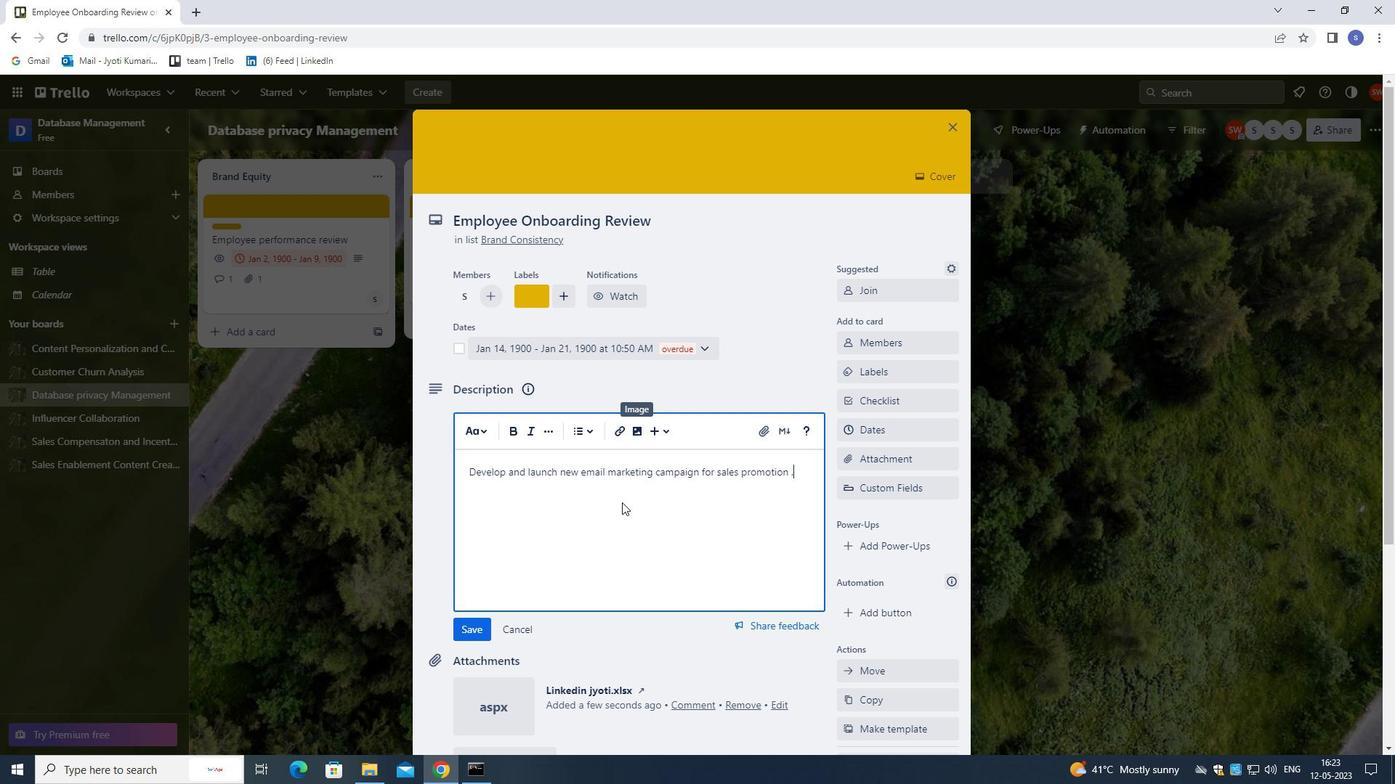 
Action: Mouse scrolled (592, 493) with delta (0, 0)
Screenshot: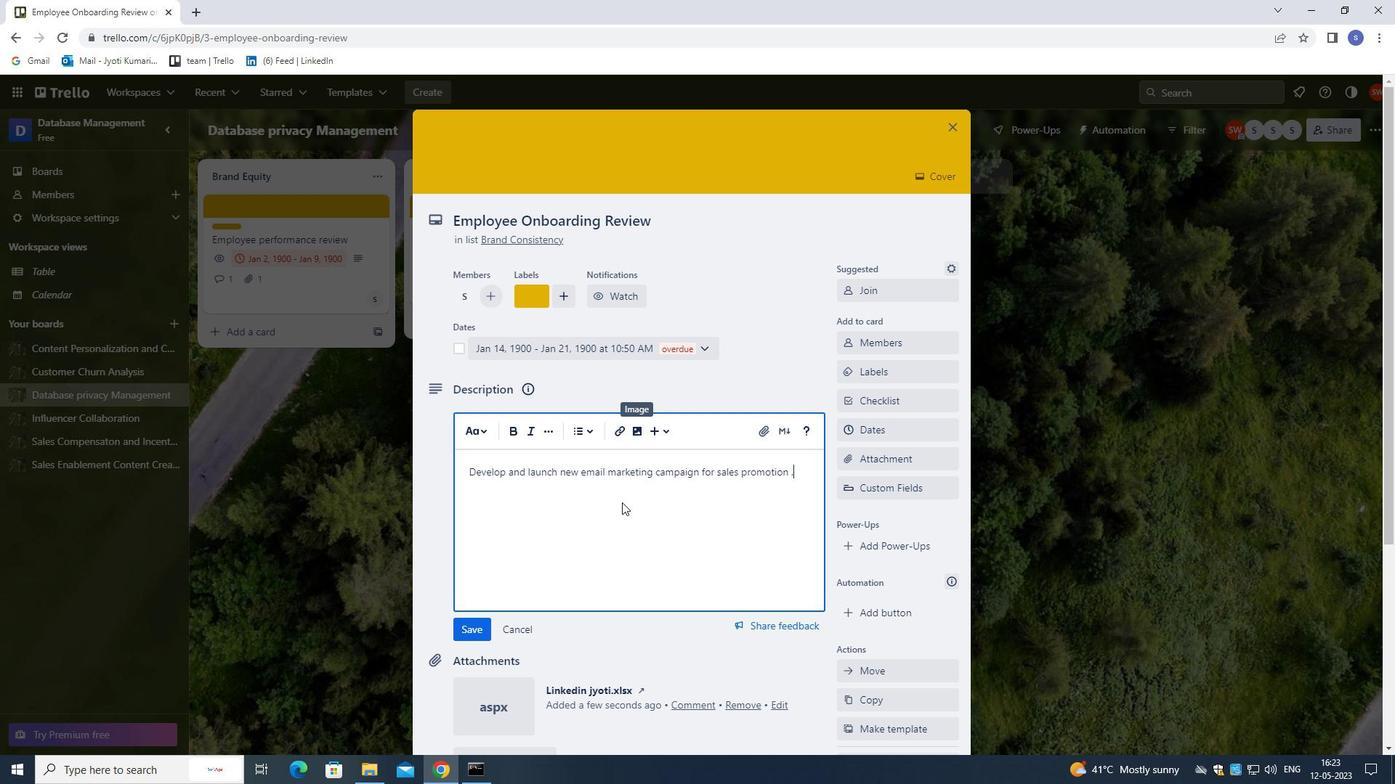 
Action: Mouse moved to (591, 500)
Screenshot: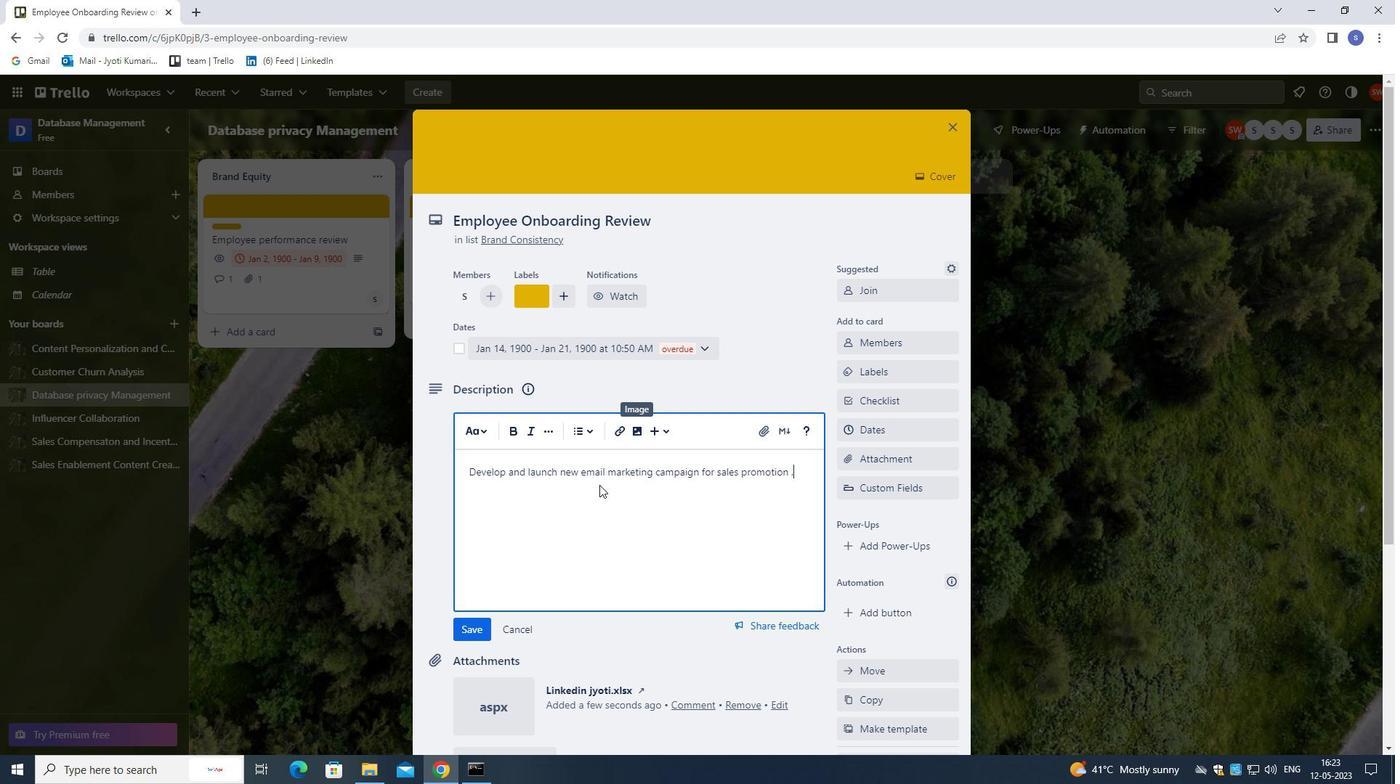 
Action: Mouse scrolled (591, 500) with delta (0, 0)
Screenshot: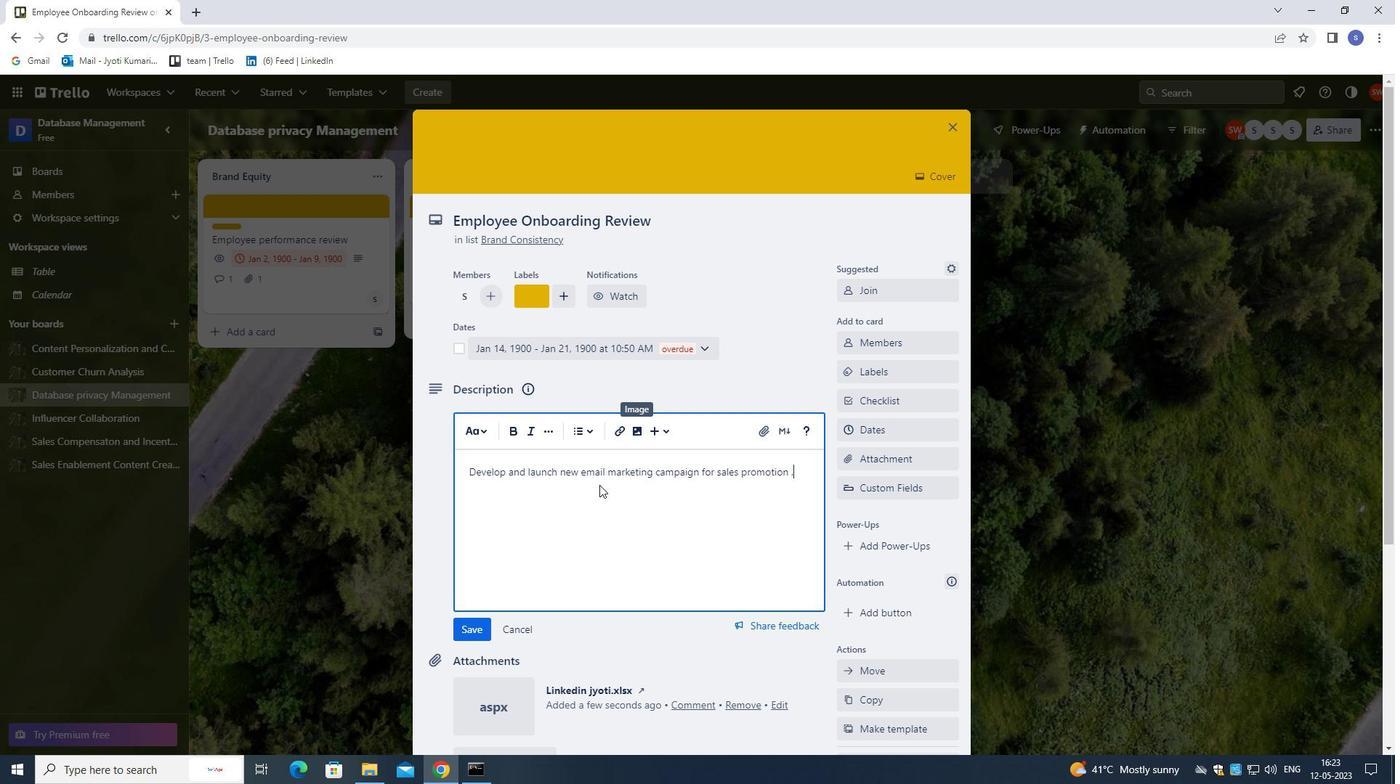 
Action: Mouse moved to (590, 506)
Screenshot: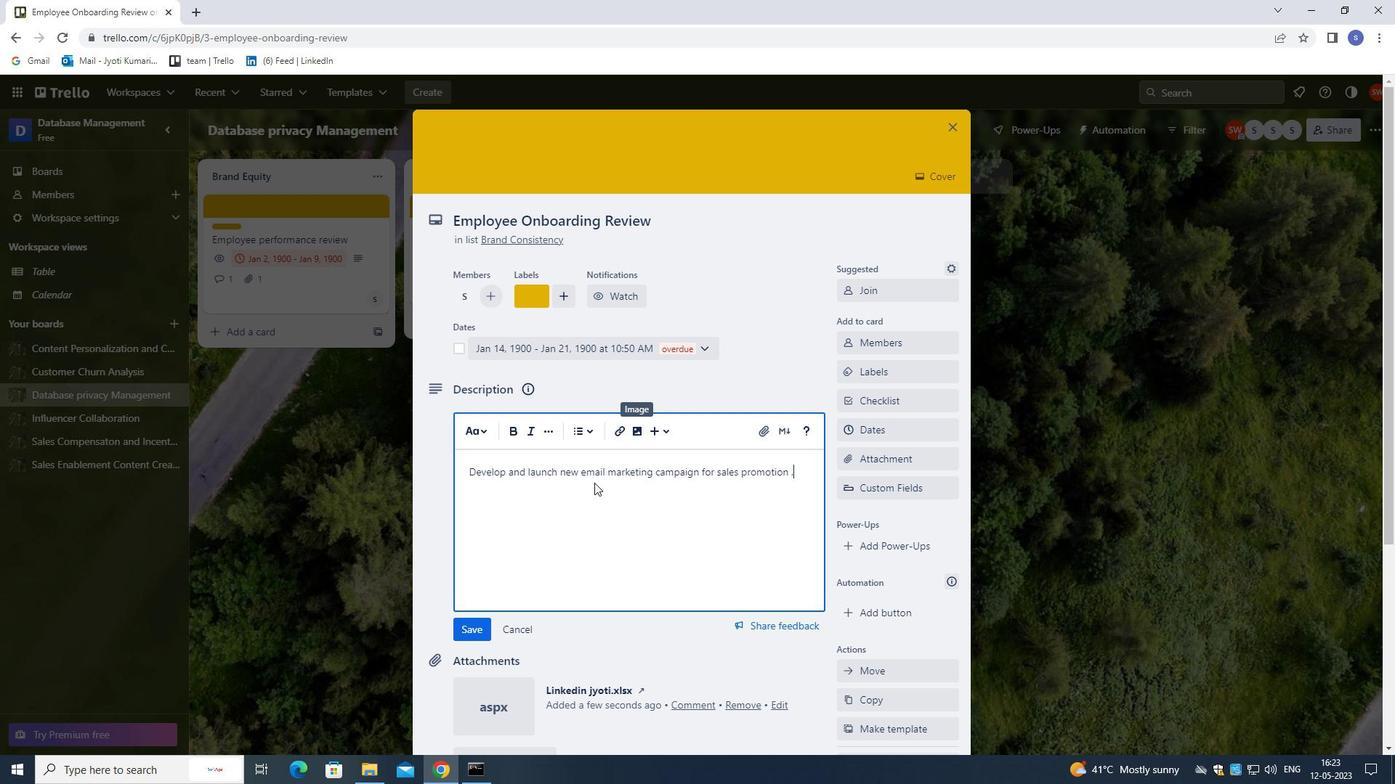 
Action: Mouse scrolled (590, 505) with delta (0, 0)
Screenshot: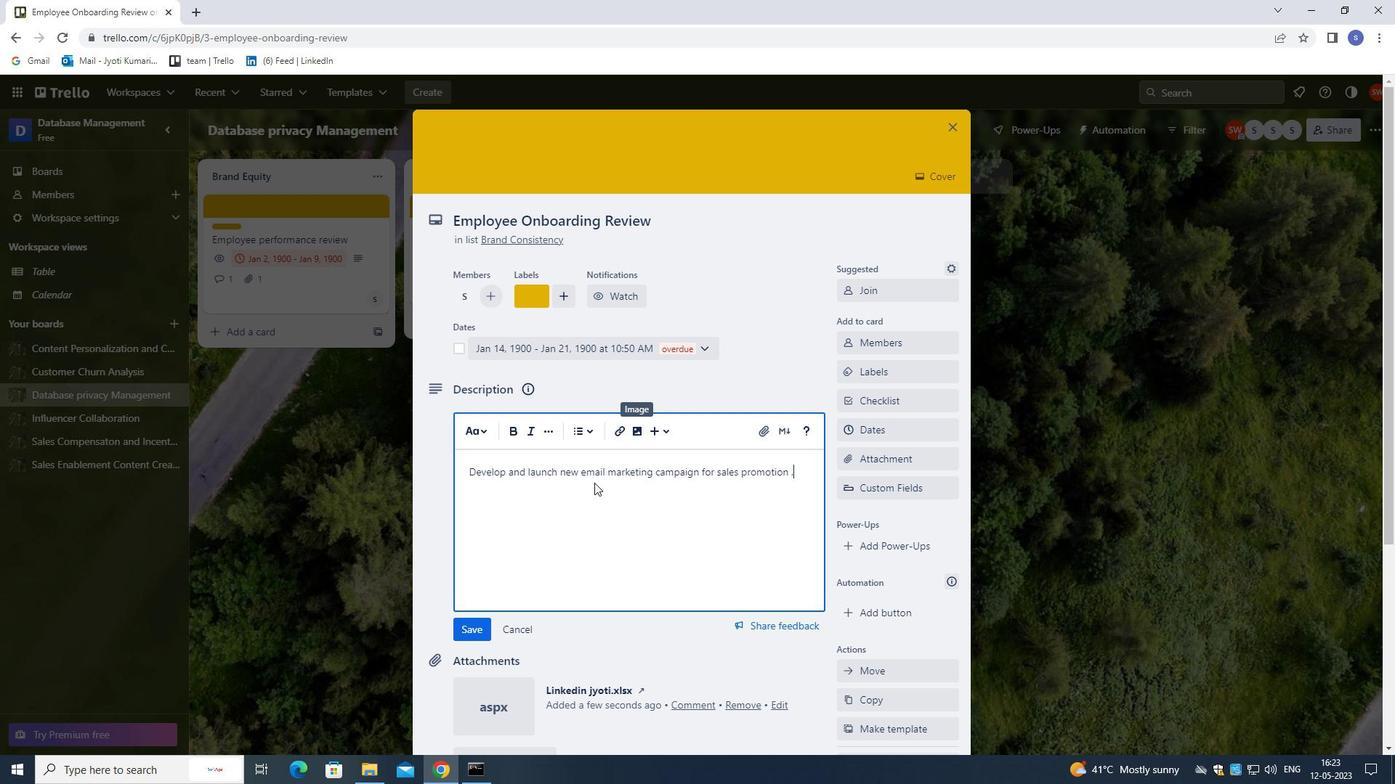 
Action: Mouse moved to (589, 516)
Screenshot: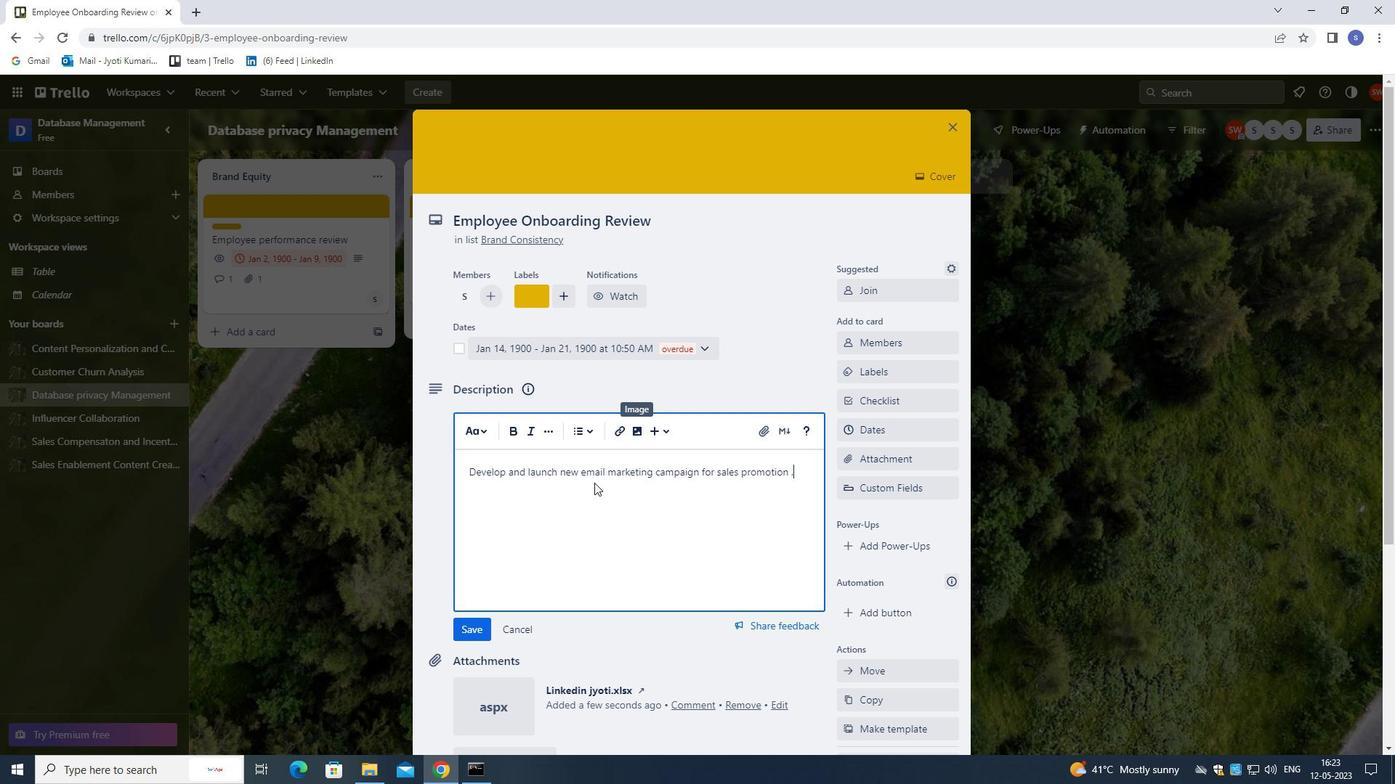 
Action: Mouse scrolled (589, 515) with delta (0, 0)
Screenshot: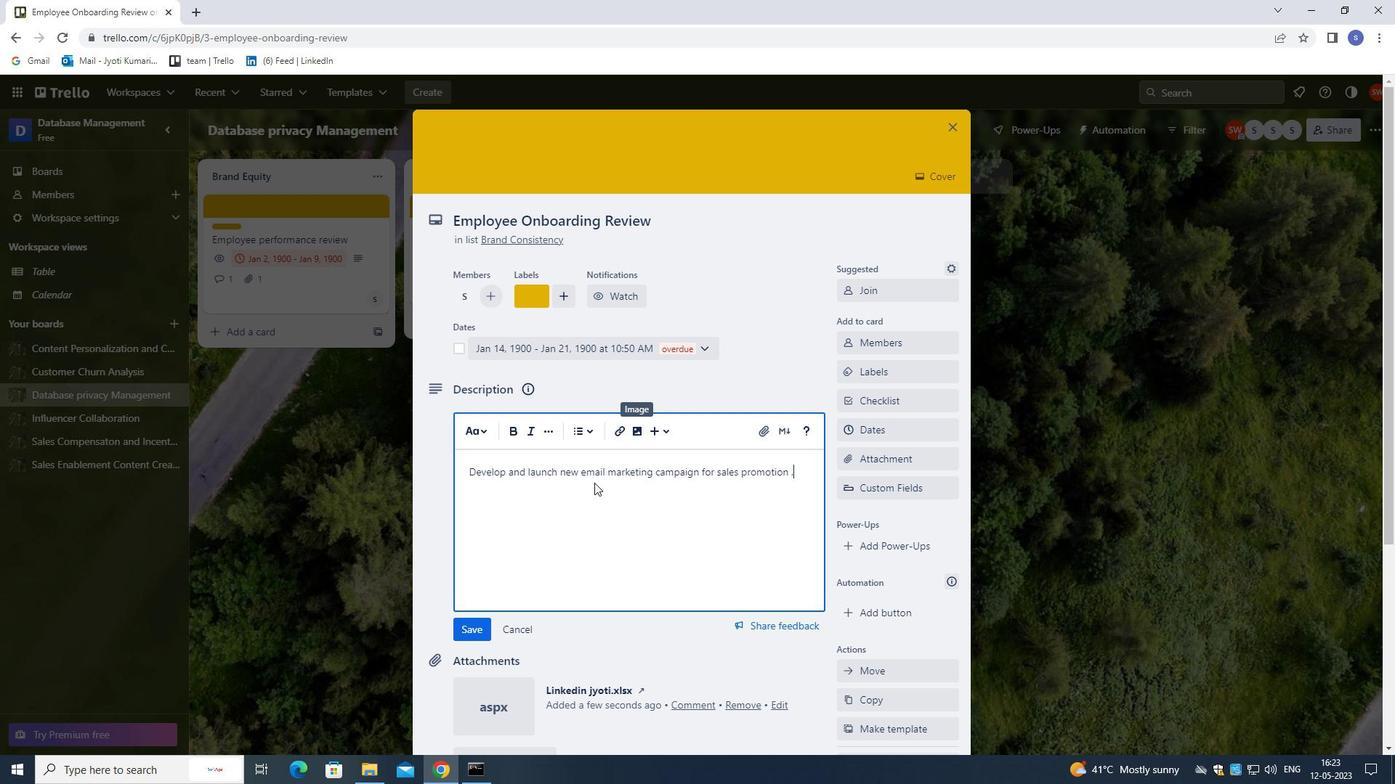 
Action: Mouse moved to (588, 522)
Screenshot: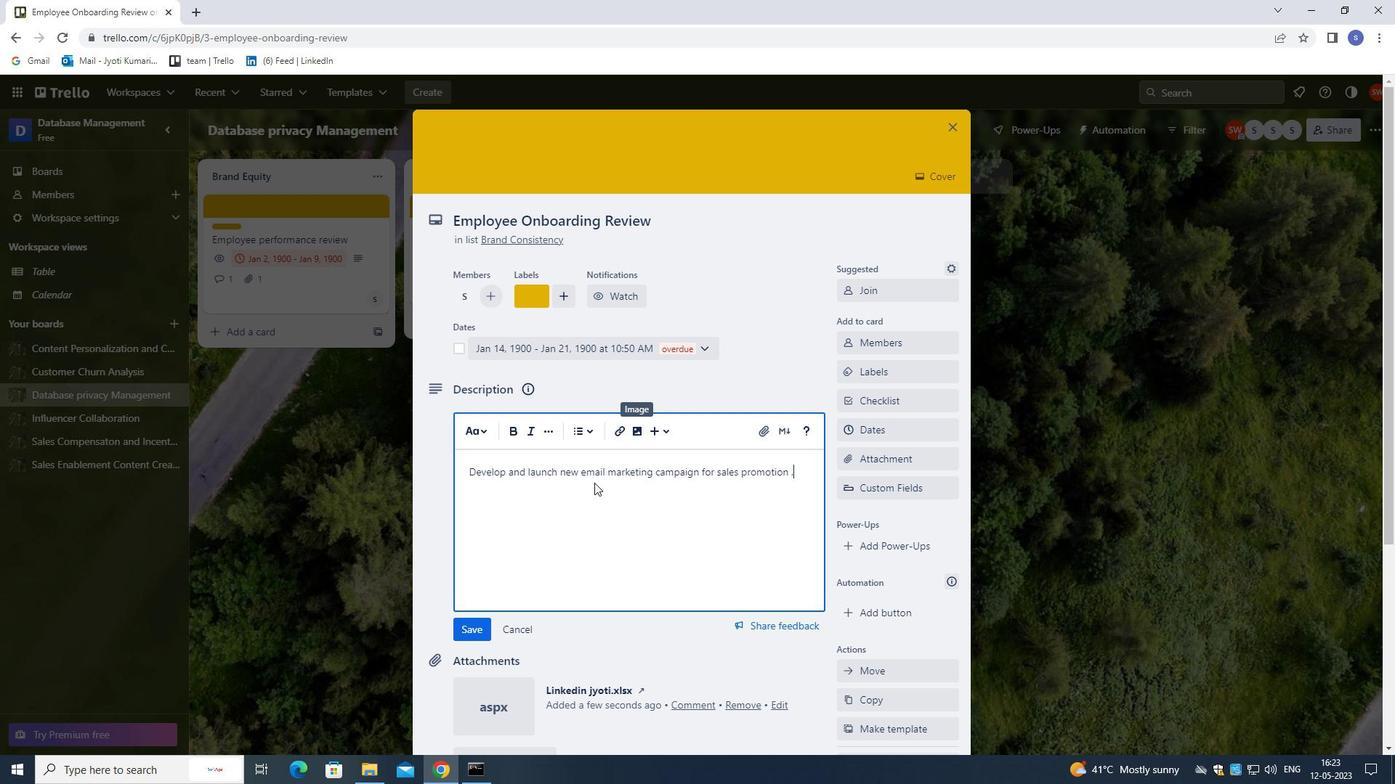 
Action: Mouse scrolled (588, 521) with delta (0, 0)
Screenshot: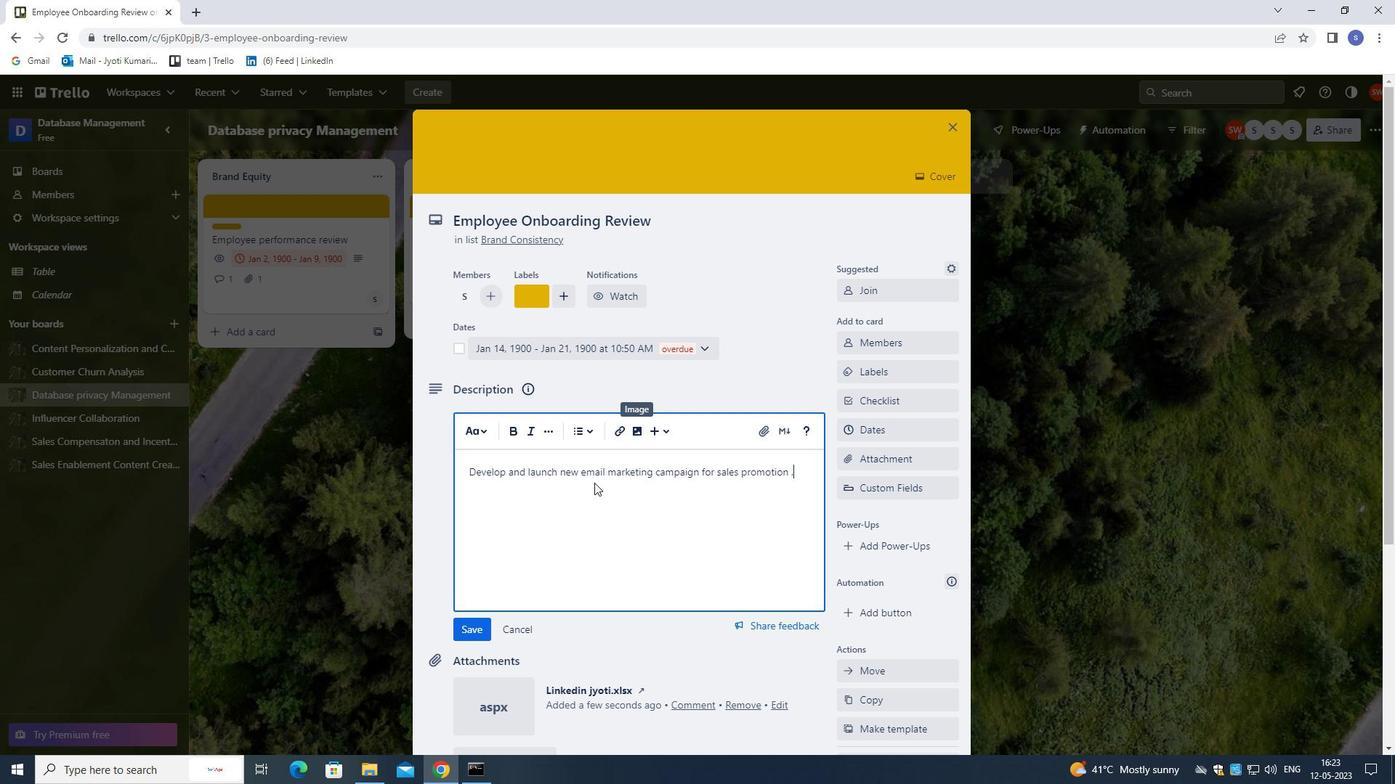 
Action: Mouse moved to (588, 537)
Screenshot: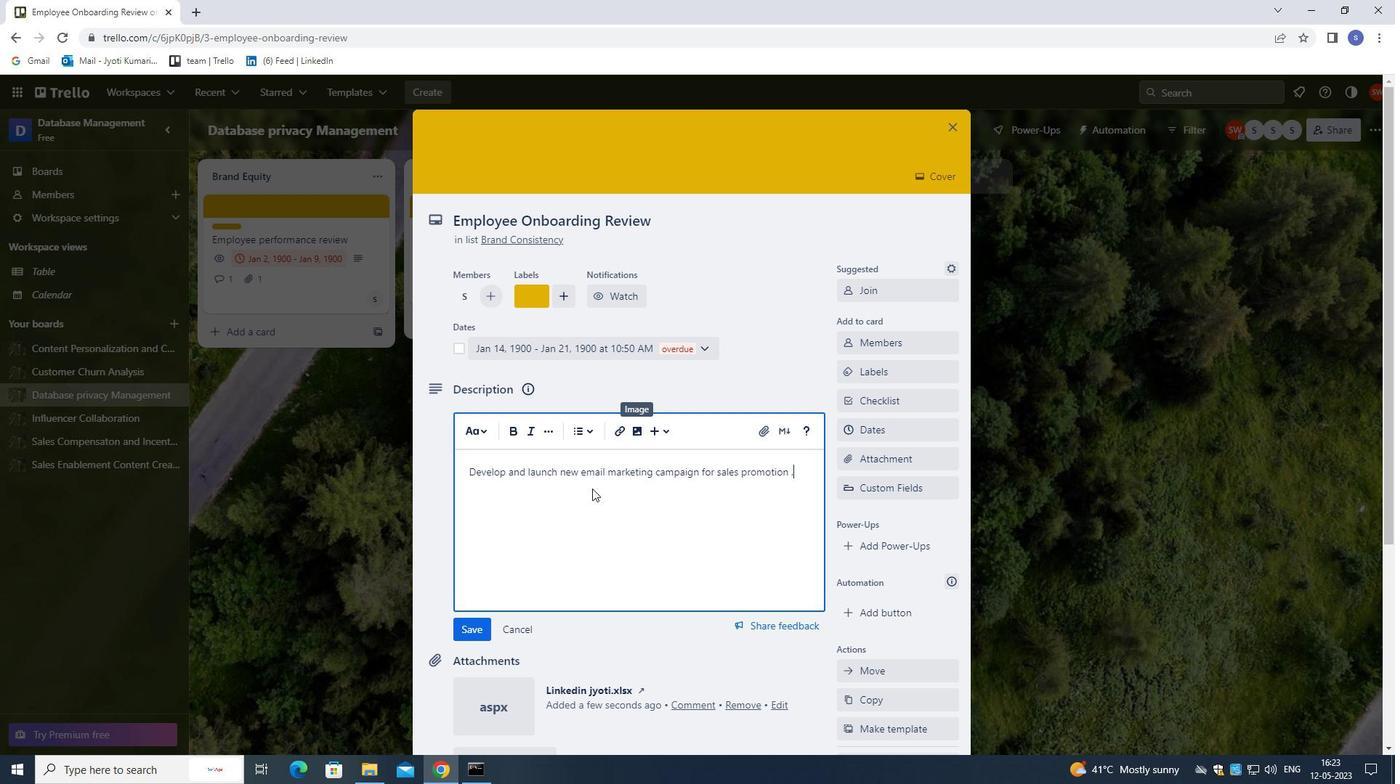 
Action: Mouse scrolled (588, 536) with delta (0, 0)
Screenshot: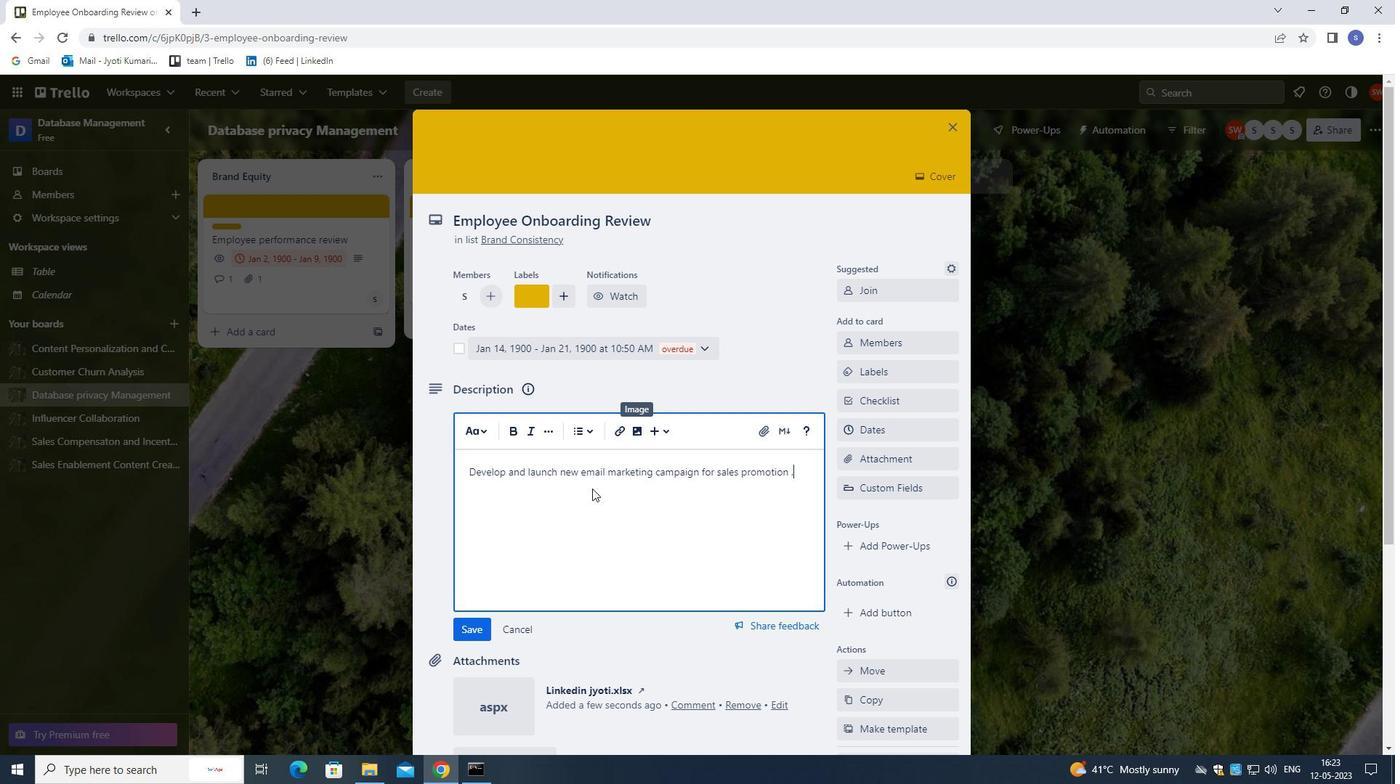 
Action: Mouse moved to (532, 656)
Screenshot: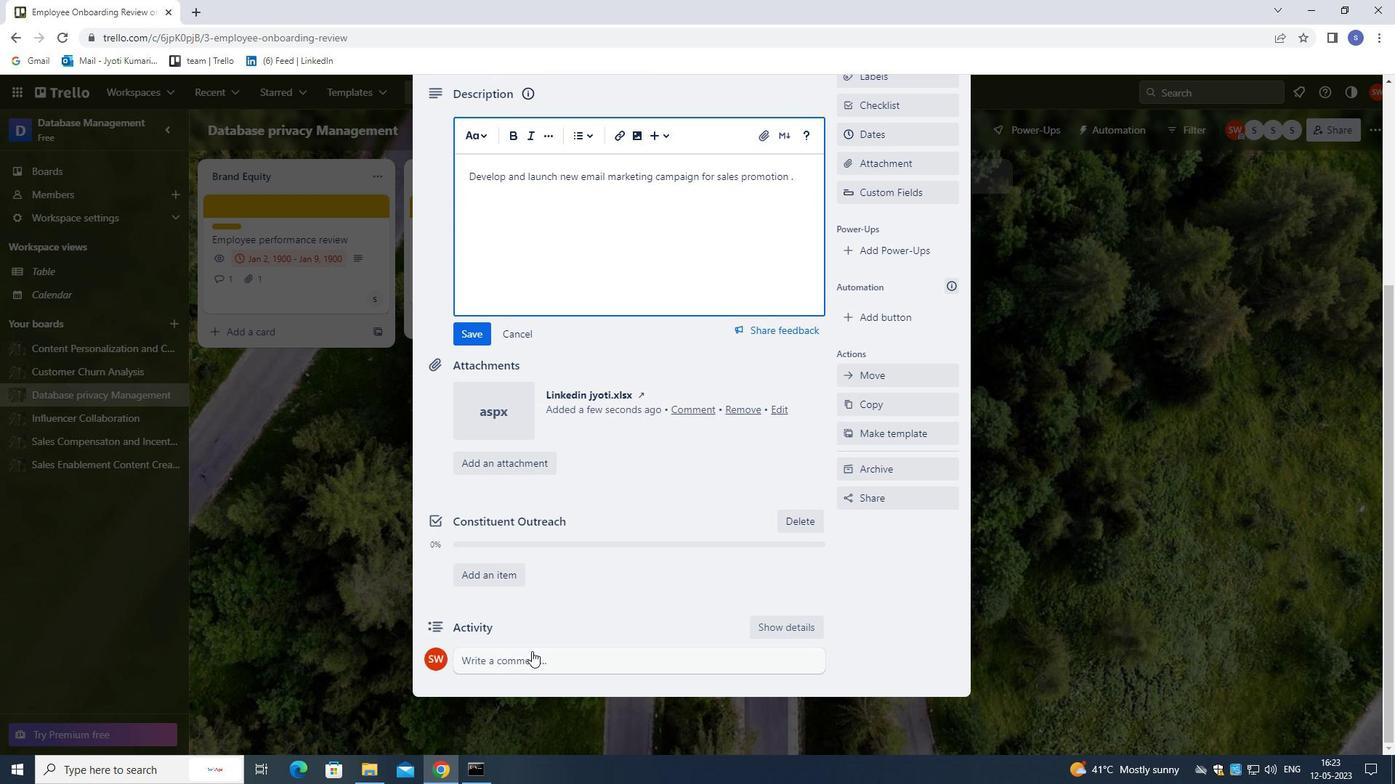 
Action: Mouse pressed left at (532, 656)
Screenshot: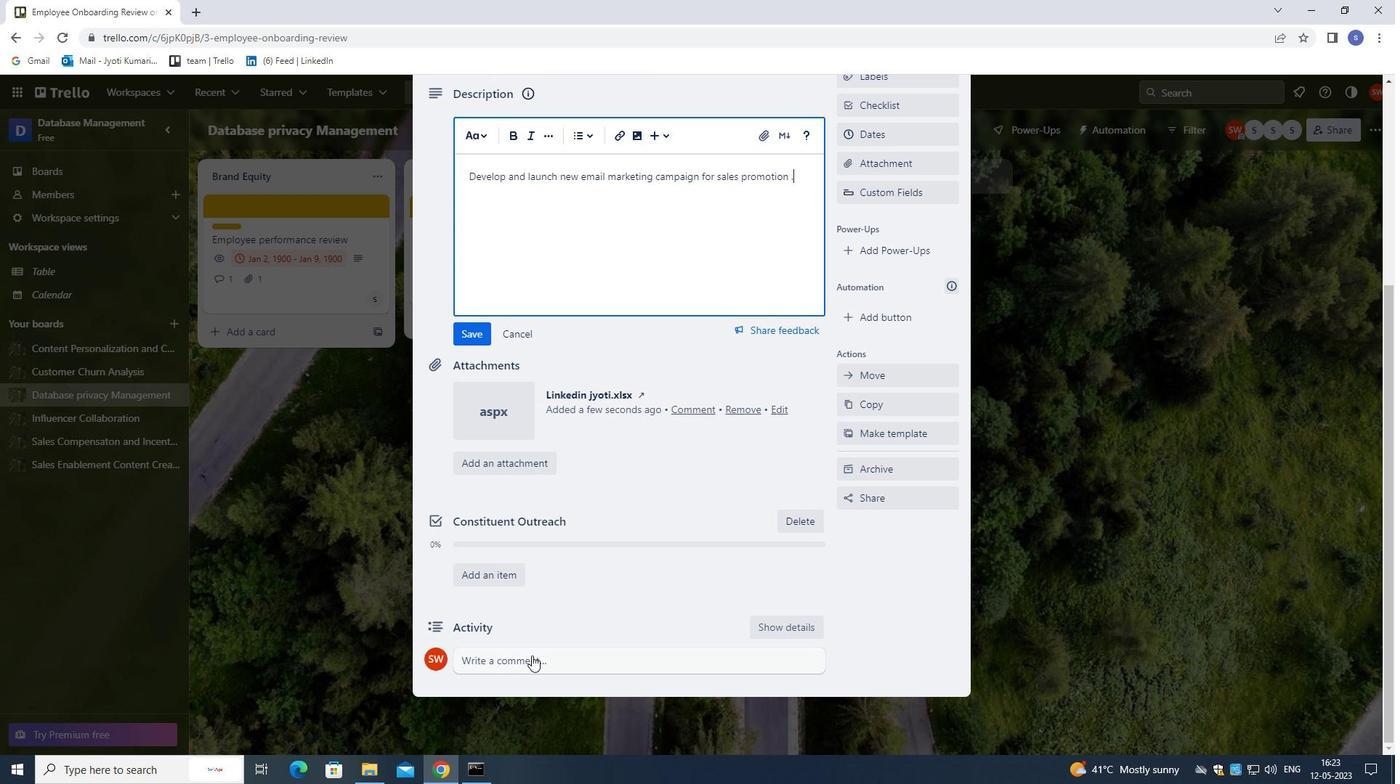 
Action: Mouse moved to (569, 670)
Screenshot: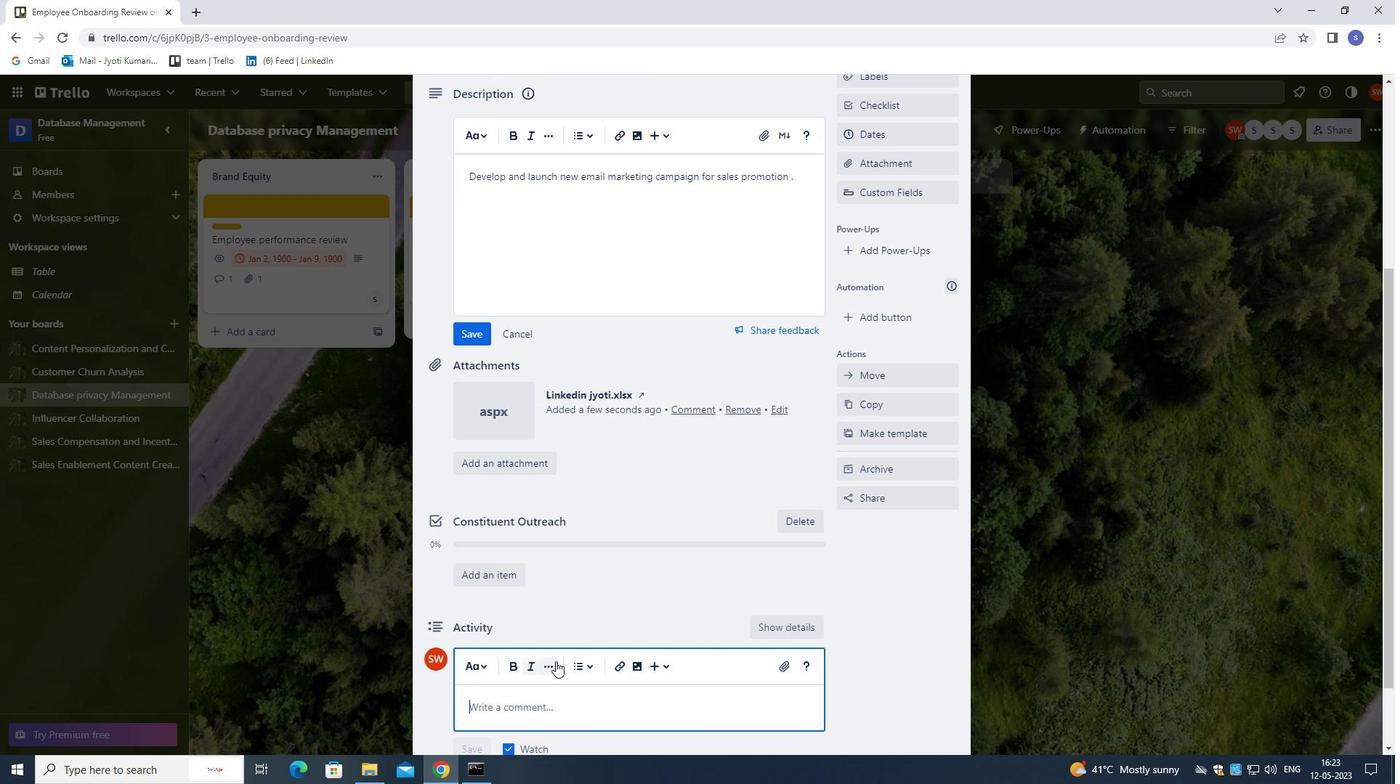 
Action: Key pressed <Key.shift>LET<Key.space>US<Key.space>APPROACH<Key.space>THIS<Key.space>TS<Key.backspace>SK<Key.space><Key.backspace><Key.backspace><Key.backspace>ASK<Key.space>WITH<Key.space>A<Key.space>FOCUS<Key.space>ON<Key.space>CONTINUOUS<Key.space>LEARNING<Key.space>AND<Key.space>IMPROVEMENT<Key.space>,<Key.space>SEEKING<Key.space>TO<Key.space>ITERATE<Key.space>AND<Key.space>REI<Key.backspace>FINE<Key.space>OUR<Key.space>APPROACH<Key.space>OVER<Key.space>TIME.
Screenshot: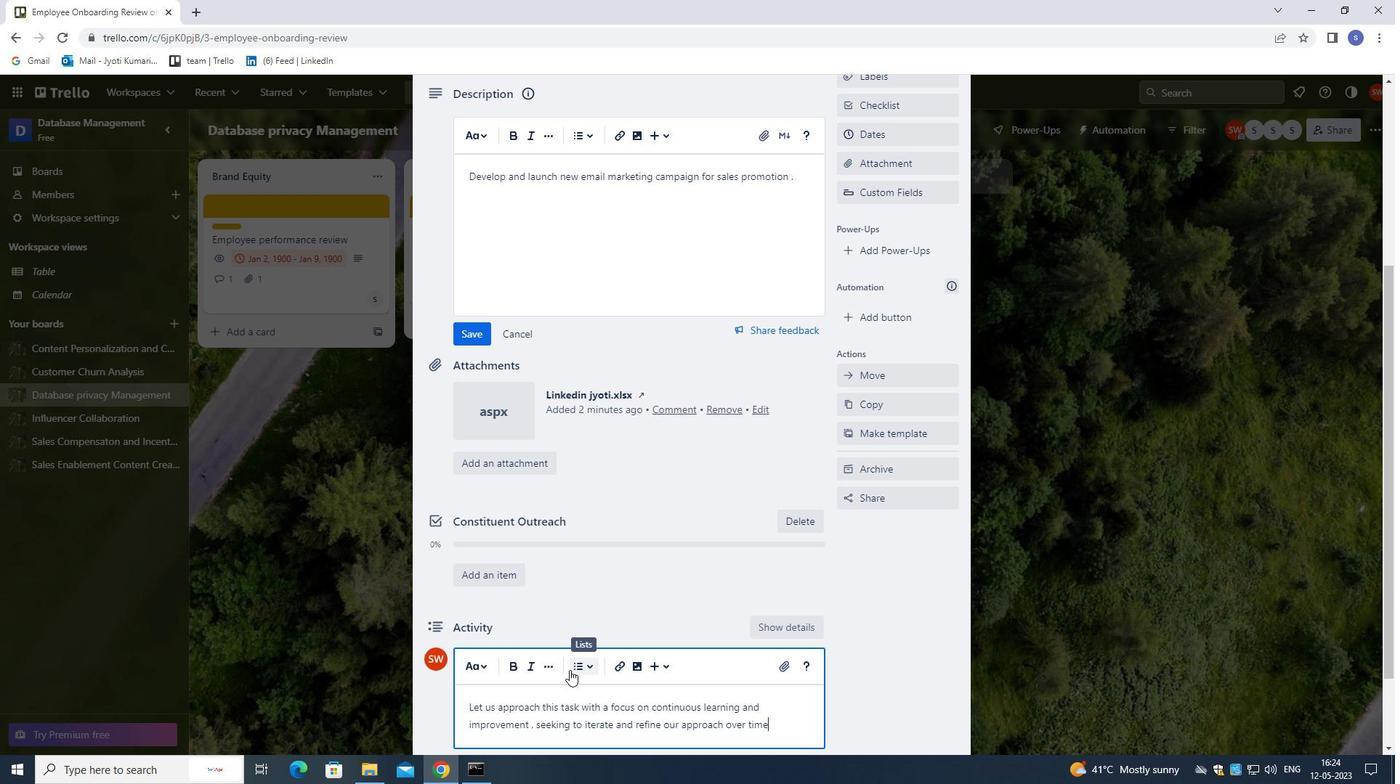 
Action: Mouse moved to (469, 332)
Screenshot: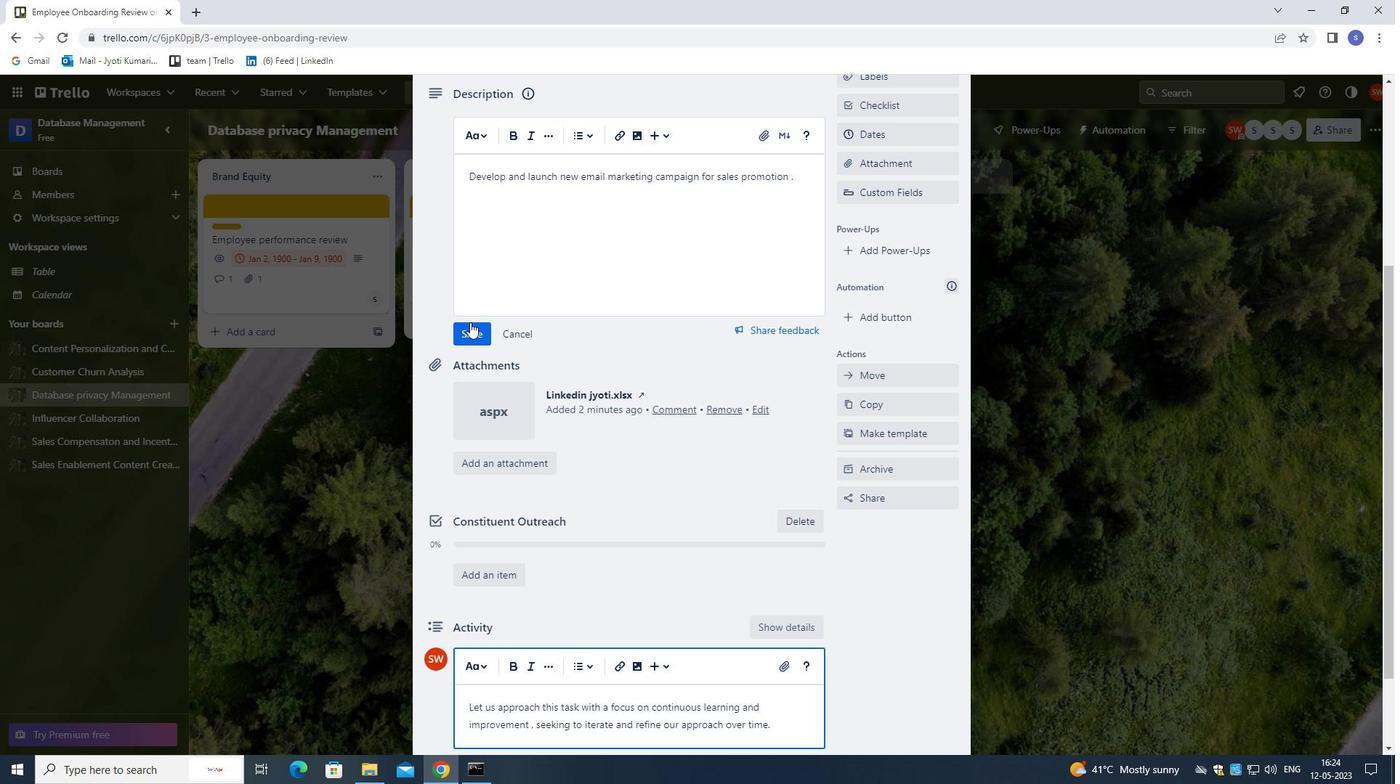 
Action: Mouse pressed left at (469, 332)
Screenshot: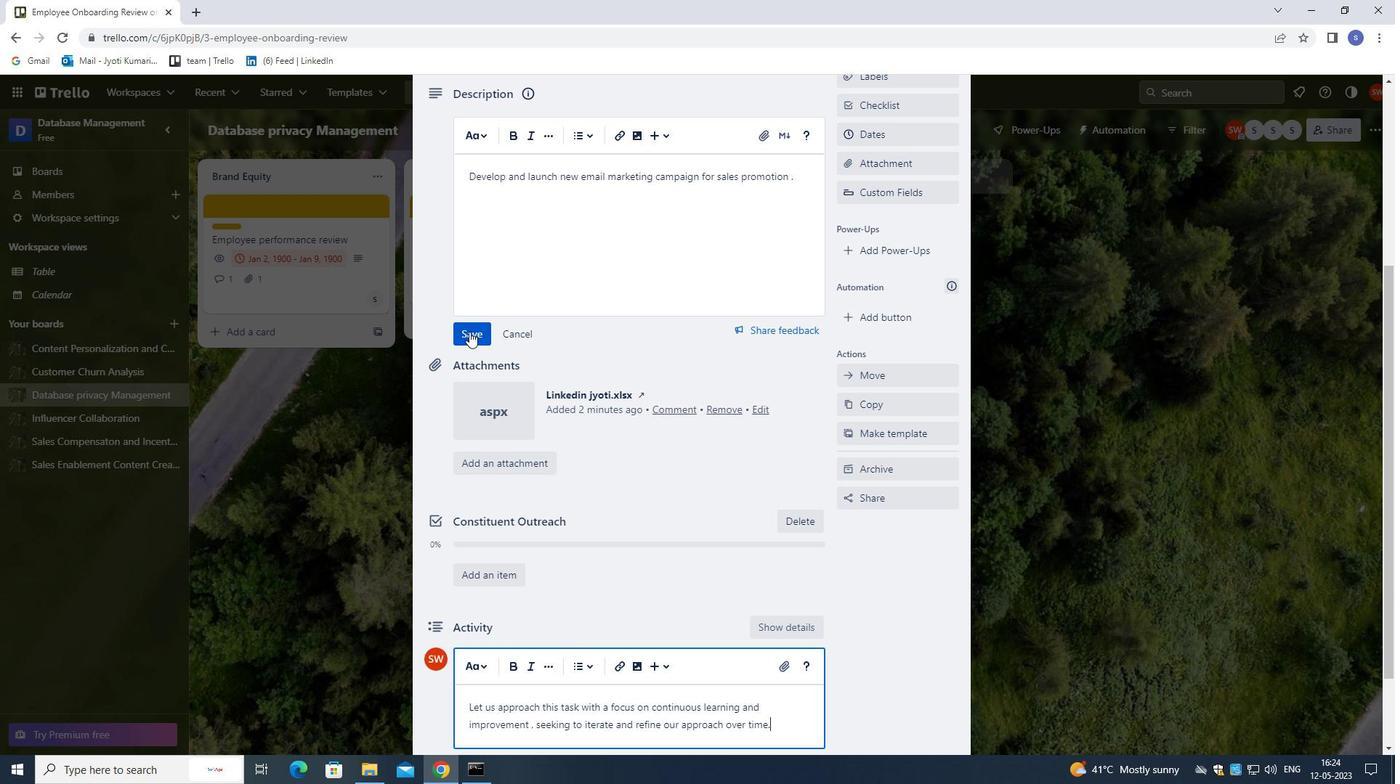 
Action: Mouse moved to (512, 581)
Screenshot: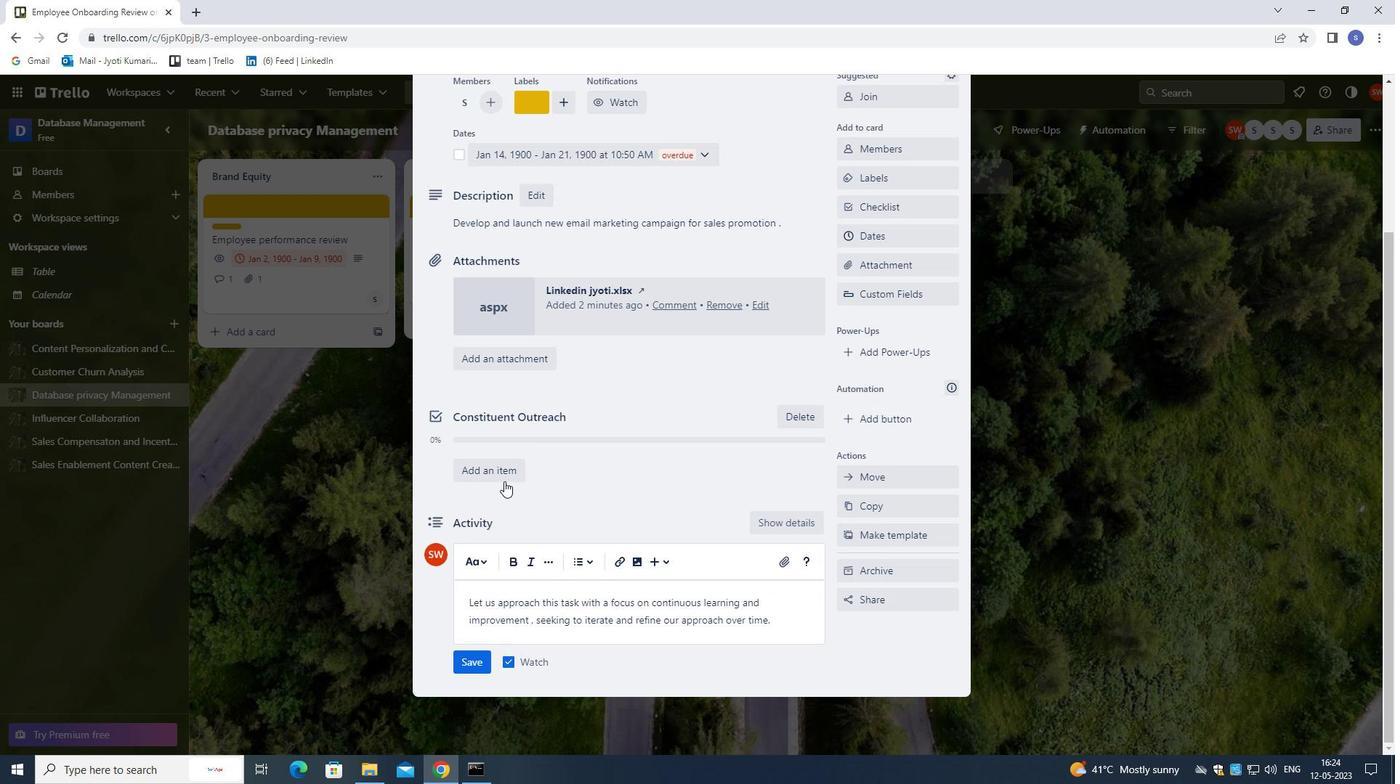 
Action: Mouse scrolled (512, 580) with delta (0, 0)
Screenshot: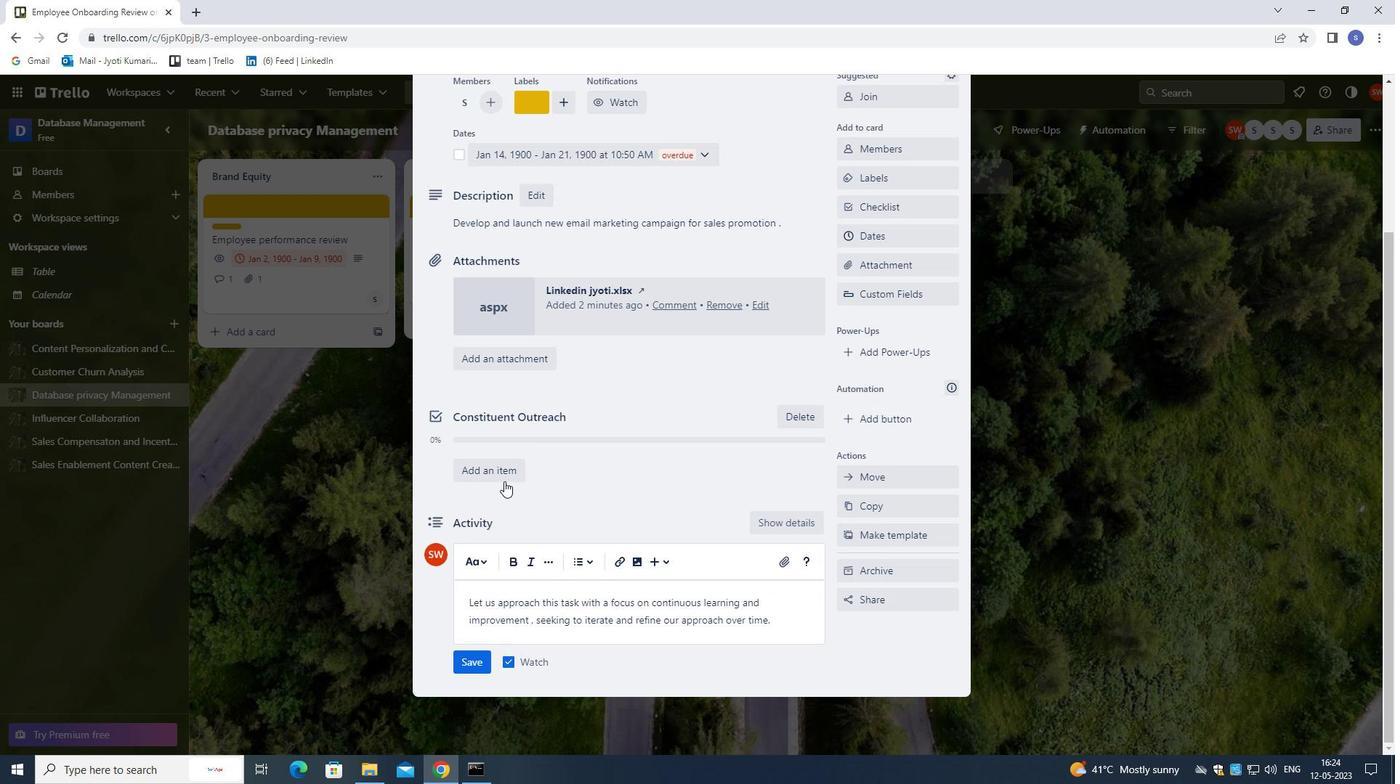 
Action: Mouse moved to (513, 596)
Screenshot: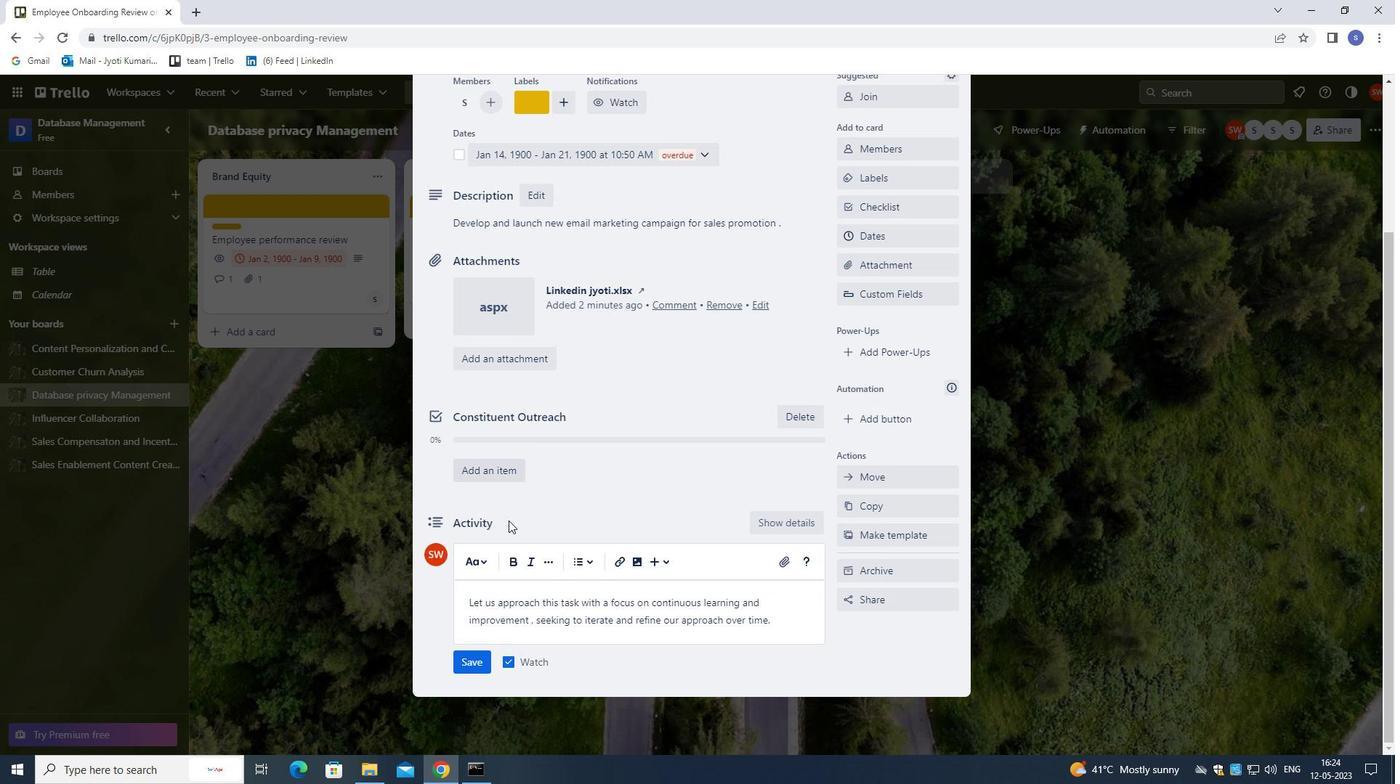 
Action: Mouse scrolled (513, 595) with delta (0, 0)
Screenshot: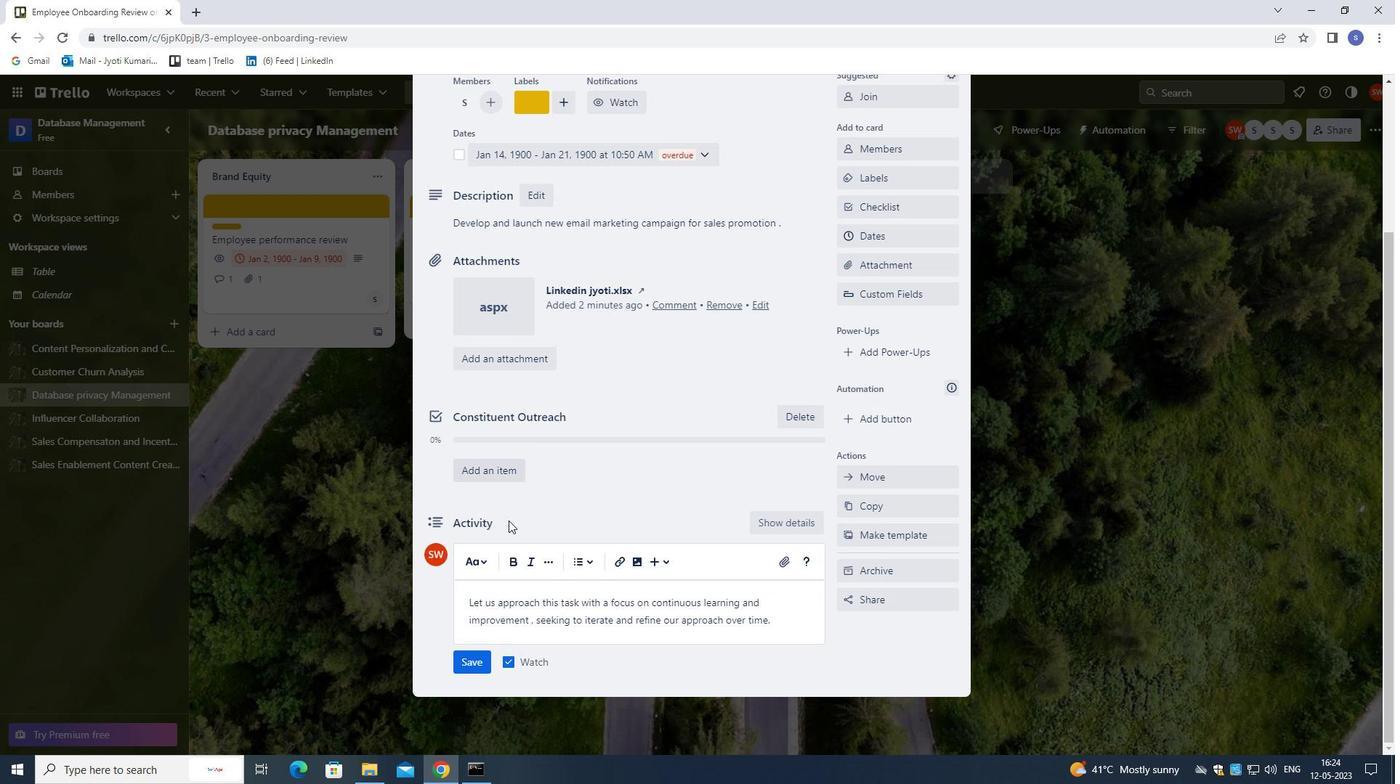 
Action: Mouse moved to (513, 598)
Screenshot: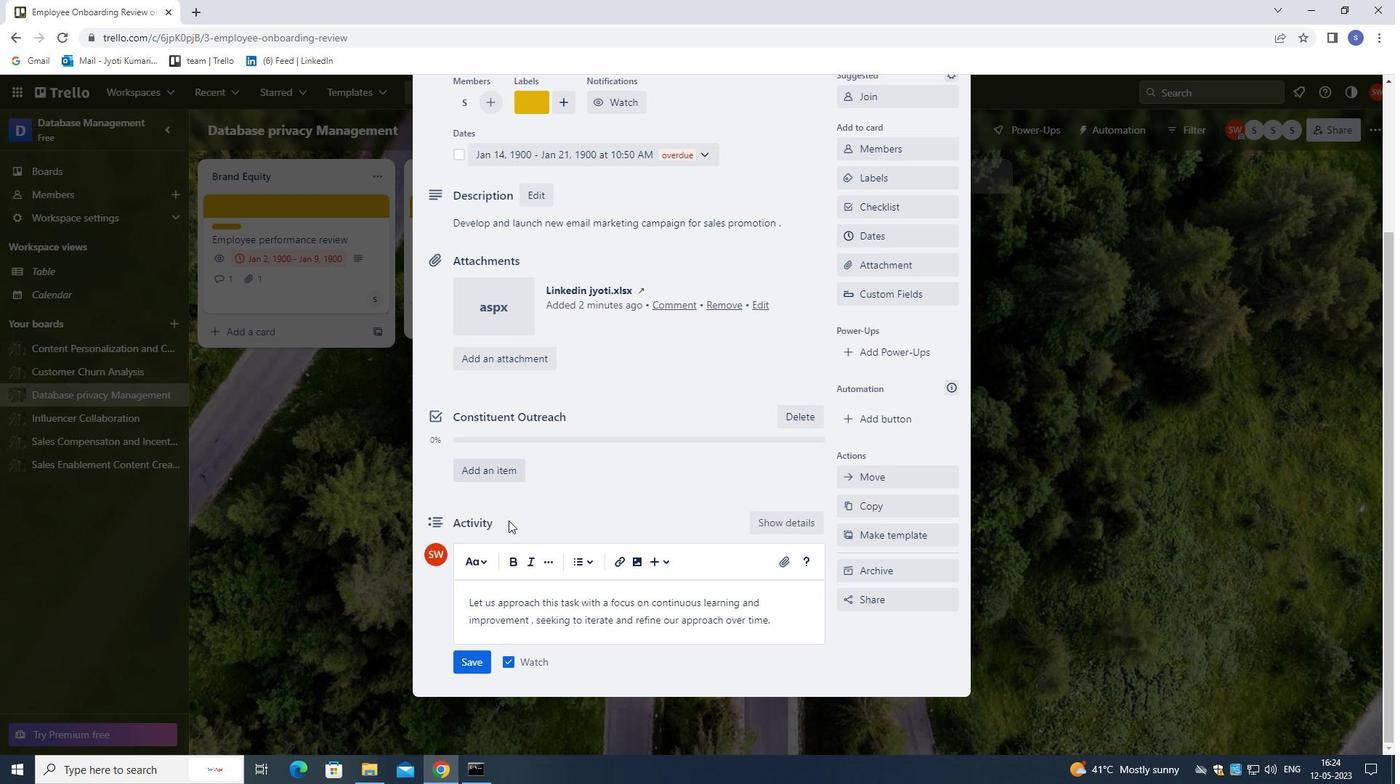 
Action: Mouse scrolled (513, 598) with delta (0, 0)
Screenshot: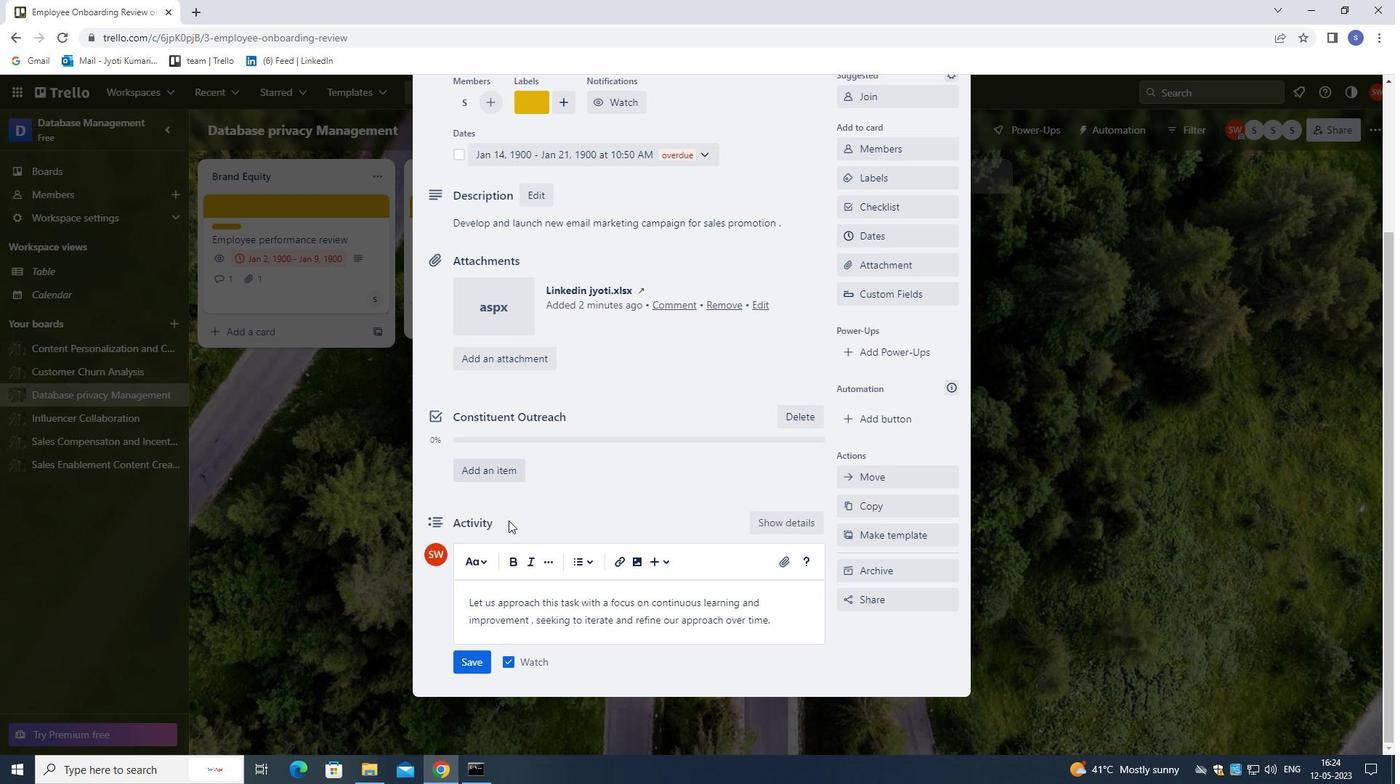 
Action: Mouse moved to (482, 666)
Screenshot: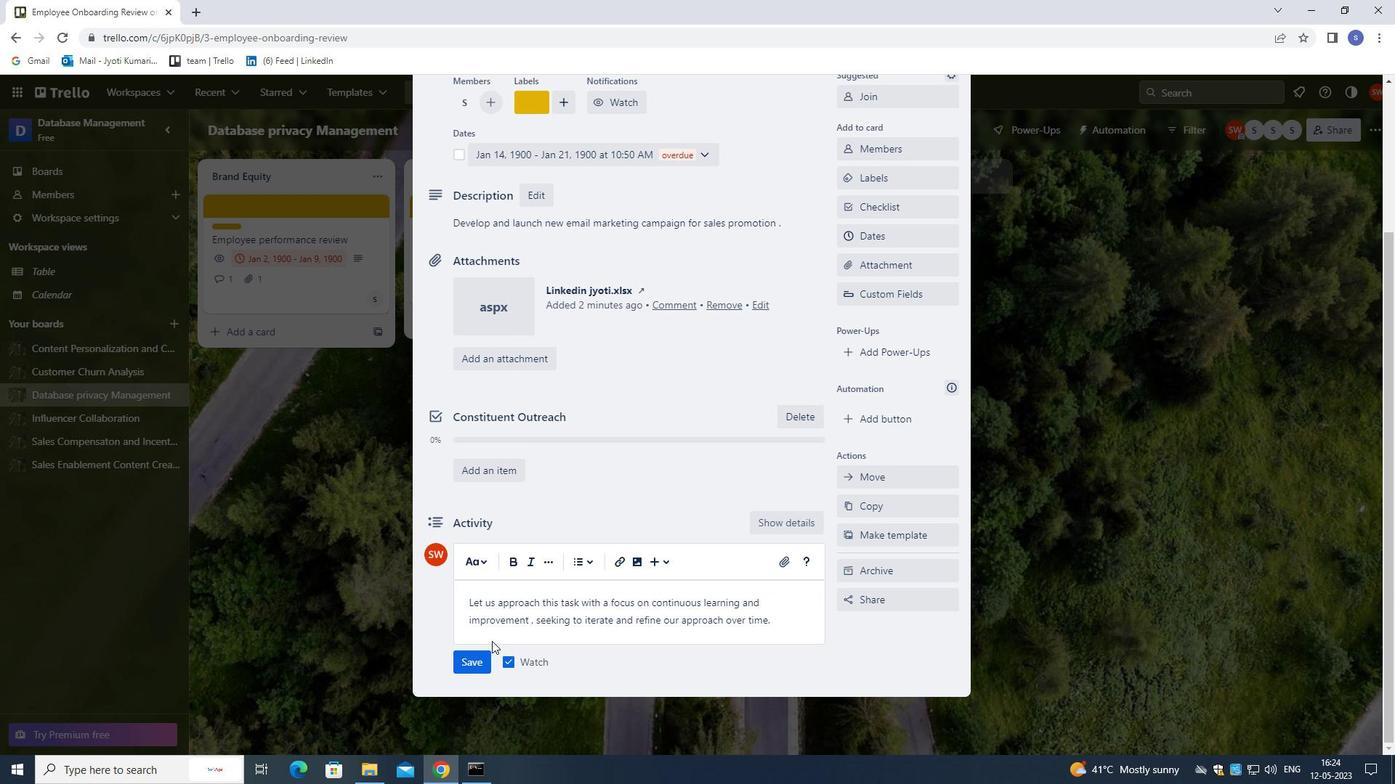 
Action: Mouse pressed left at (482, 666)
Screenshot: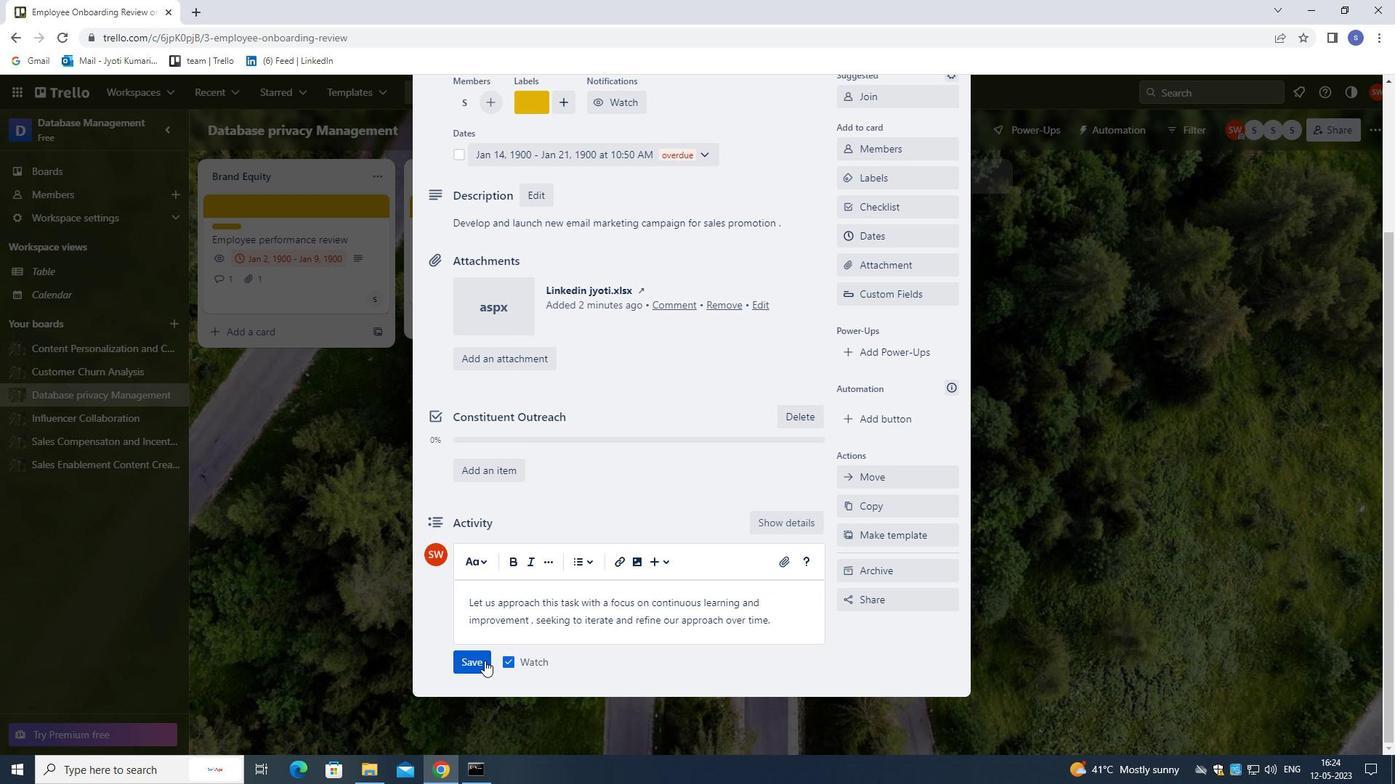 
Action: Mouse moved to (638, 574)
Screenshot: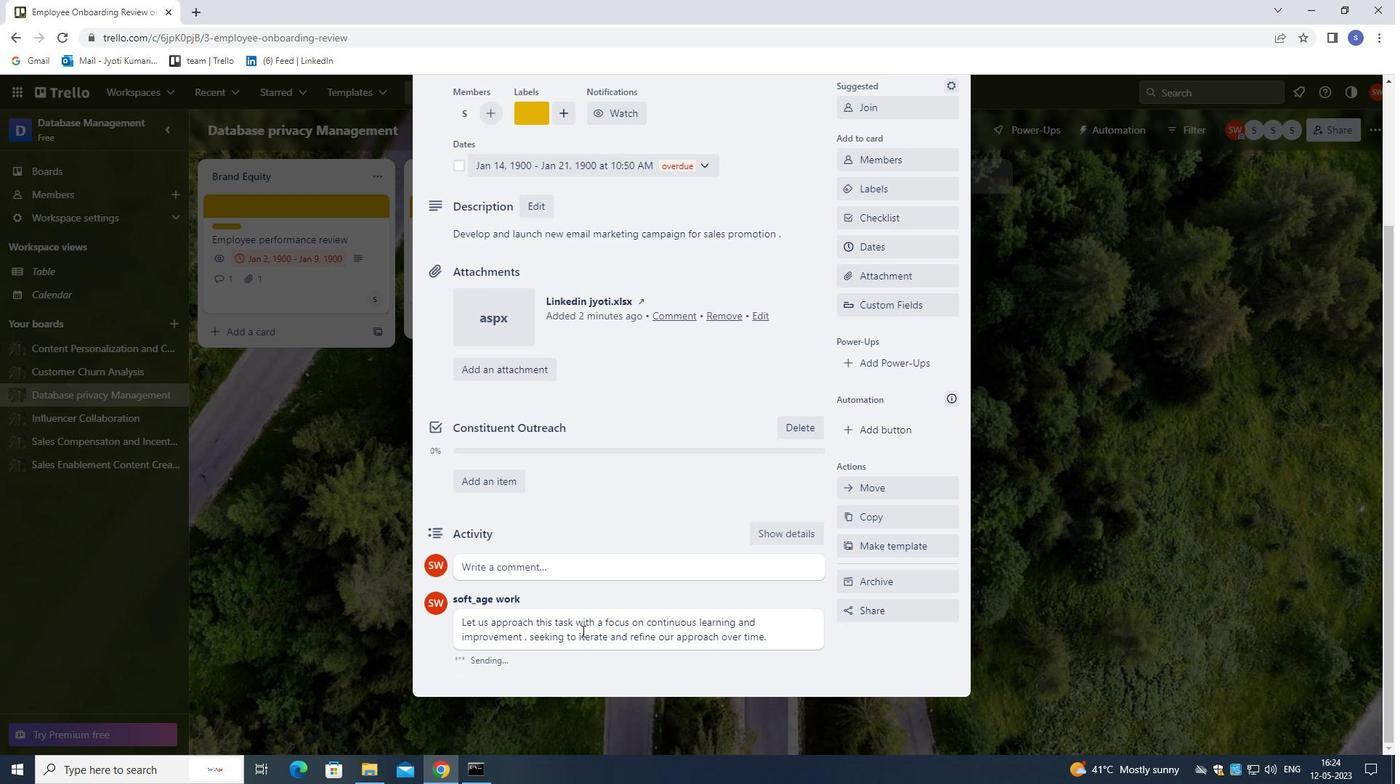 
Action: Mouse scrolled (638, 575) with delta (0, 0)
Screenshot: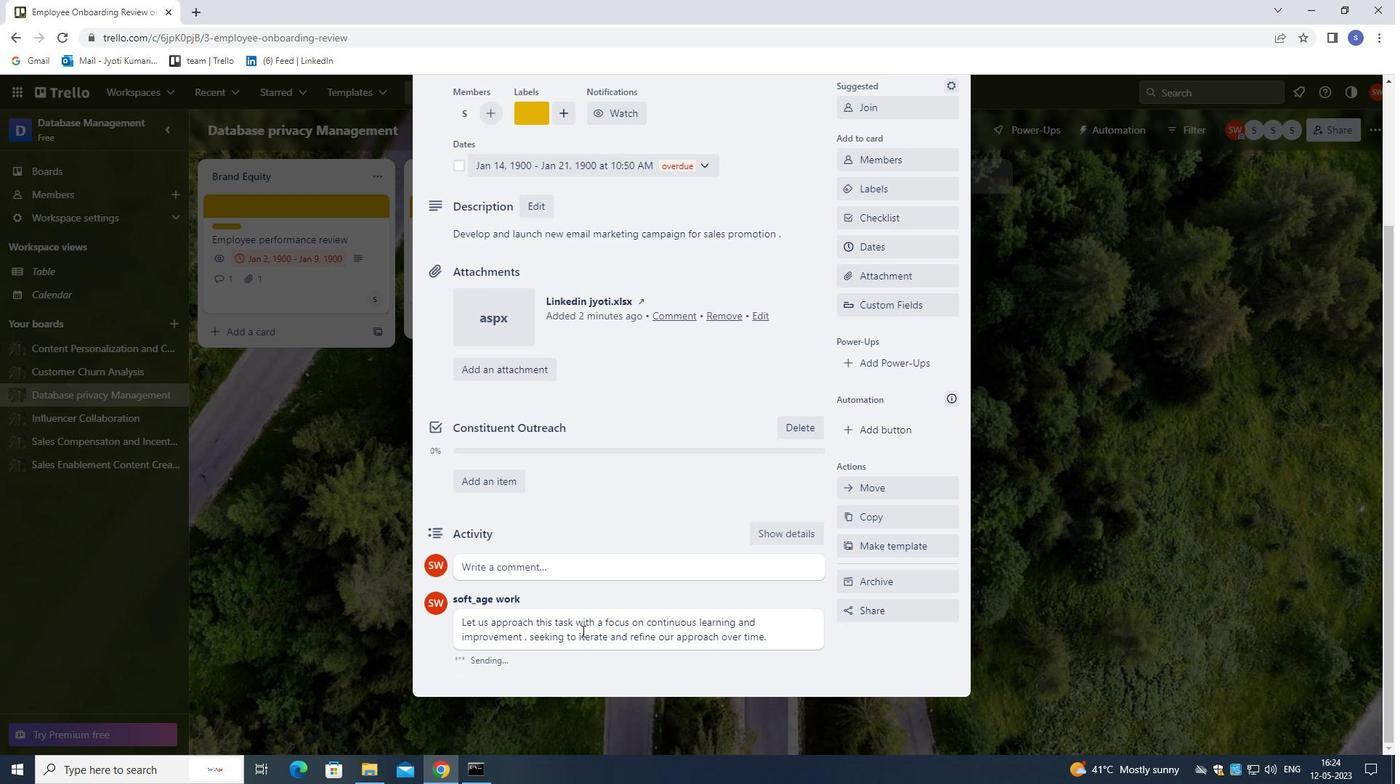 
Action: Mouse moved to (641, 572)
Screenshot: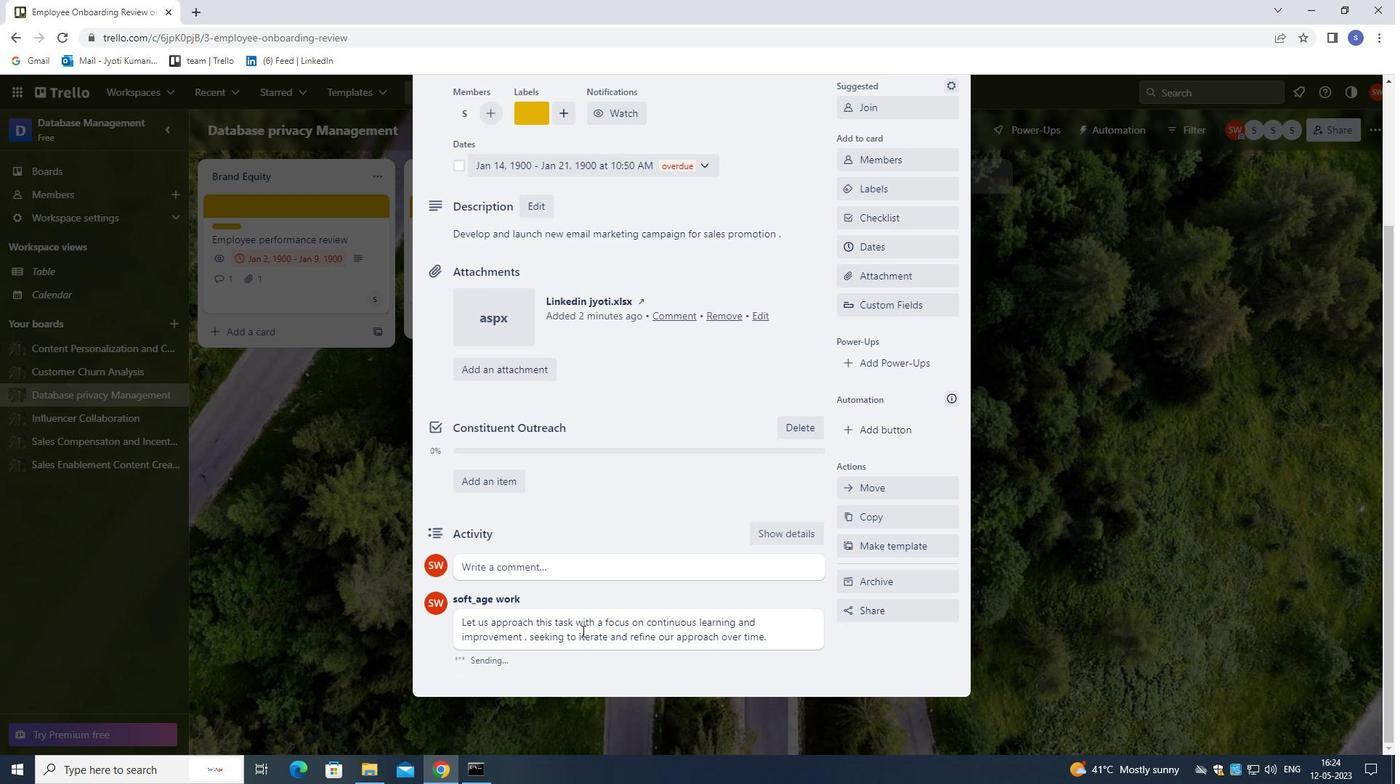 
Action: Mouse scrolled (641, 572) with delta (0, 0)
Screenshot: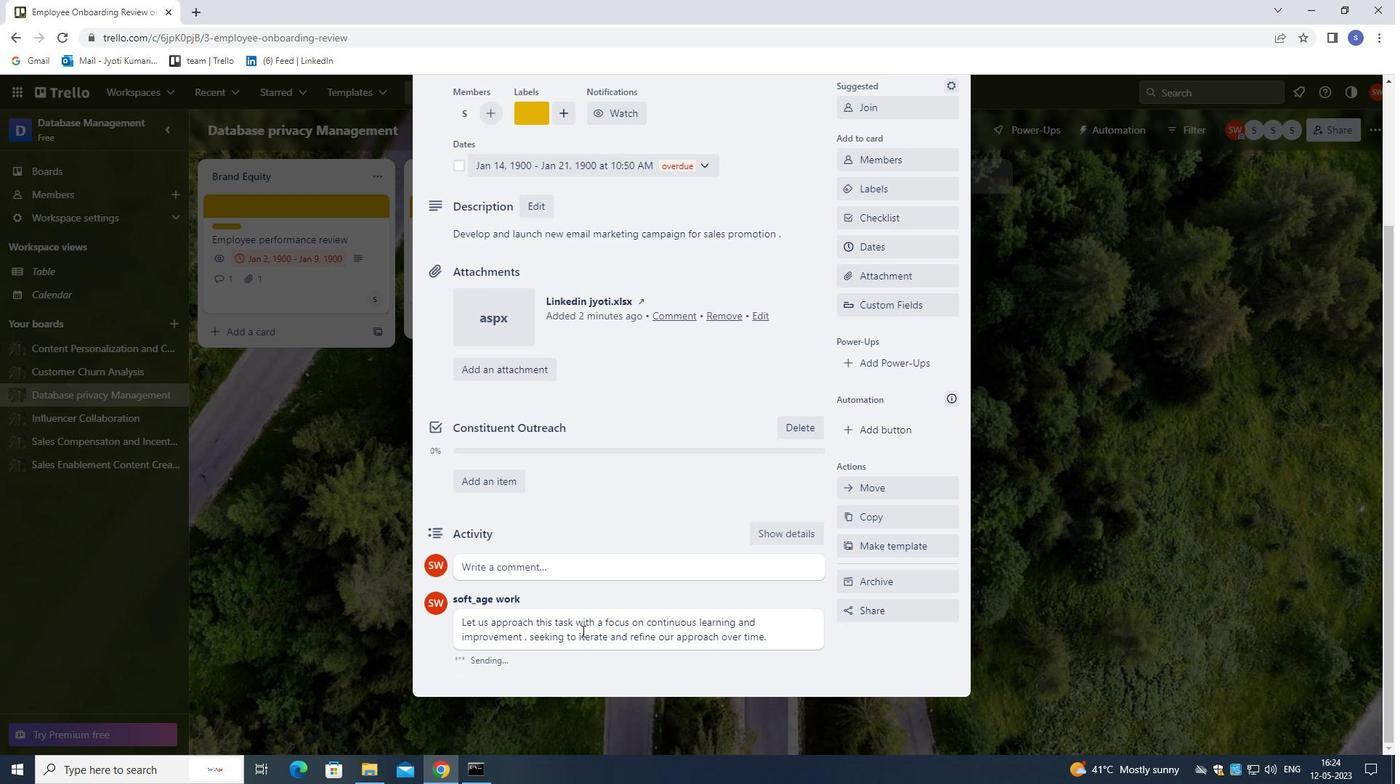 
Action: Mouse moved to (646, 565)
Screenshot: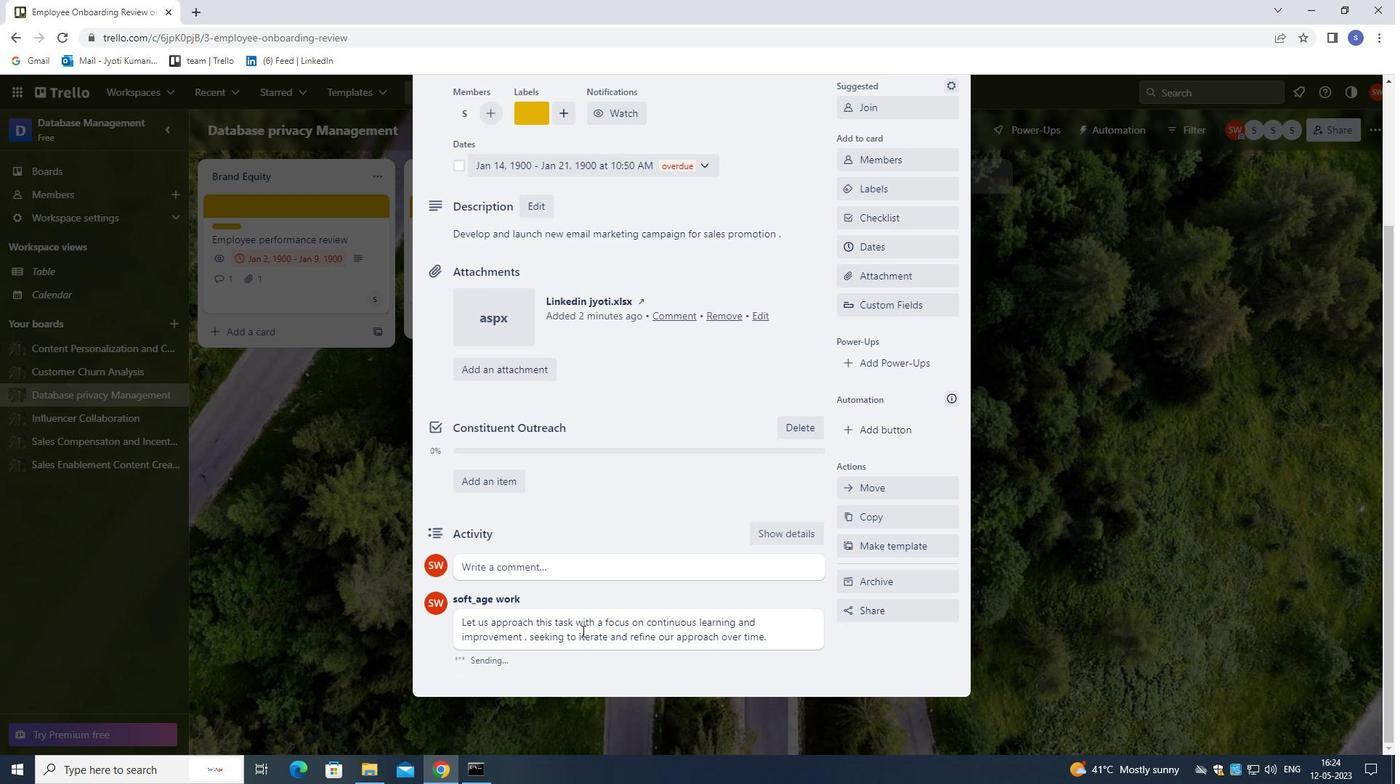 
Action: Mouse scrolled (646, 566) with delta (0, 0)
Screenshot: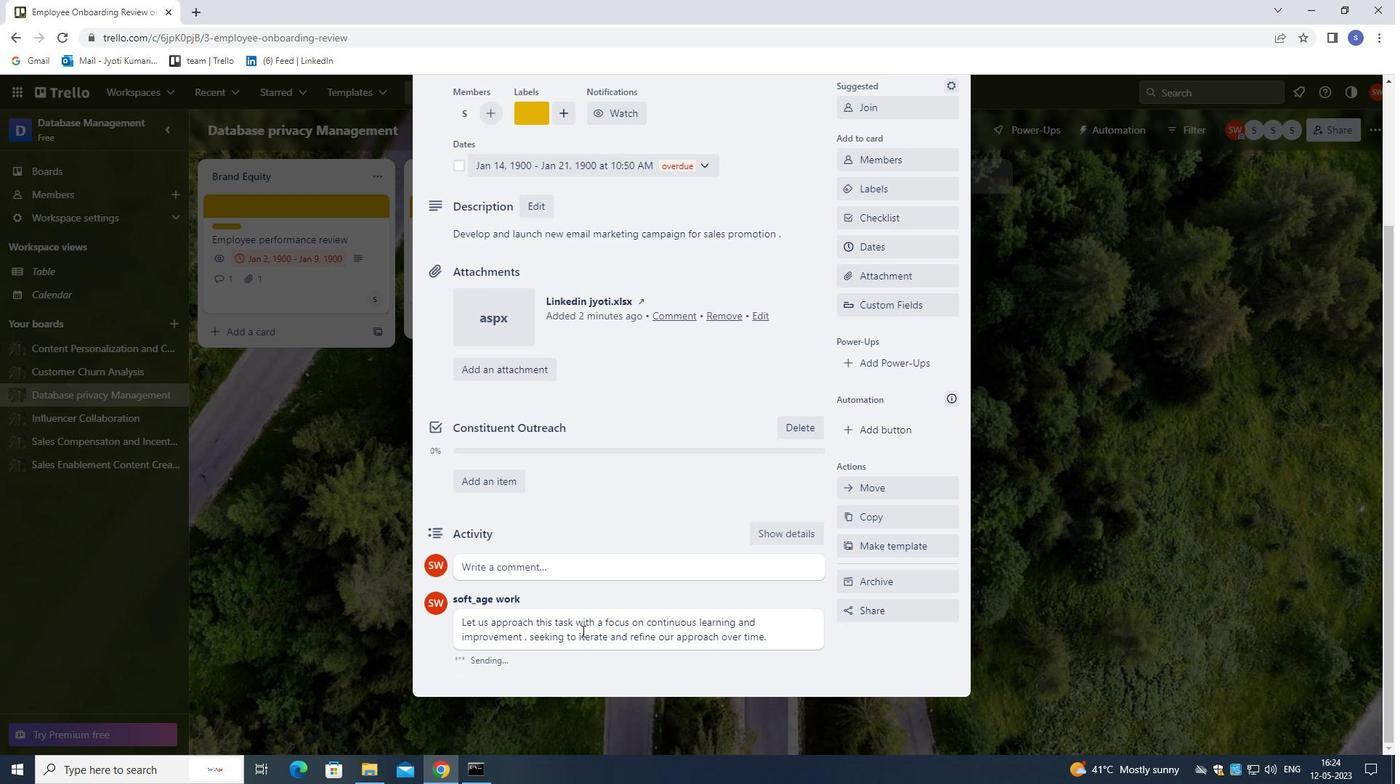 
Action: Mouse moved to (649, 560)
Screenshot: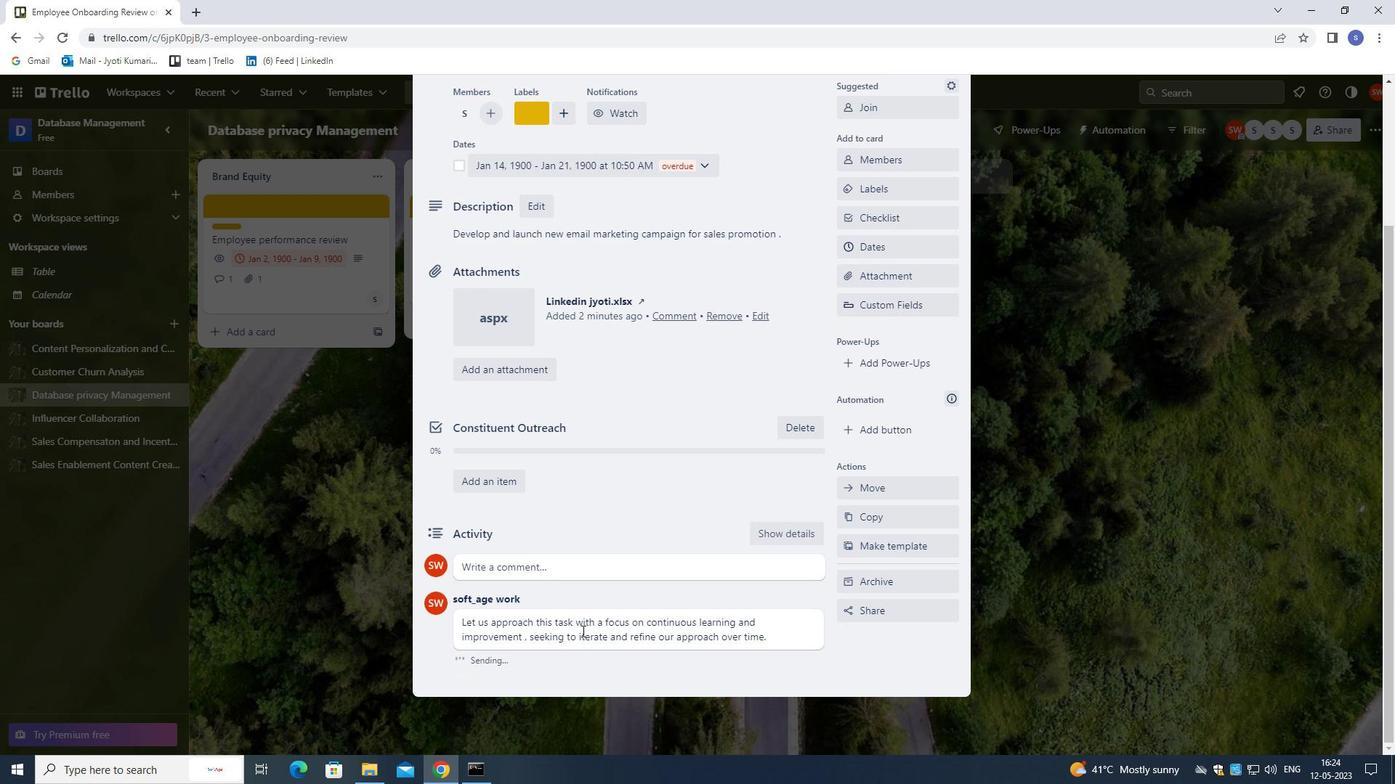 
Action: Mouse scrolled (649, 561) with delta (0, 0)
Screenshot: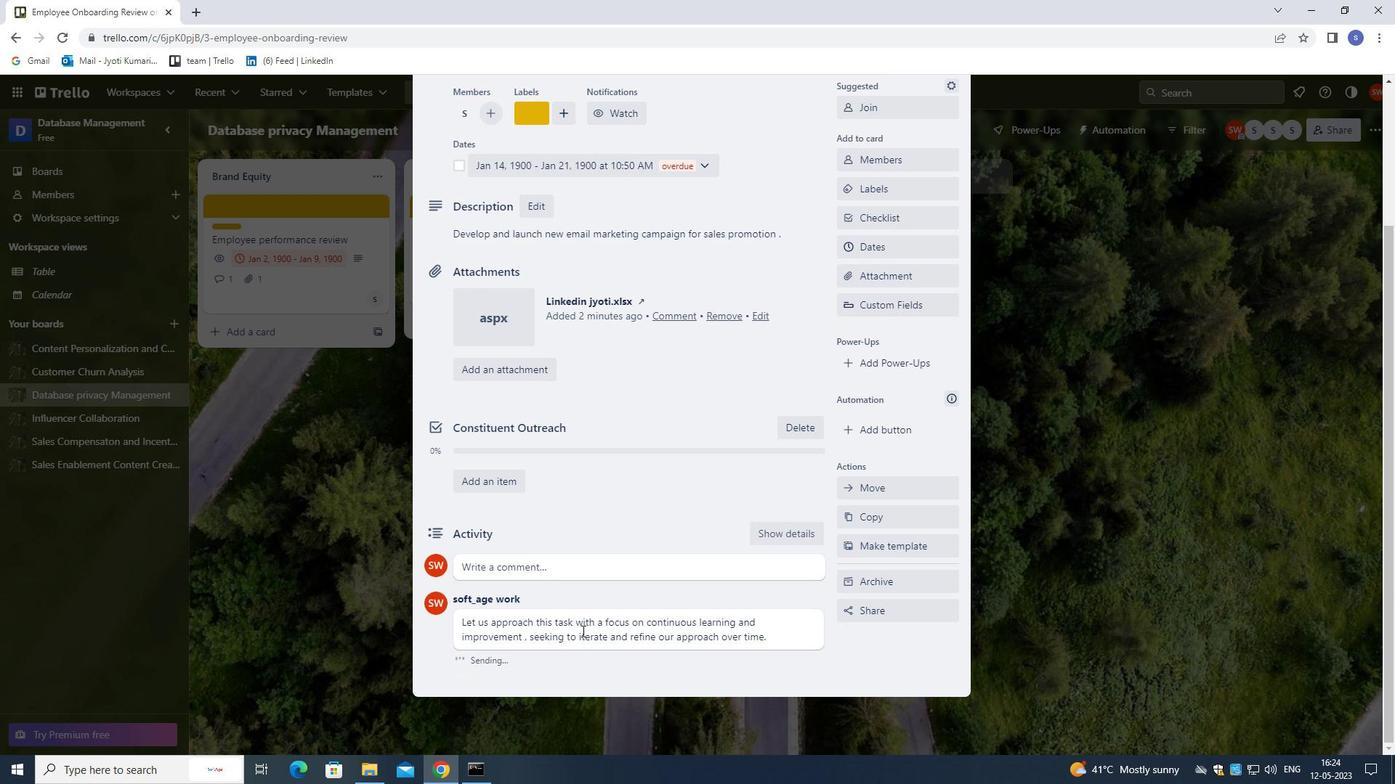 
Action: Mouse moved to (652, 552)
Screenshot: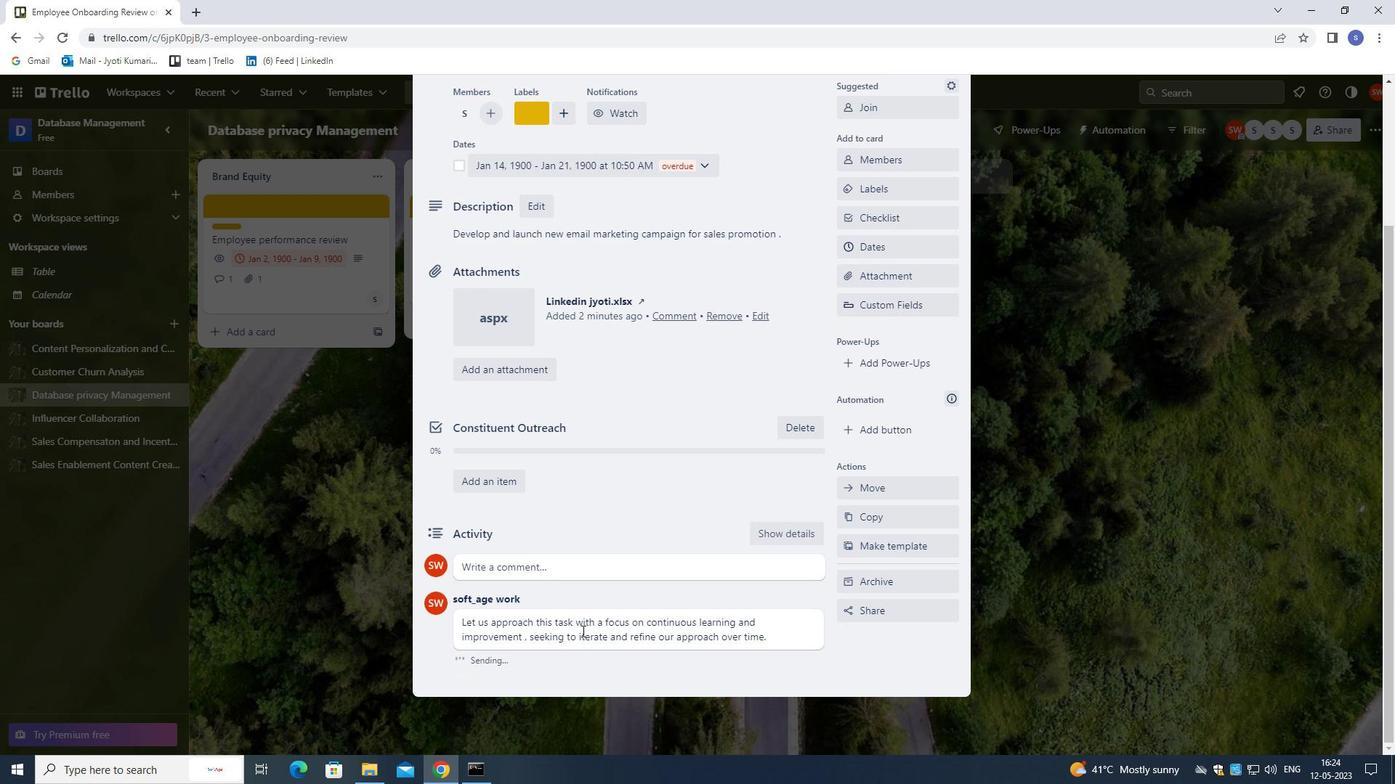 
Action: Mouse scrolled (652, 553) with delta (0, 0)
Screenshot: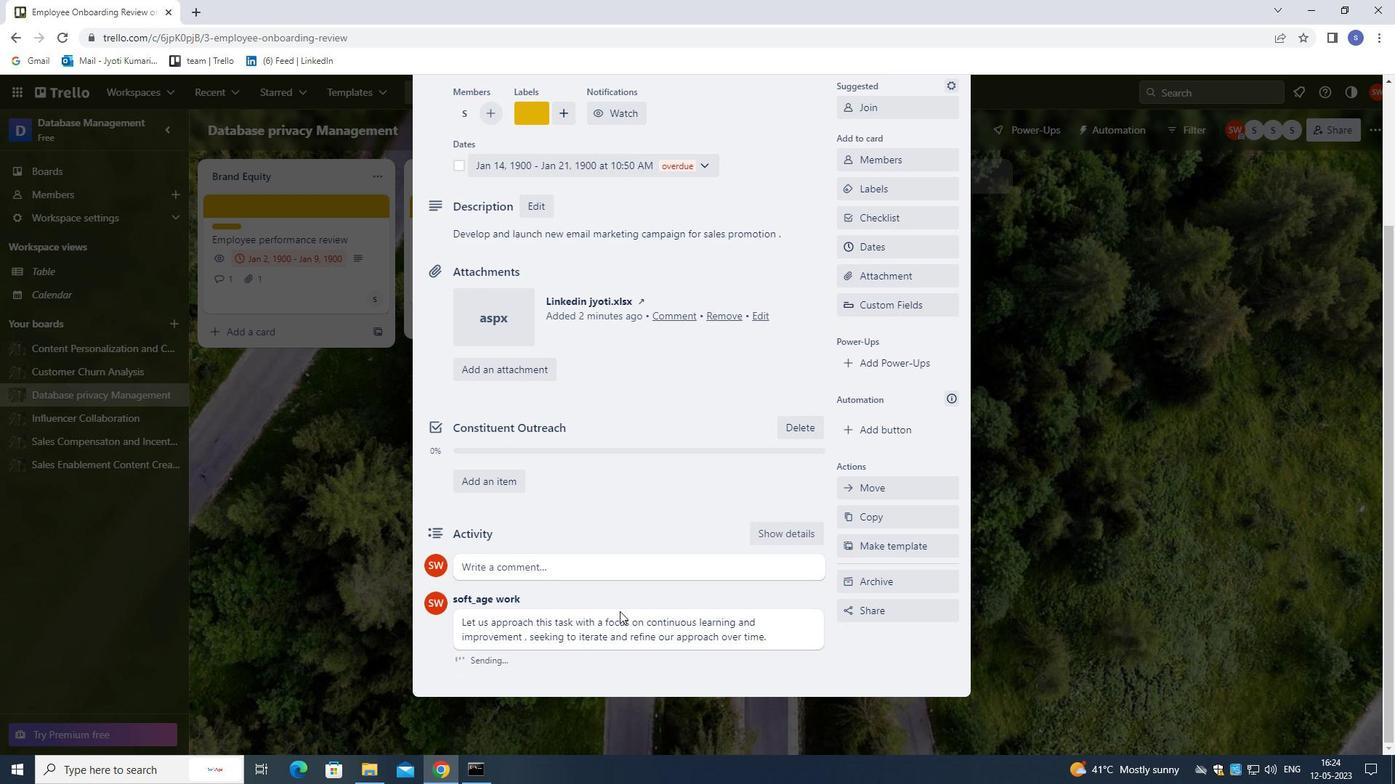 
Action: Mouse moved to (657, 540)
Screenshot: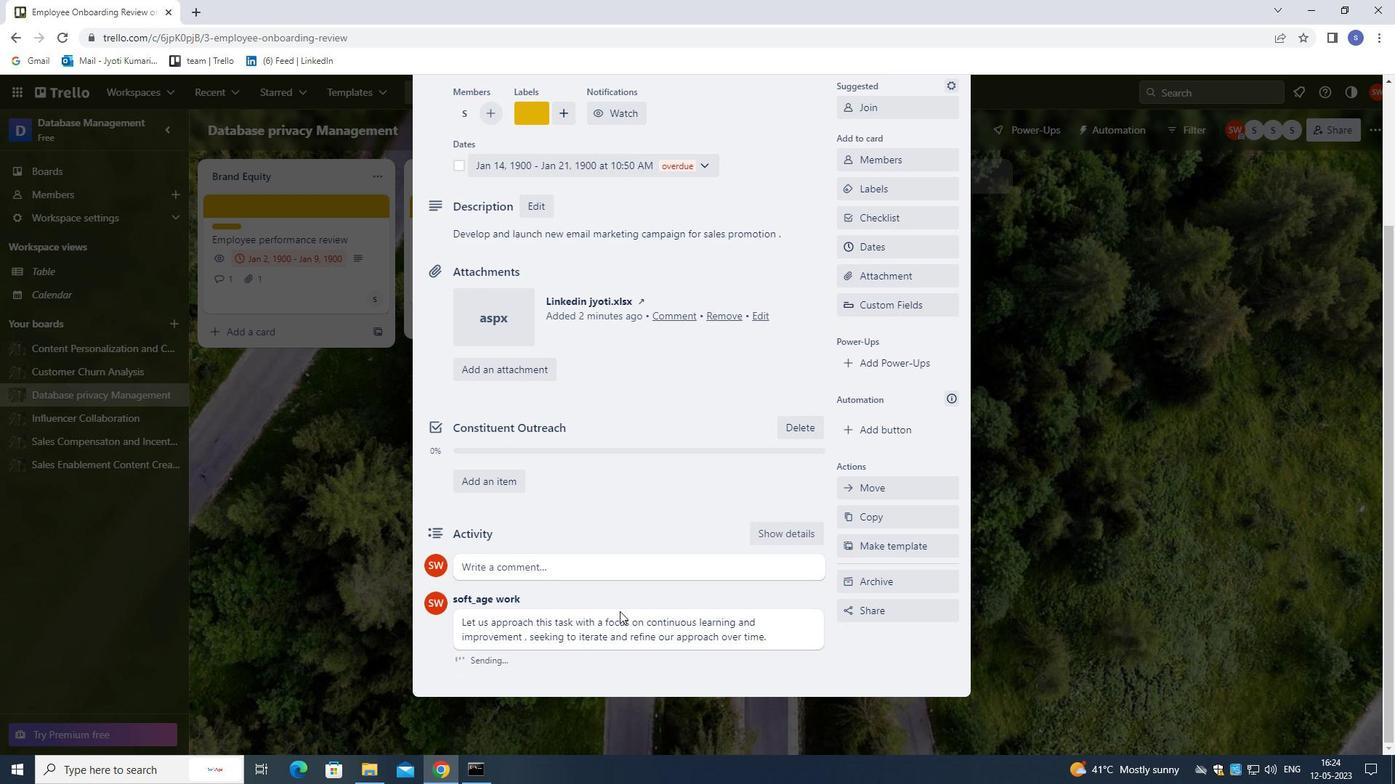 
Action: Mouse scrolled (657, 541) with delta (0, 0)
Screenshot: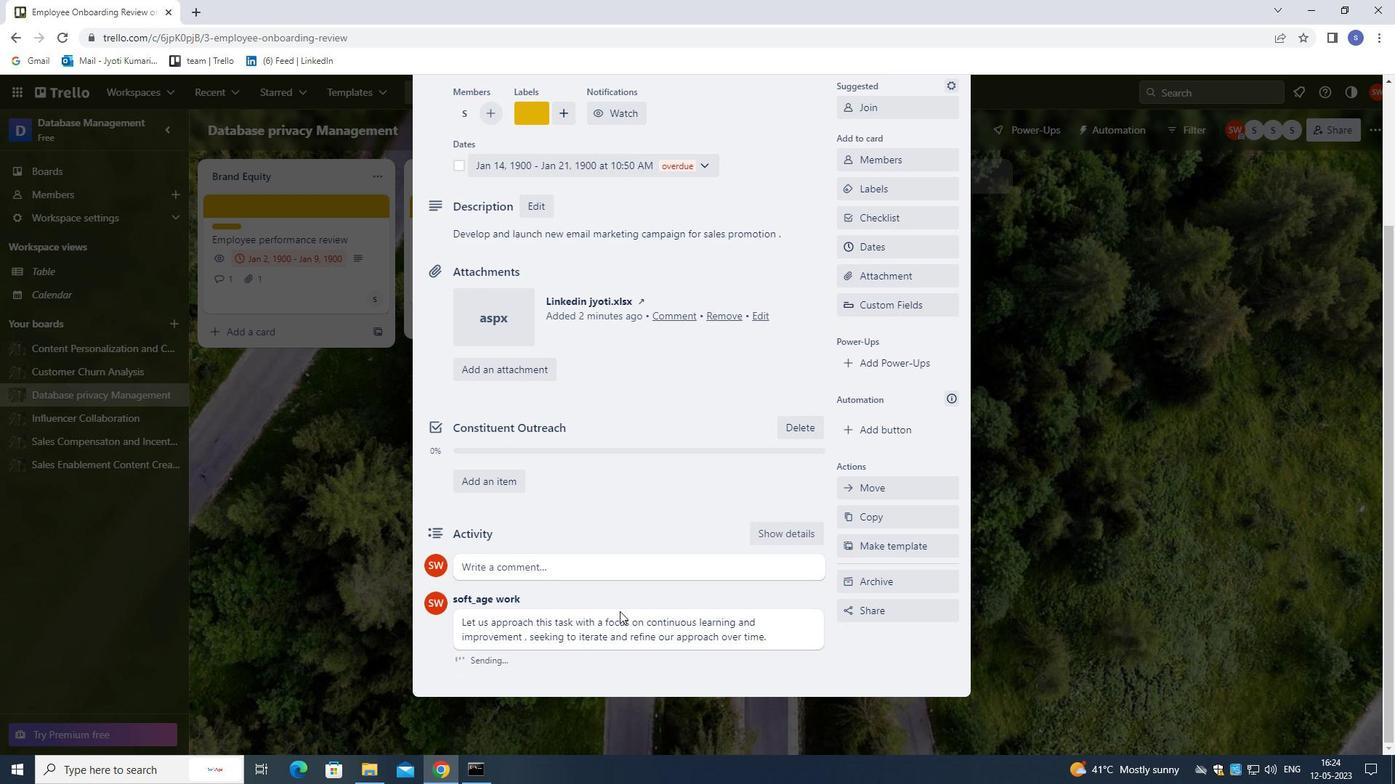 
Action: Mouse moved to (949, 127)
Screenshot: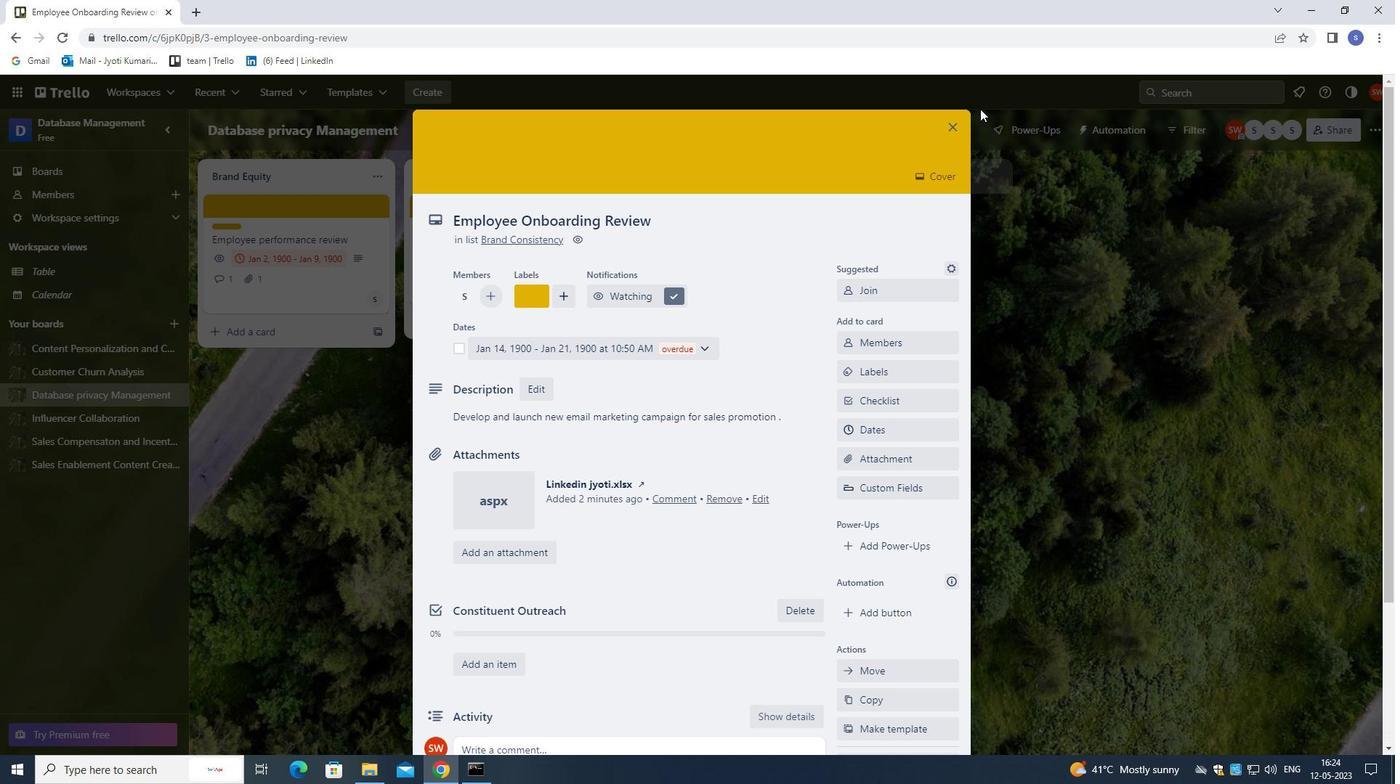
Action: Mouse pressed left at (949, 127)
Screenshot: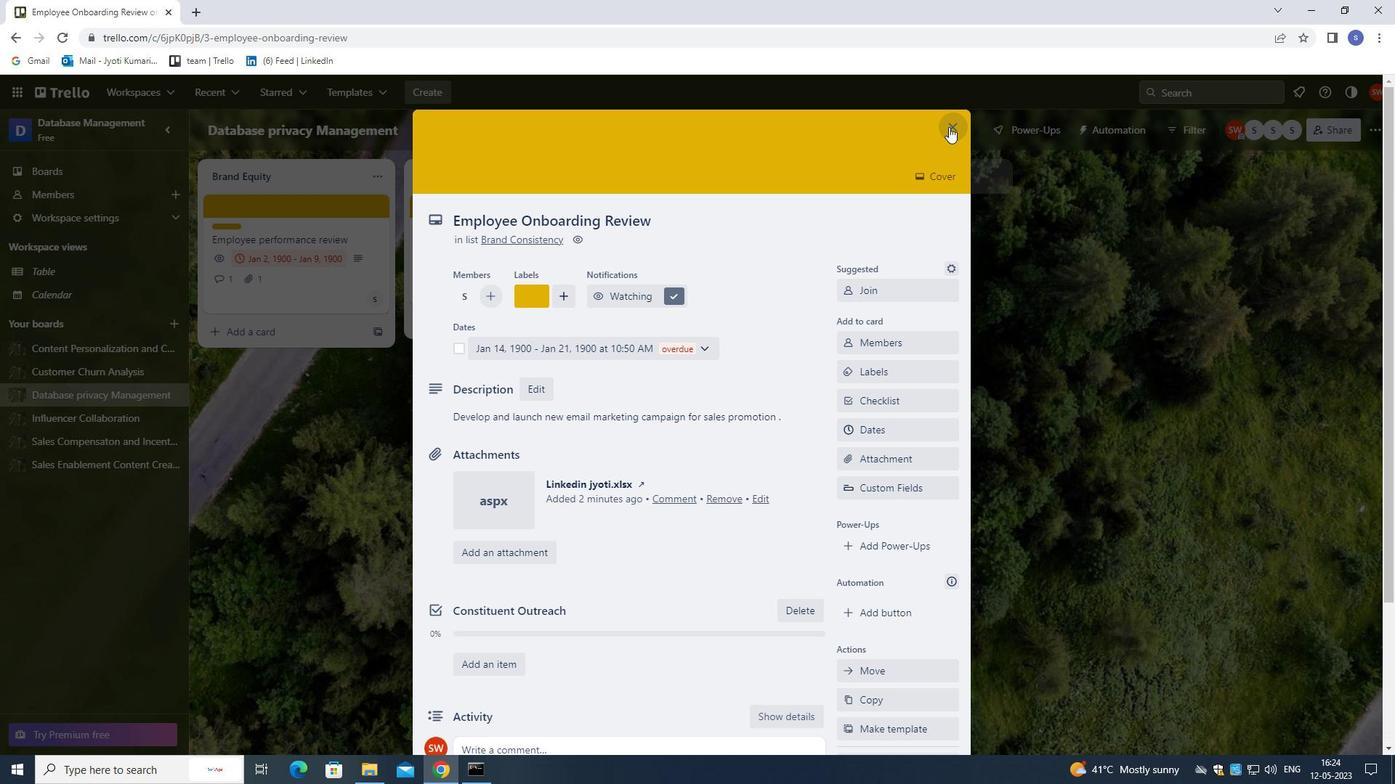 
Action: Mouse moved to (946, 129)
Screenshot: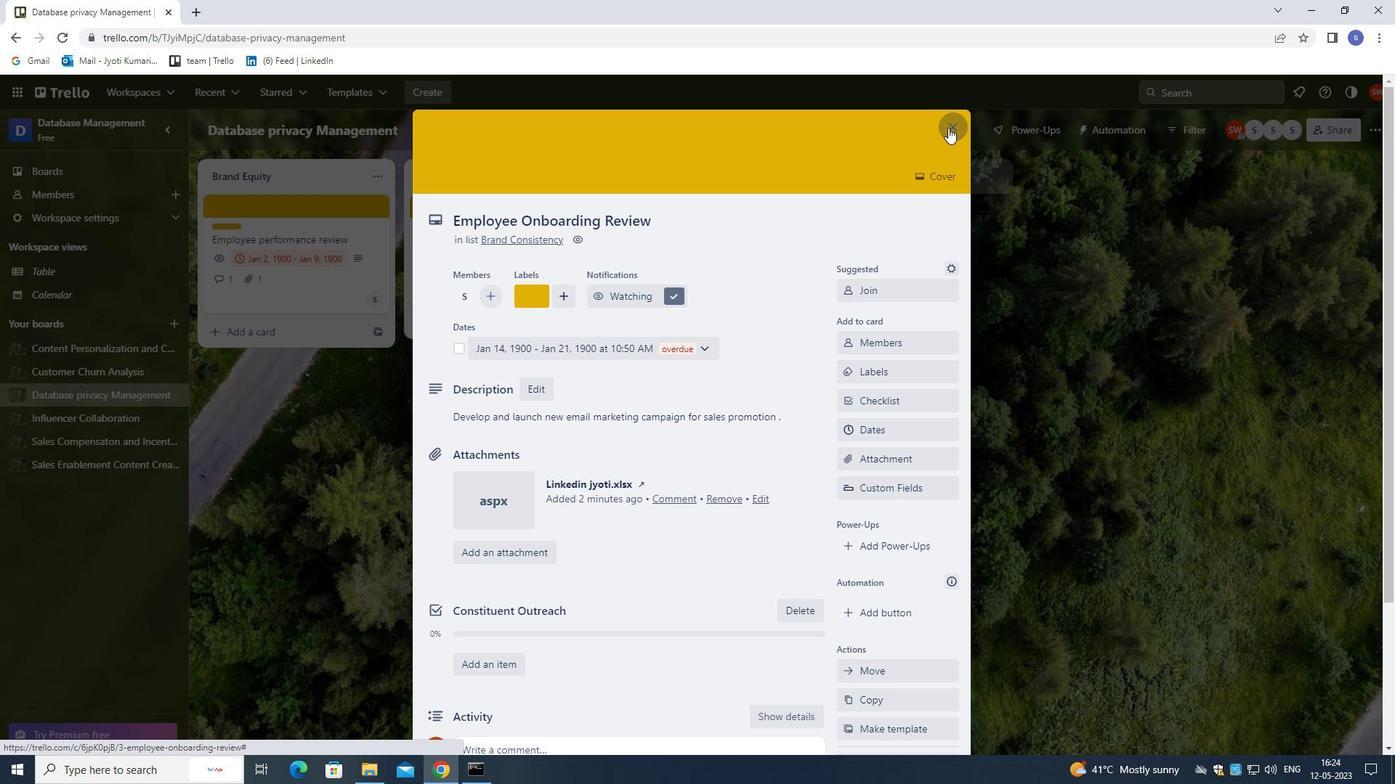 
